 Task: Find connections with filter location Petrolina with filter topic #Productivitywith filter profile language English with filter current company Directi with filter school Jitesh Vlog  with filter industry Retail Musical Instruments with filter service category Wealth Management with filter keywords title Front Desk Manager
Action: Mouse moved to (717, 118)
Screenshot: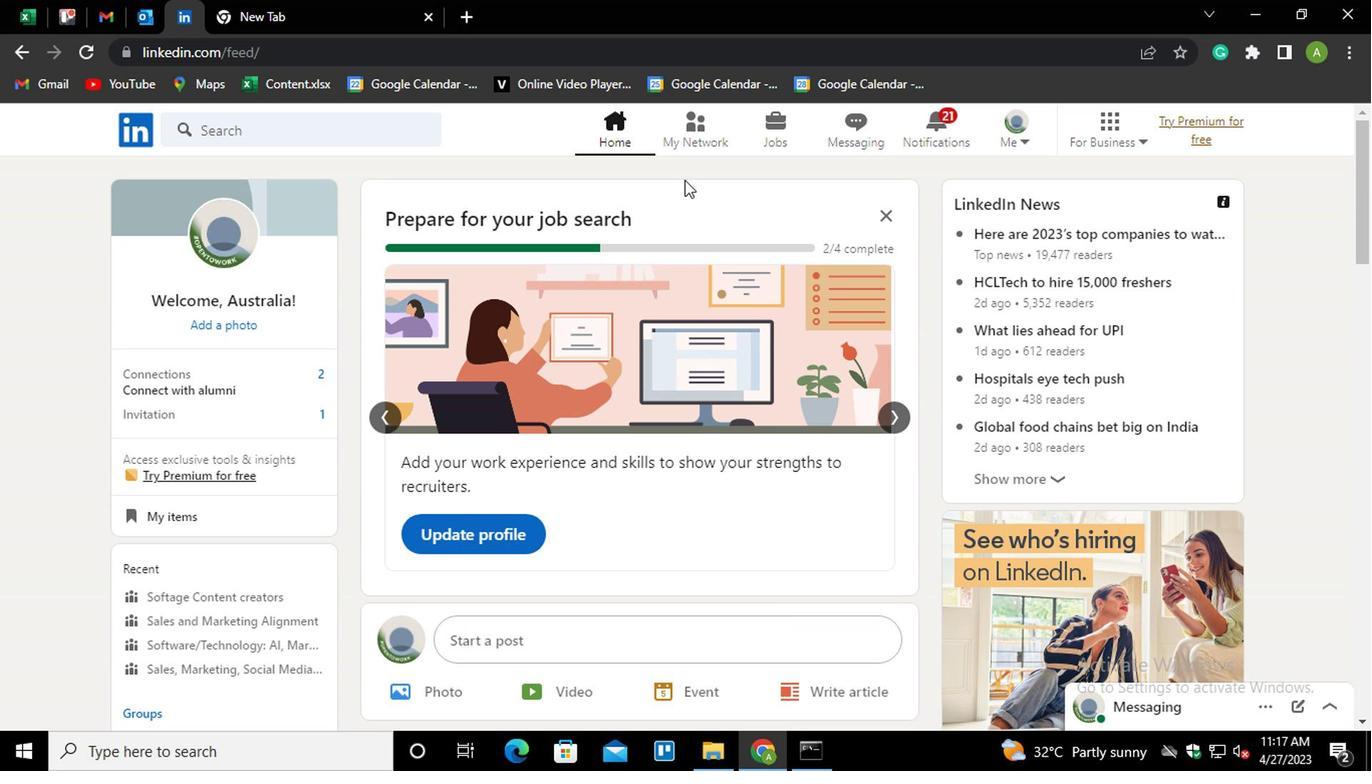 
Action: Mouse pressed left at (717, 118)
Screenshot: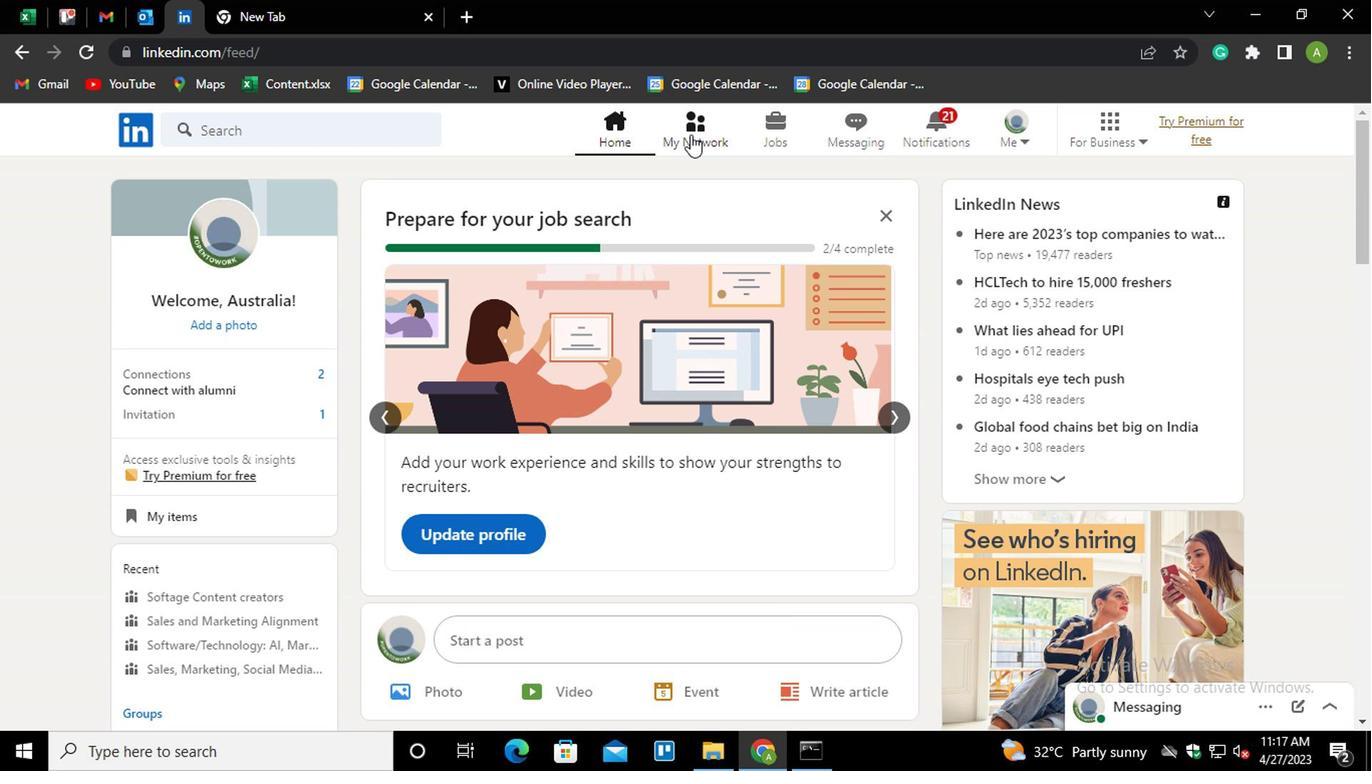 
Action: Mouse moved to (309, 233)
Screenshot: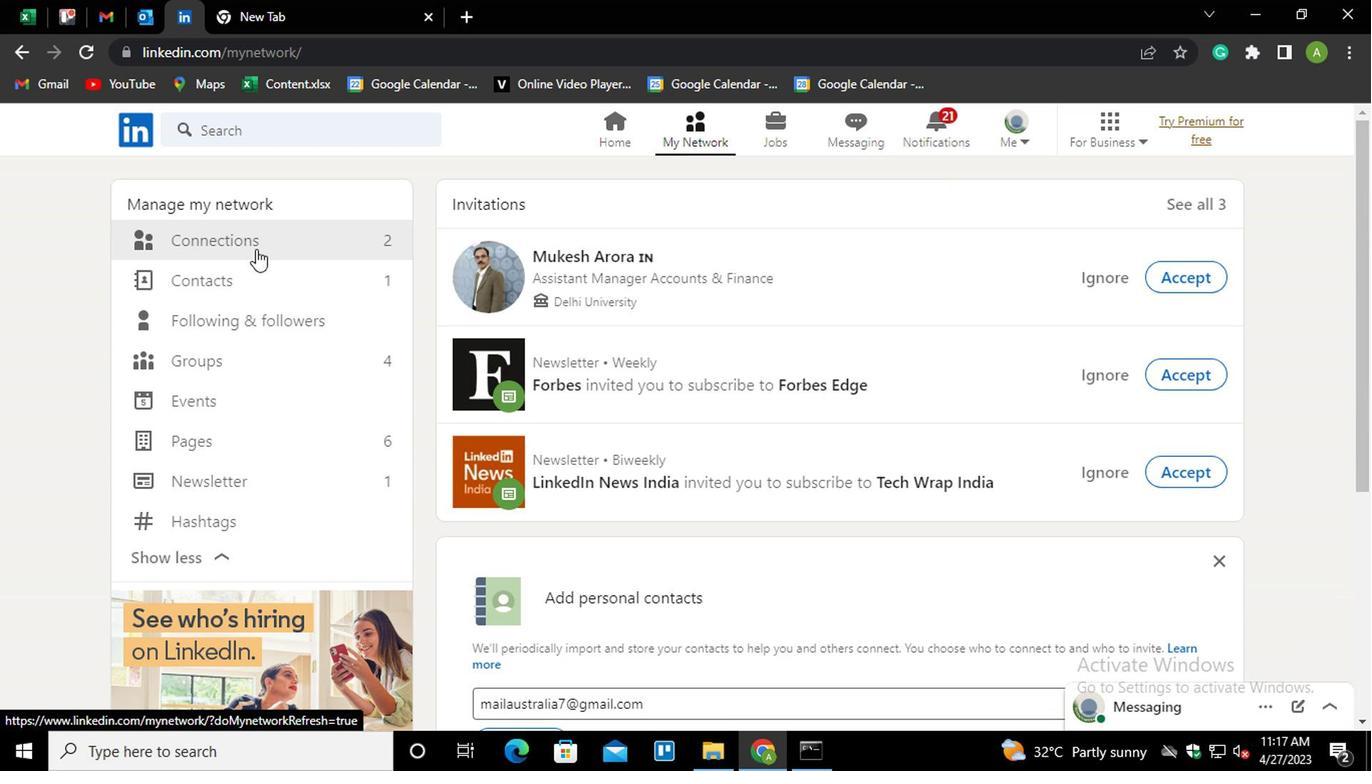 
Action: Mouse pressed left at (309, 233)
Screenshot: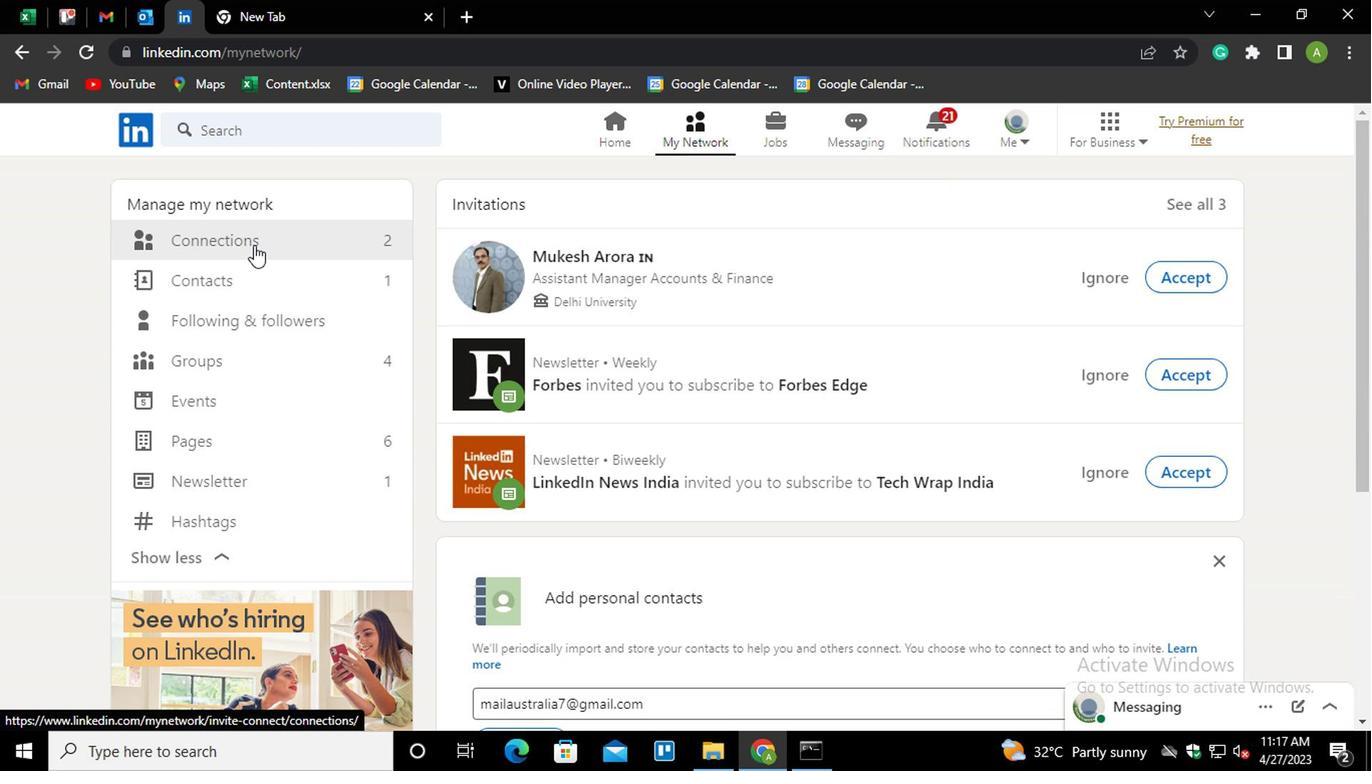 
Action: Mouse moved to (825, 224)
Screenshot: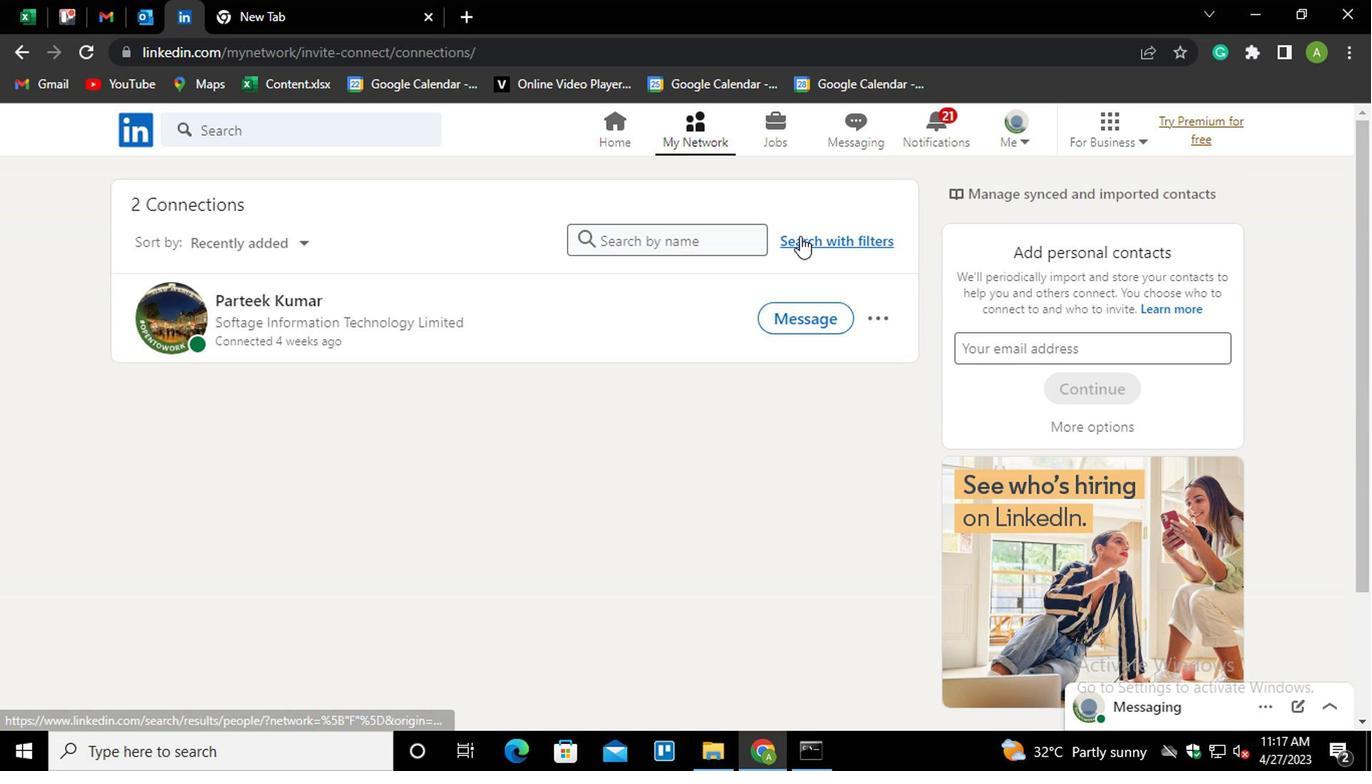 
Action: Mouse pressed left at (825, 224)
Screenshot: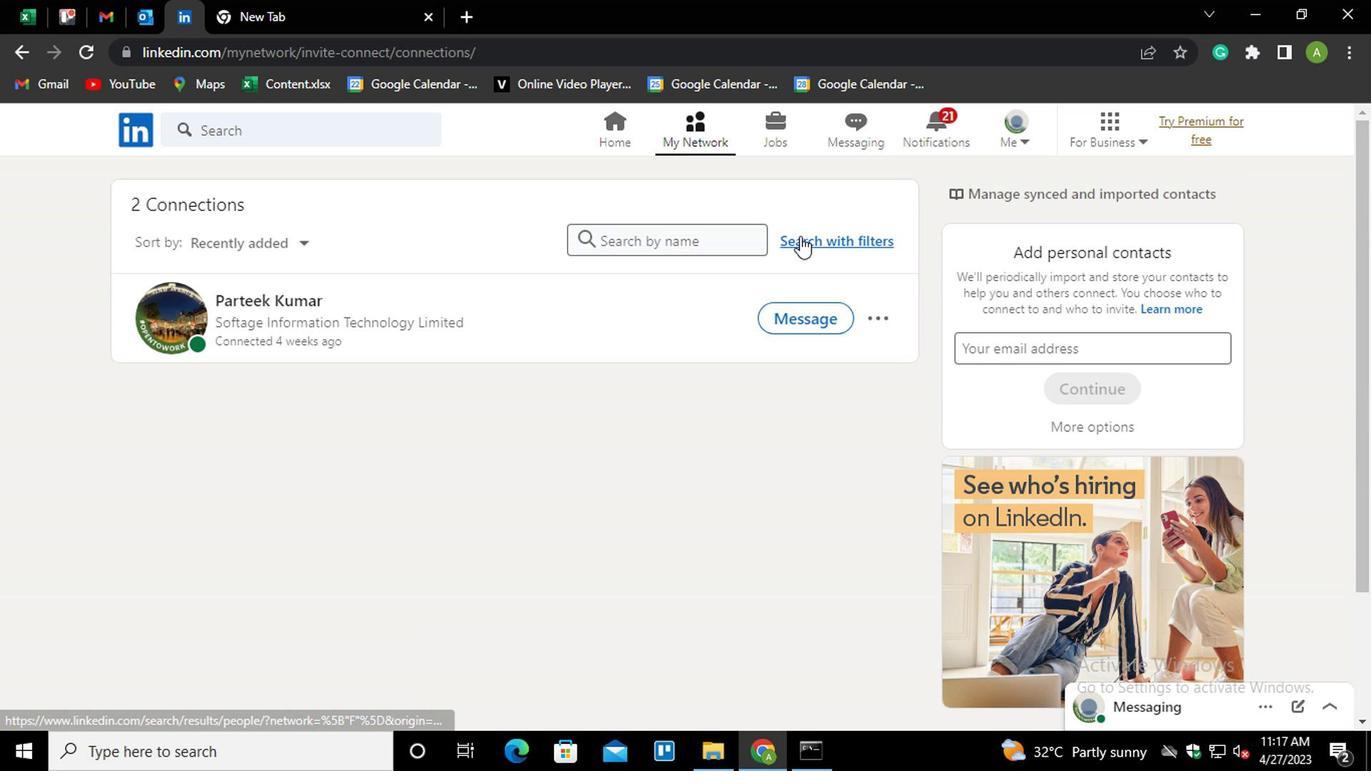 
Action: Mouse moved to (787, 178)
Screenshot: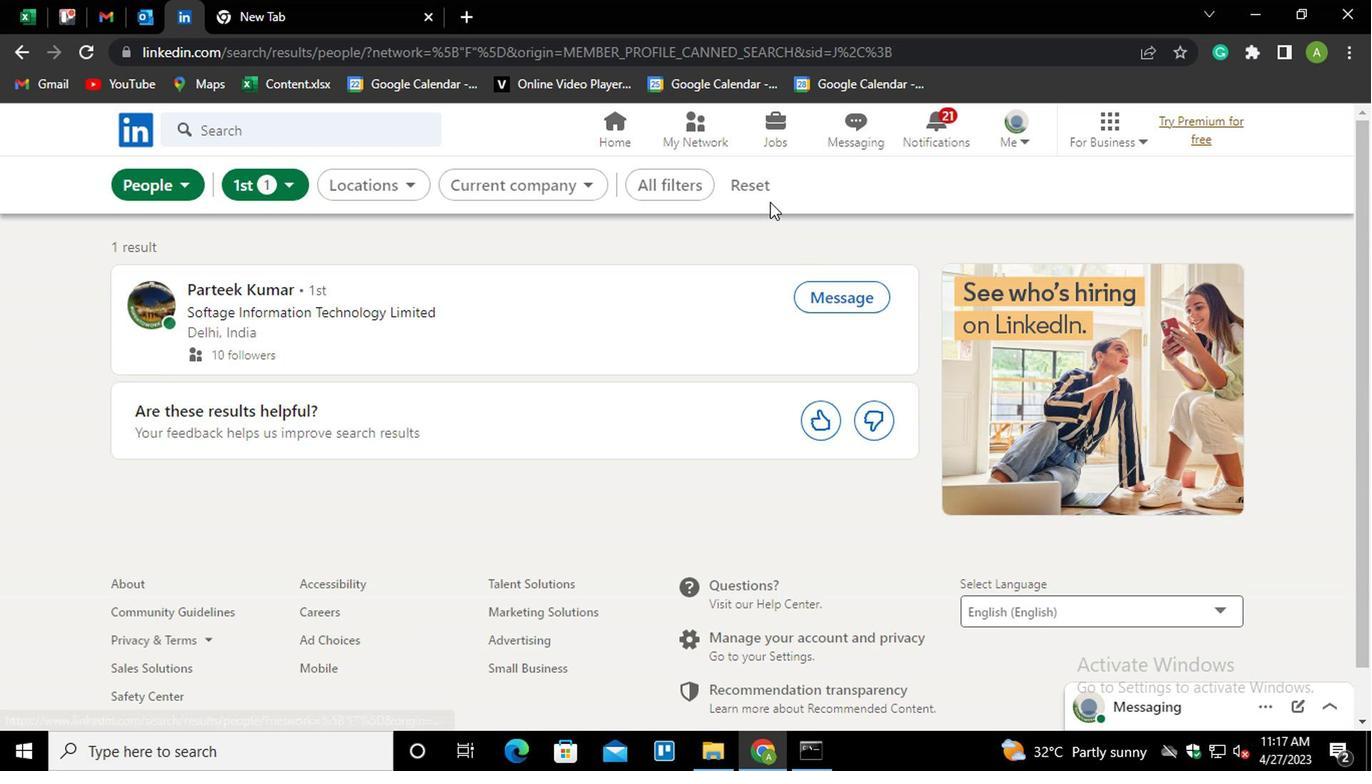 
Action: Mouse pressed left at (787, 178)
Screenshot: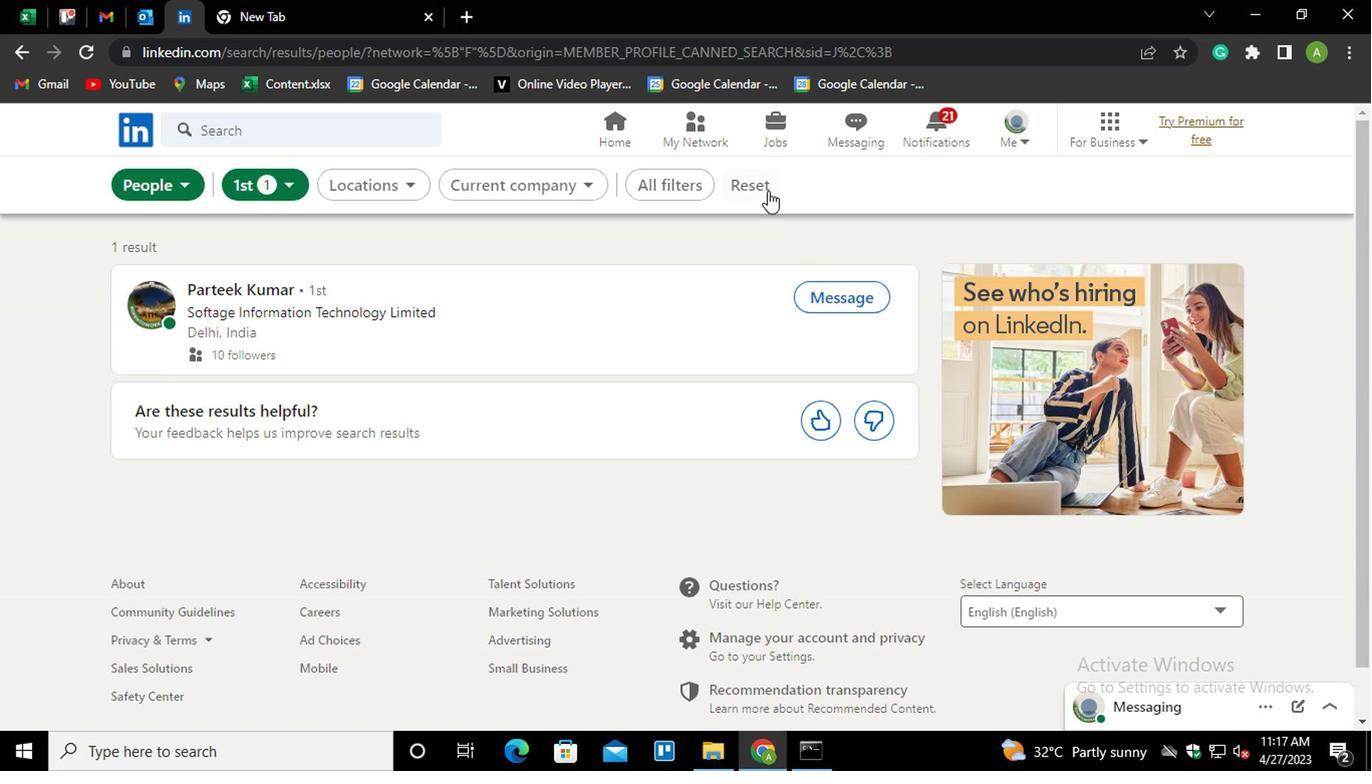 
Action: Mouse moved to (766, 178)
Screenshot: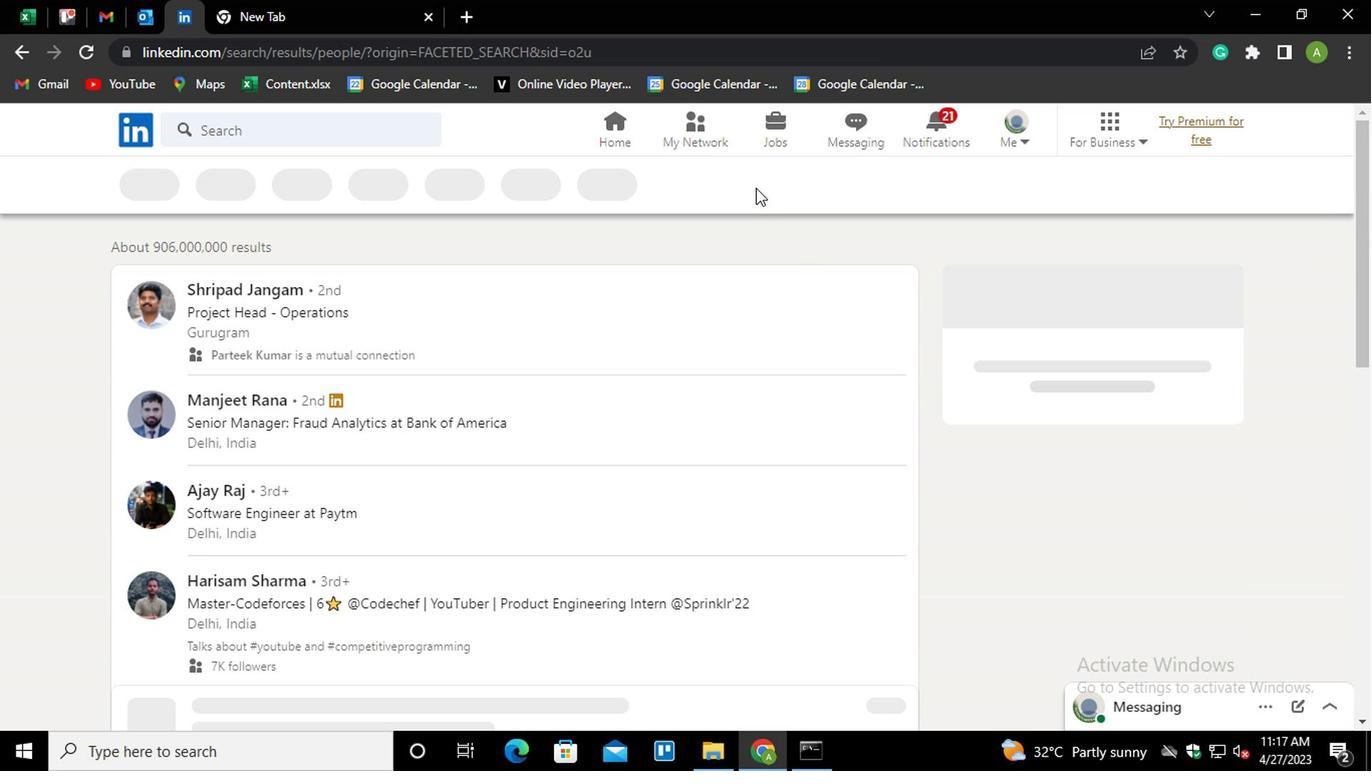 
Action: Mouse pressed left at (766, 178)
Screenshot: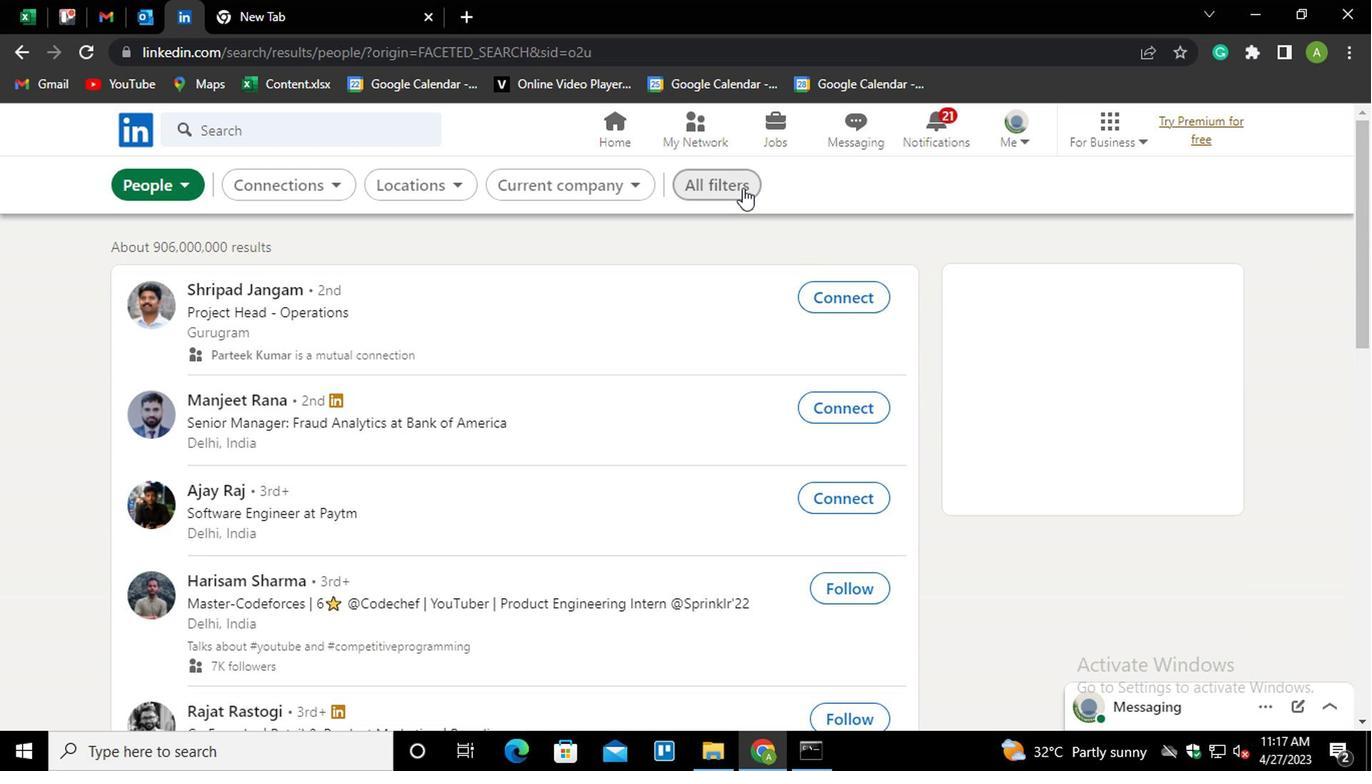 
Action: Mouse moved to (1013, 367)
Screenshot: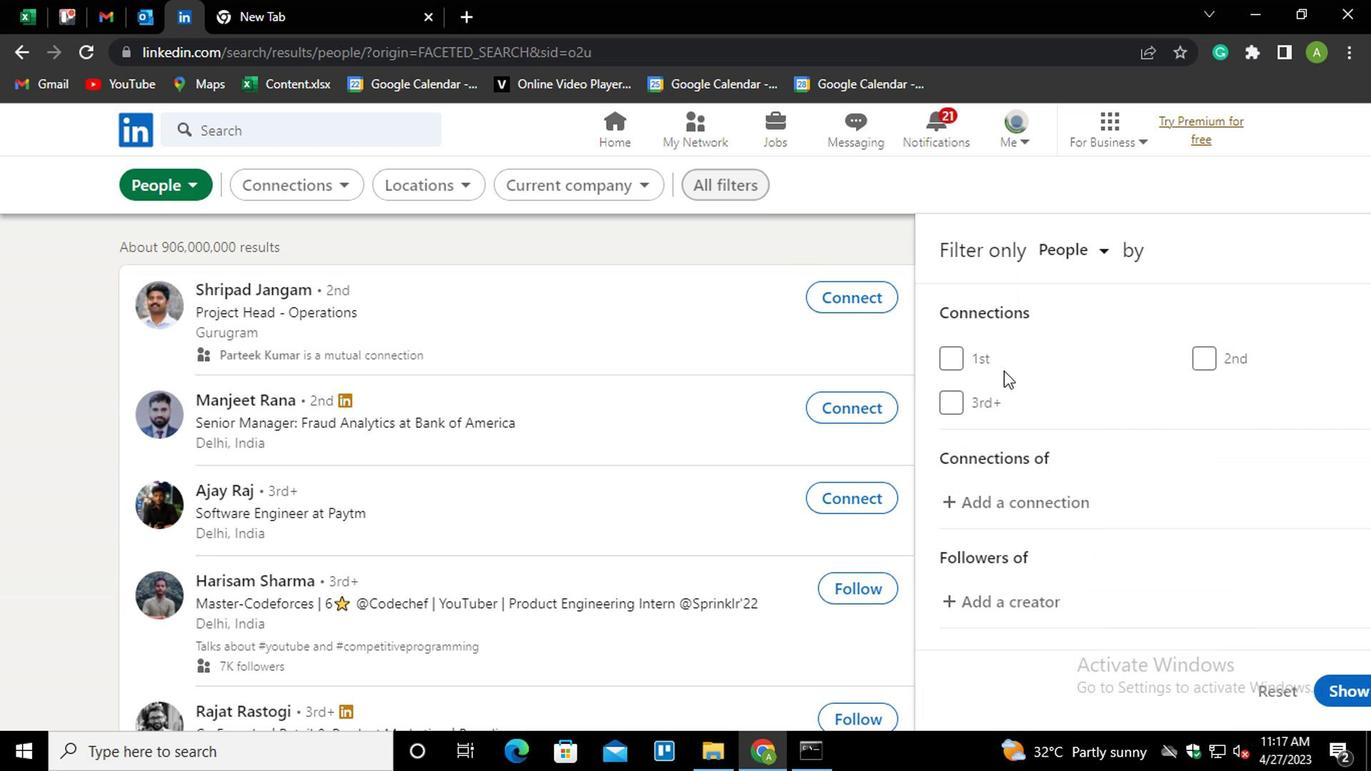 
Action: Mouse scrolled (1013, 365) with delta (0, -1)
Screenshot: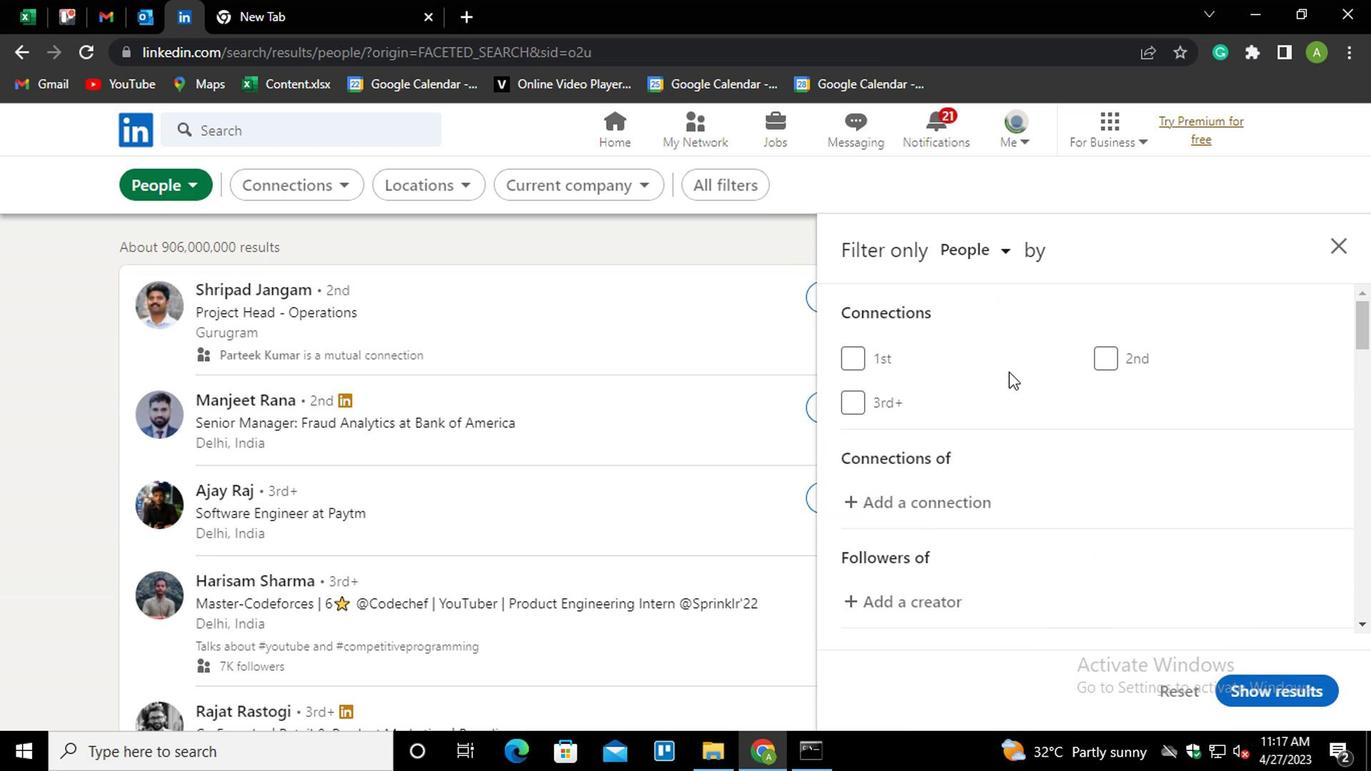 
Action: Mouse scrolled (1013, 365) with delta (0, -1)
Screenshot: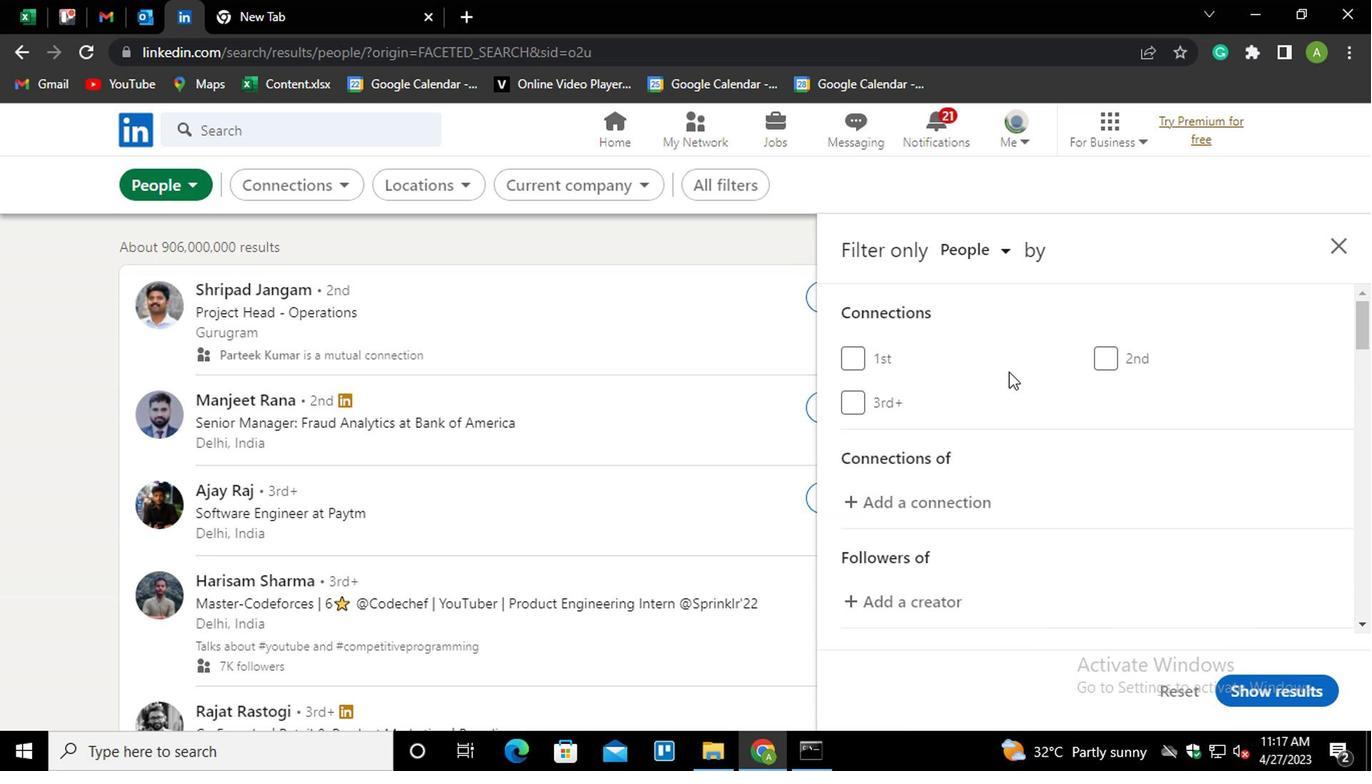 
Action: Mouse moved to (992, 401)
Screenshot: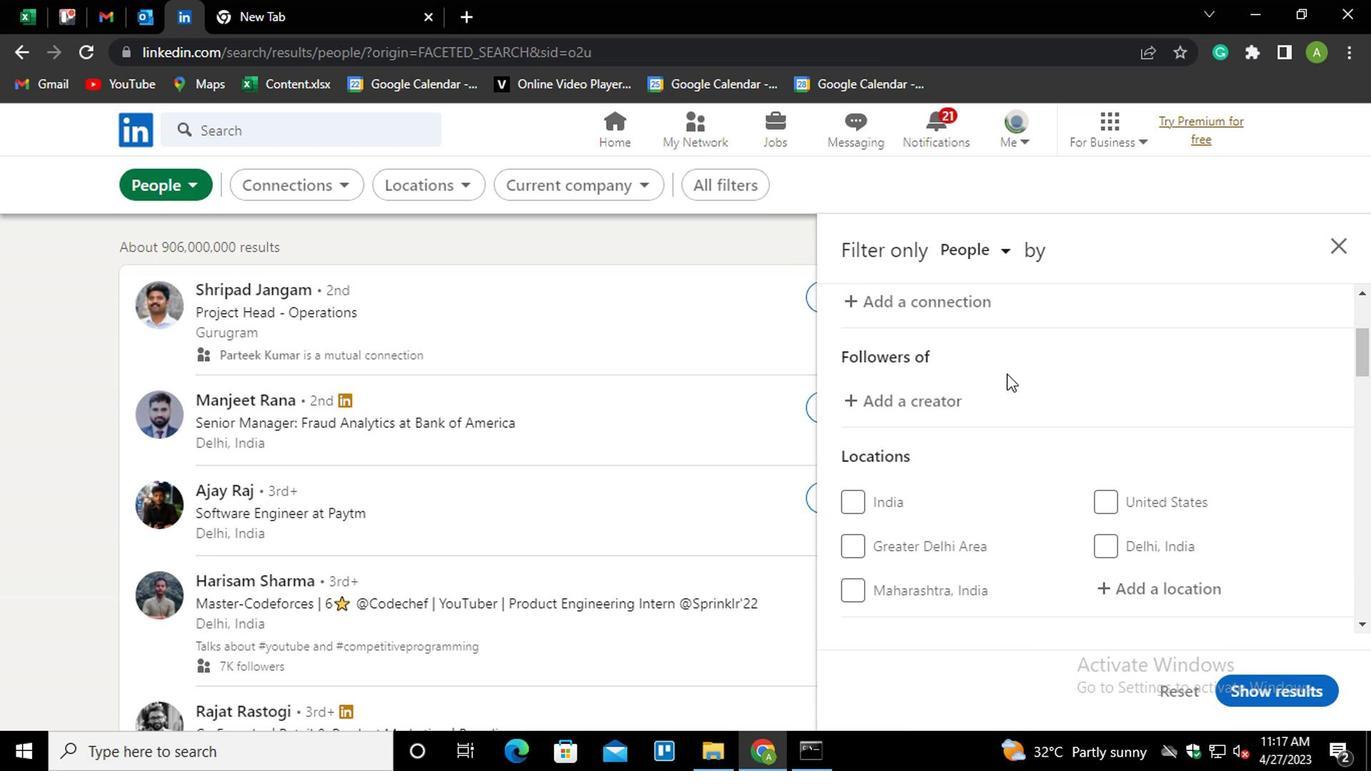 
Action: Mouse scrolled (992, 400) with delta (0, 0)
Screenshot: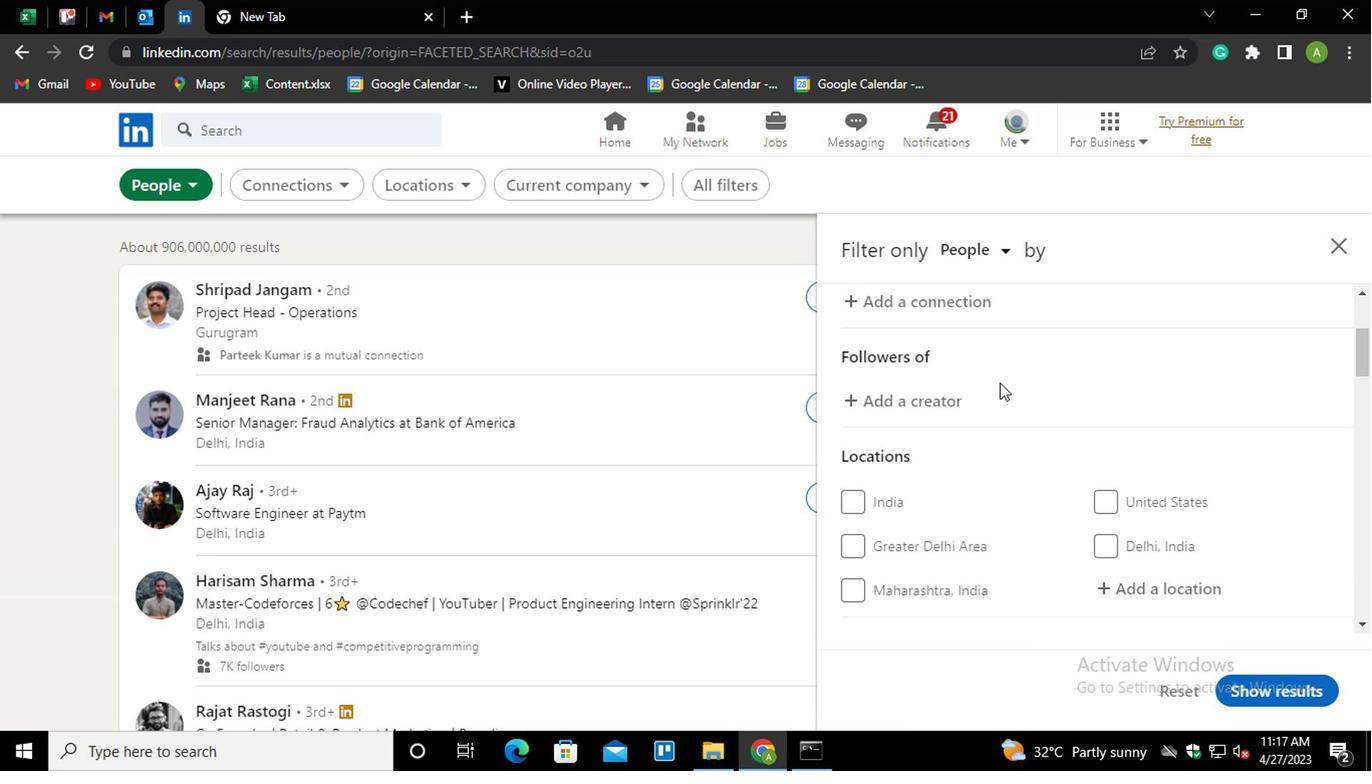
Action: Mouse scrolled (992, 400) with delta (0, 0)
Screenshot: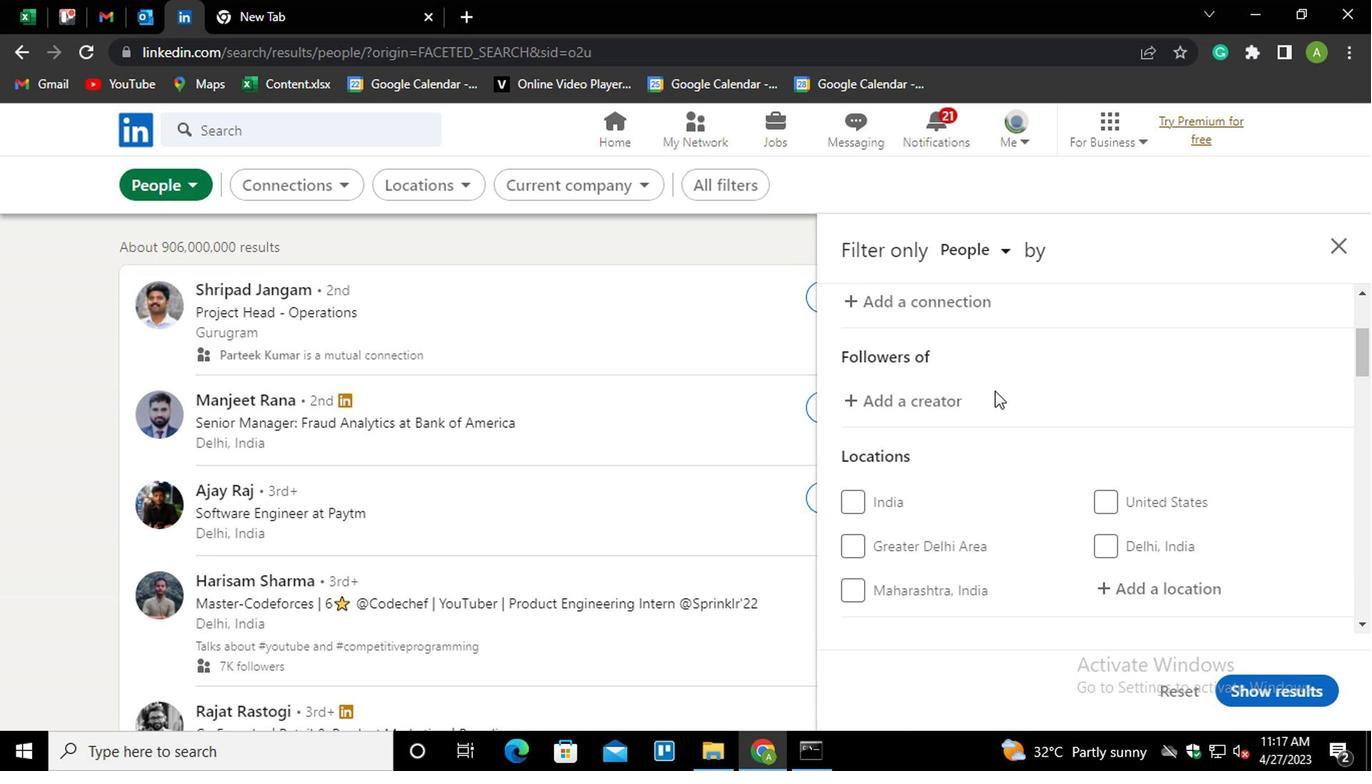 
Action: Mouse moved to (1138, 404)
Screenshot: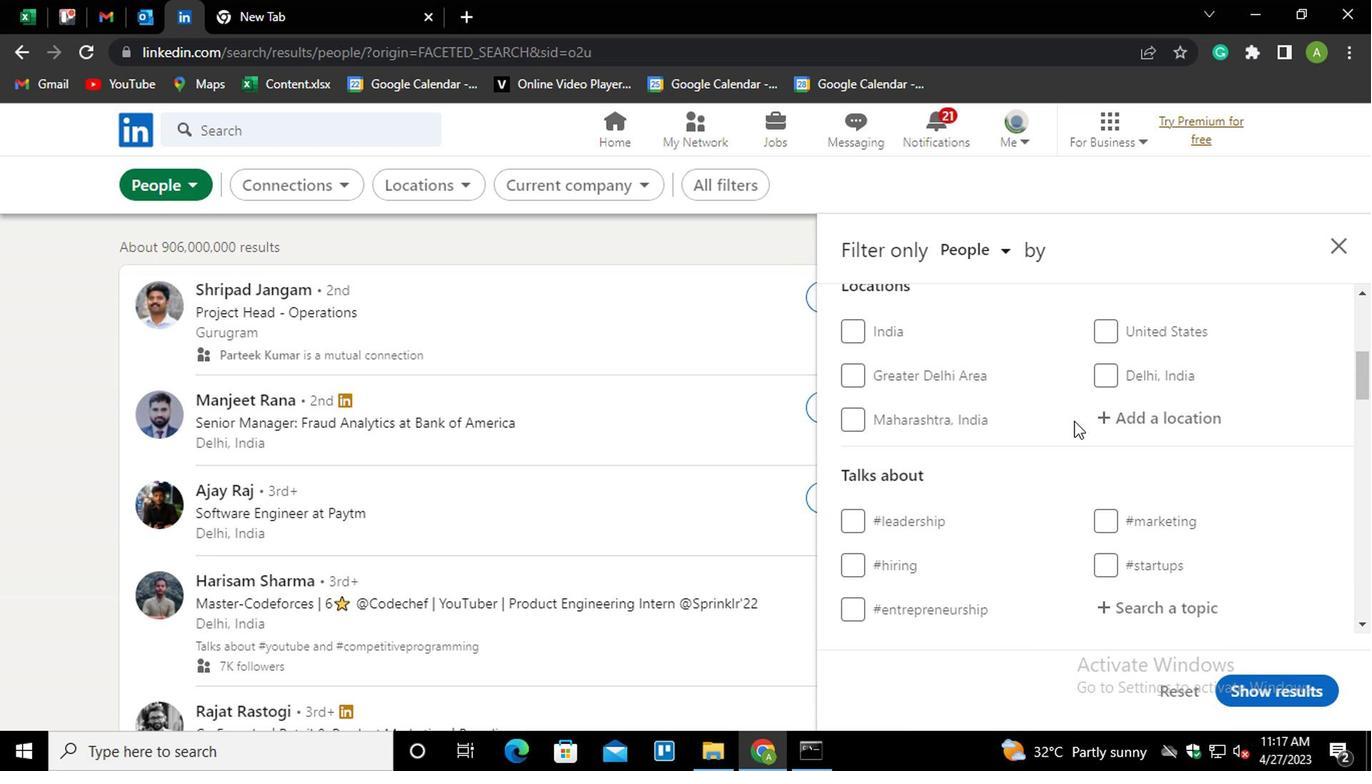 
Action: Mouse pressed left at (1138, 404)
Screenshot: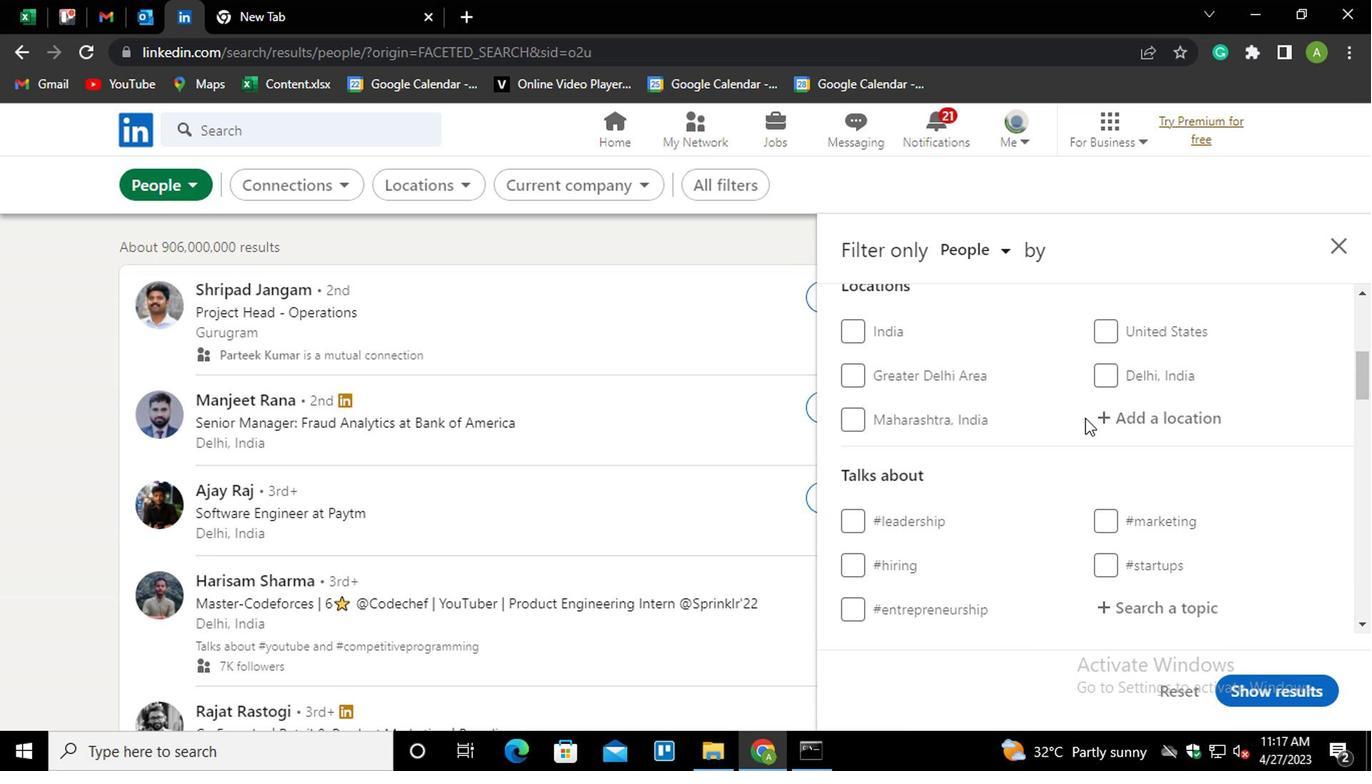 
Action: Mouse moved to (1129, 379)
Screenshot: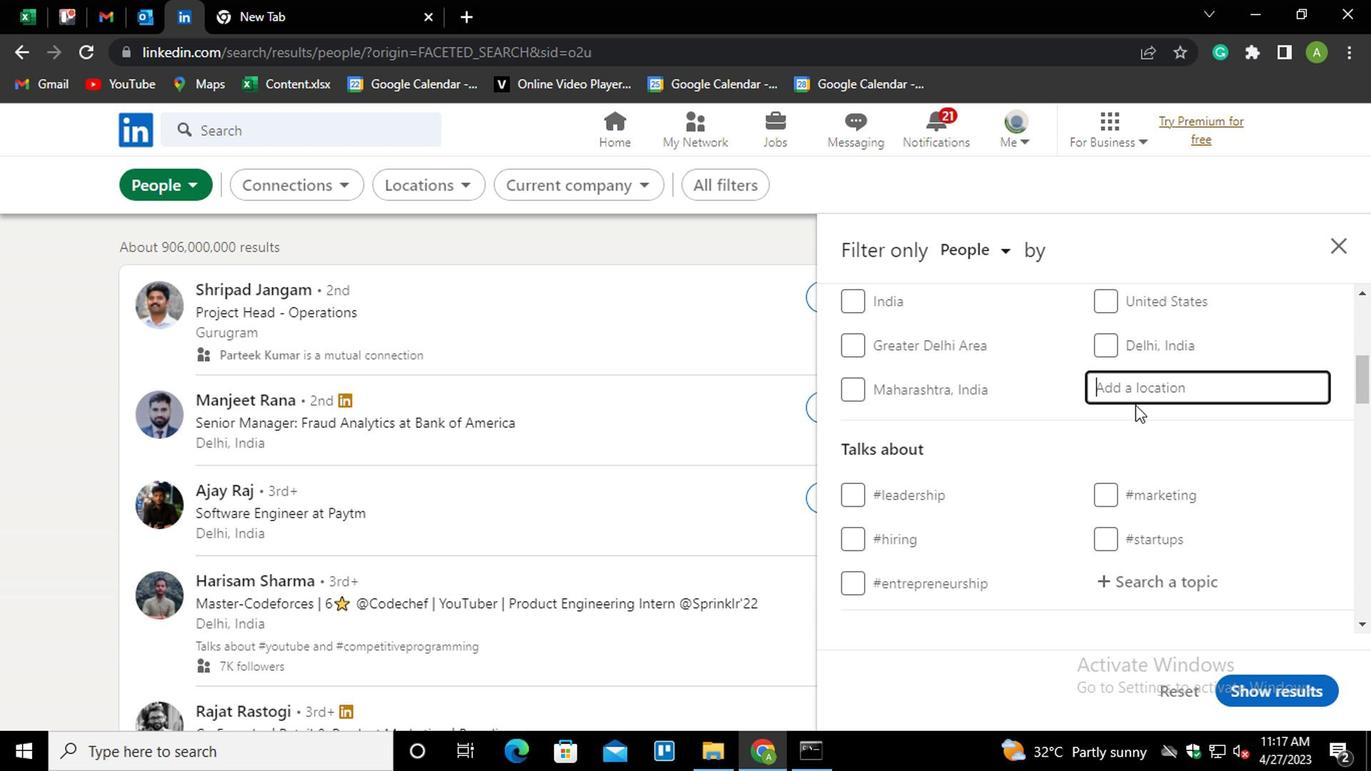 
Action: Mouse pressed left at (1129, 379)
Screenshot: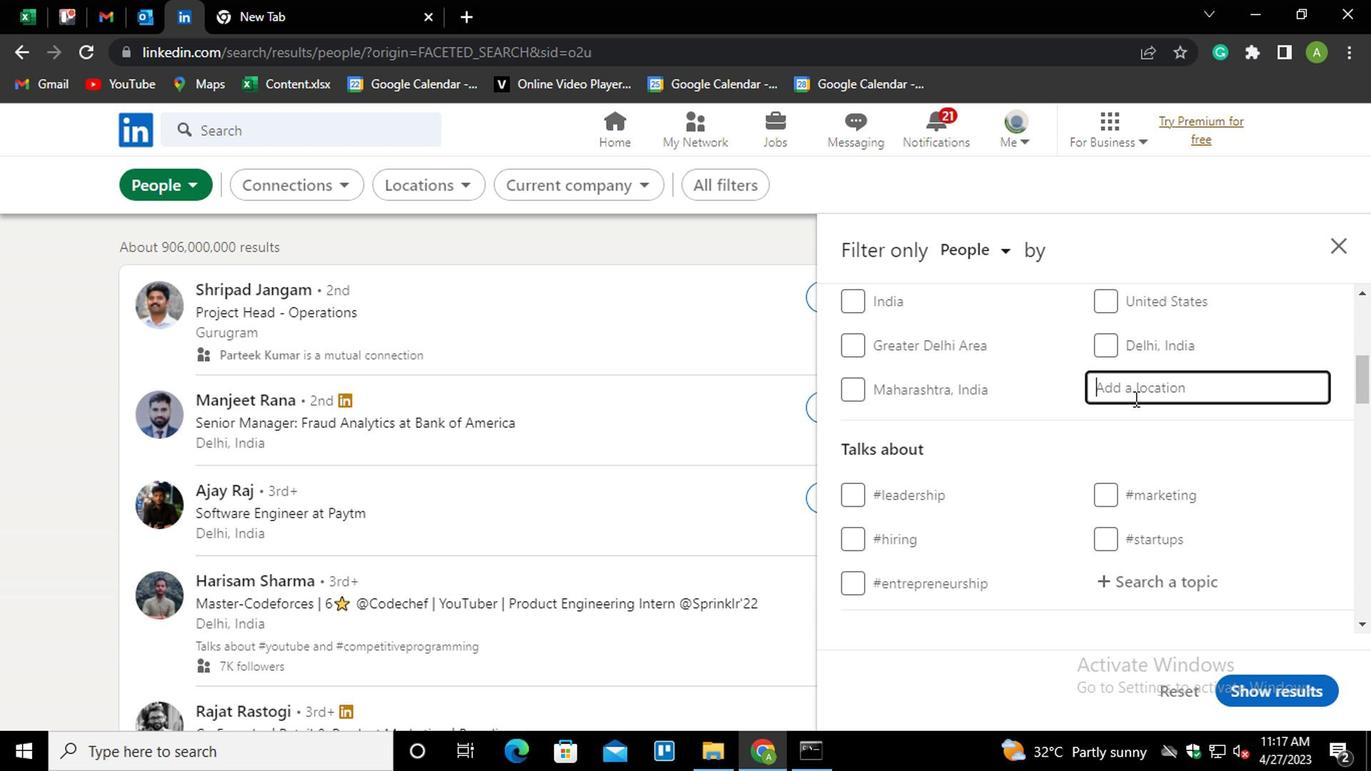 
Action: Mouse moved to (1051, 387)
Screenshot: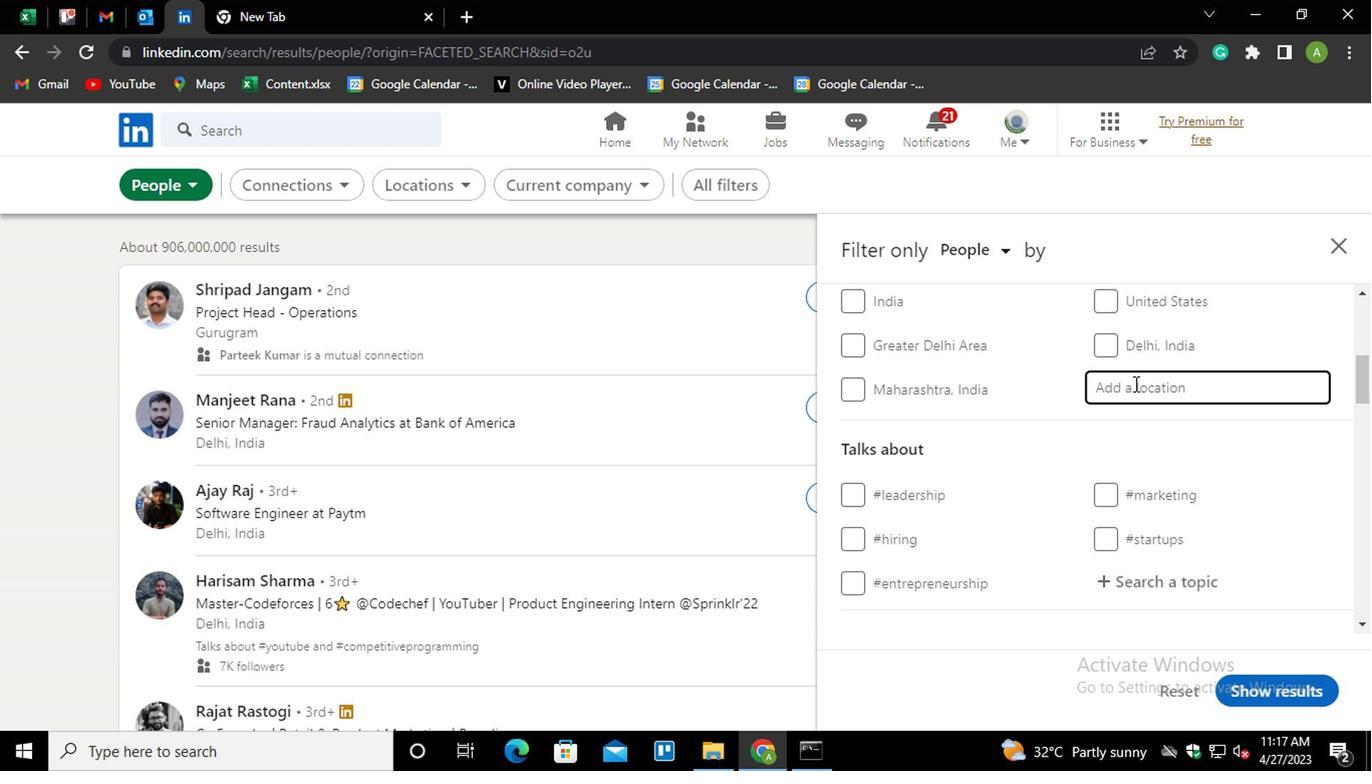 
Action: Key pressed <Key.shift_r>Petrolina<Key.down><Key.enter>
Screenshot: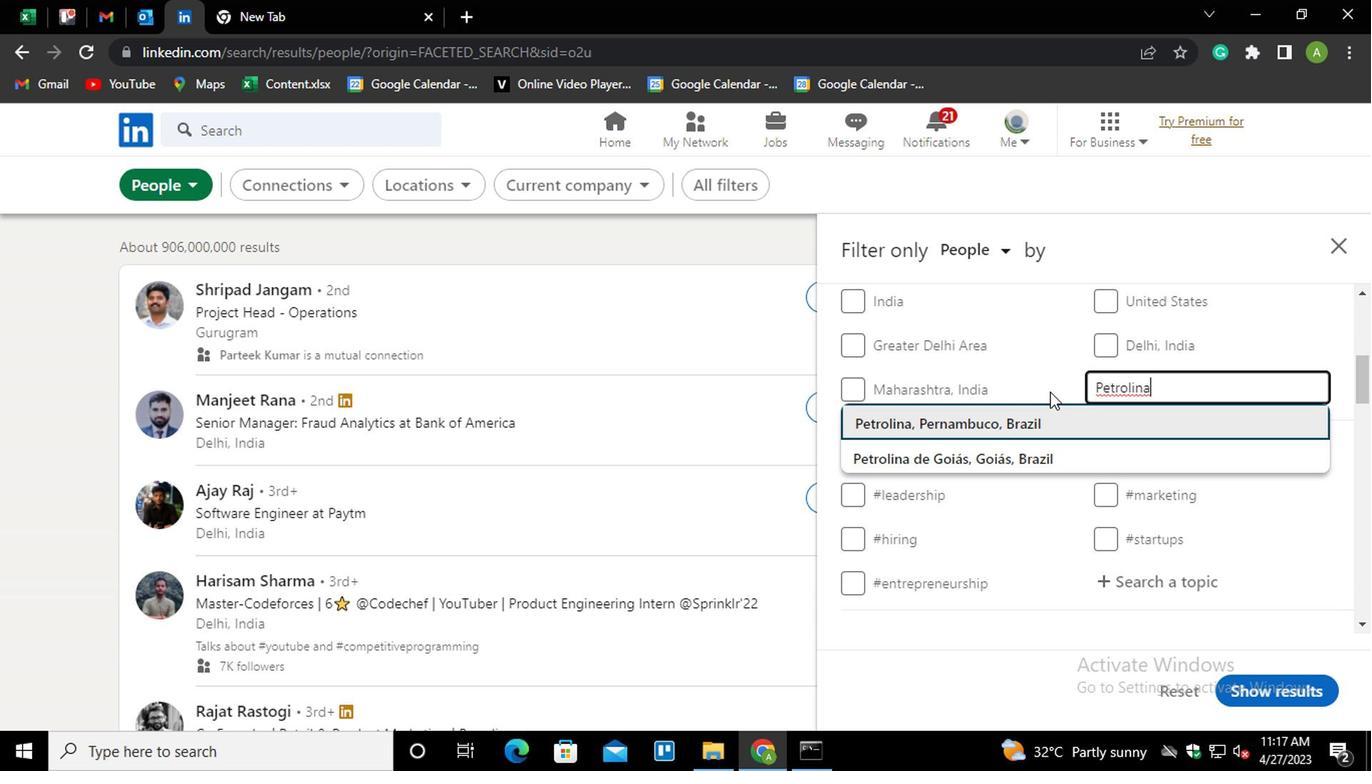 
Action: Mouse moved to (1137, 348)
Screenshot: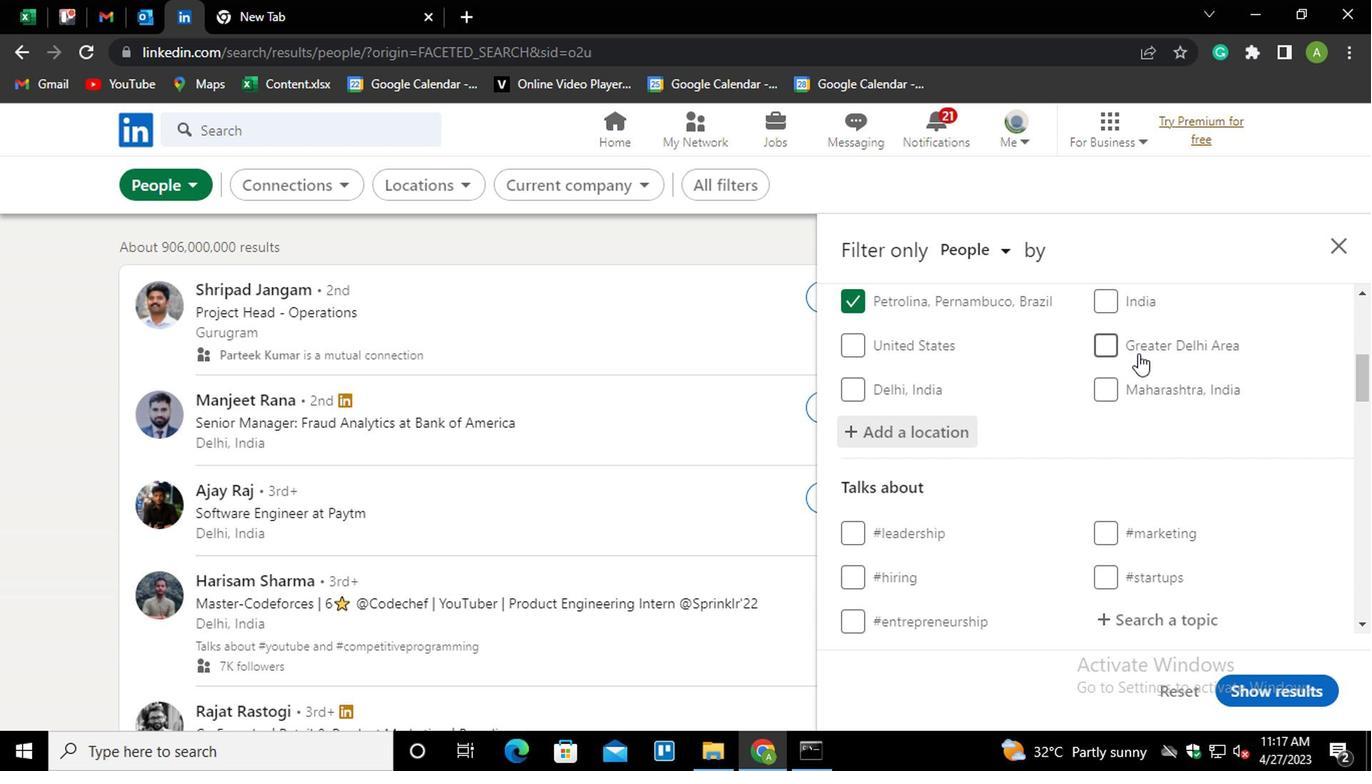 
Action: Mouse scrolled (1137, 347) with delta (0, -1)
Screenshot: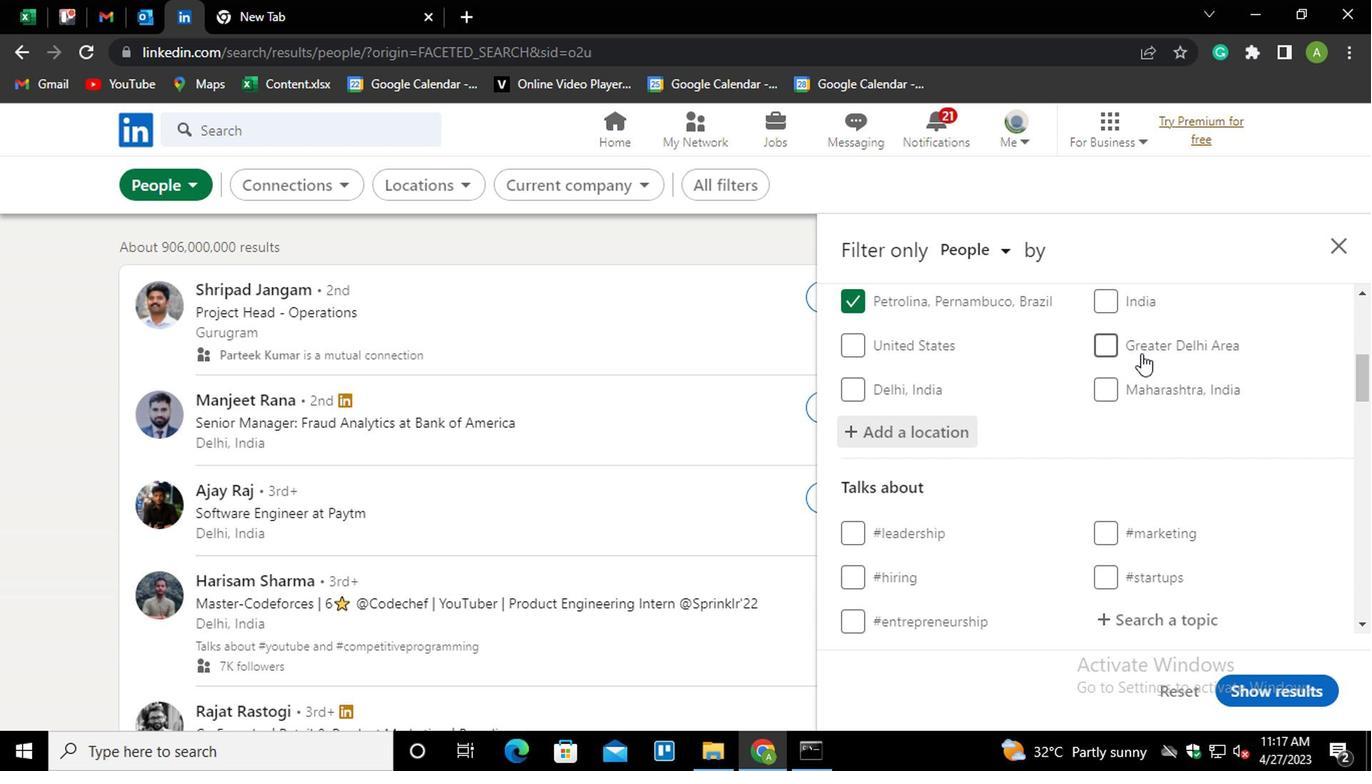
Action: Mouse moved to (1140, 348)
Screenshot: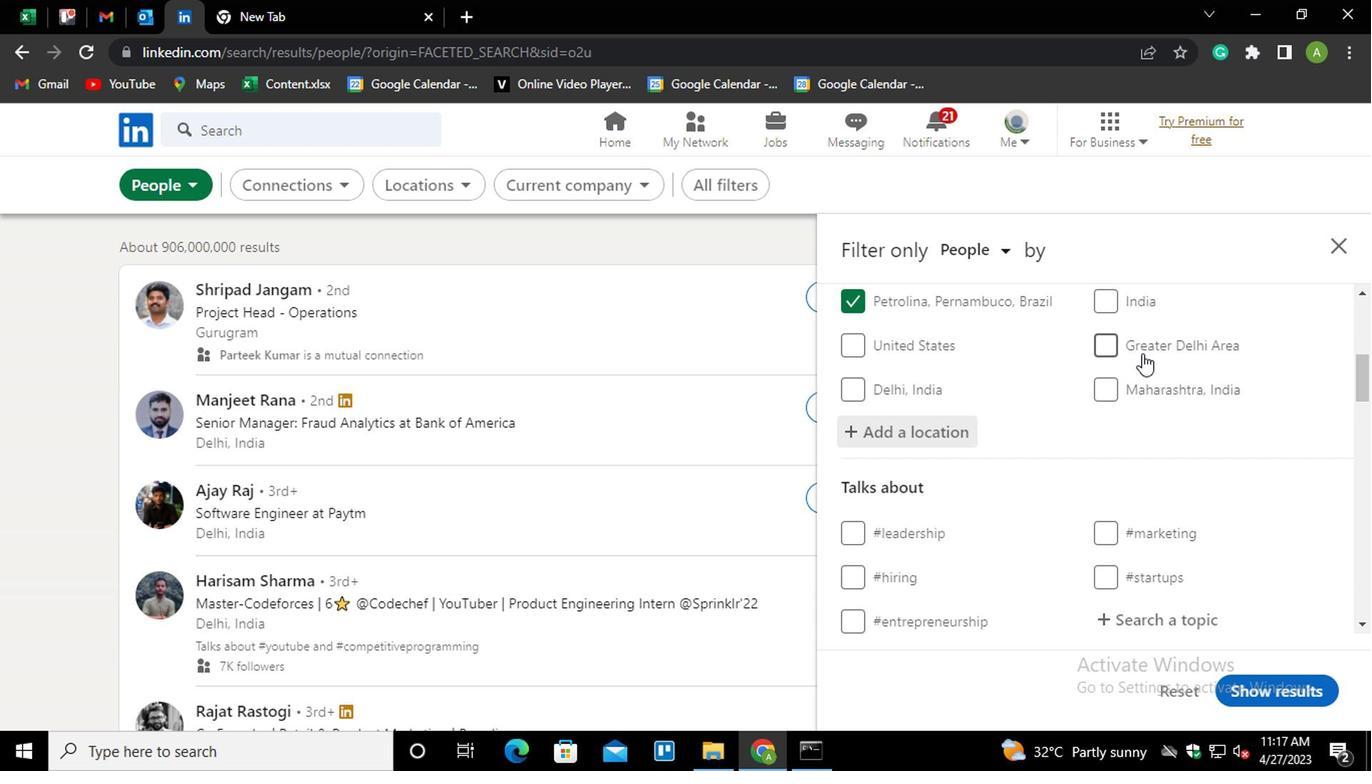 
Action: Mouse scrolled (1140, 347) with delta (0, -1)
Screenshot: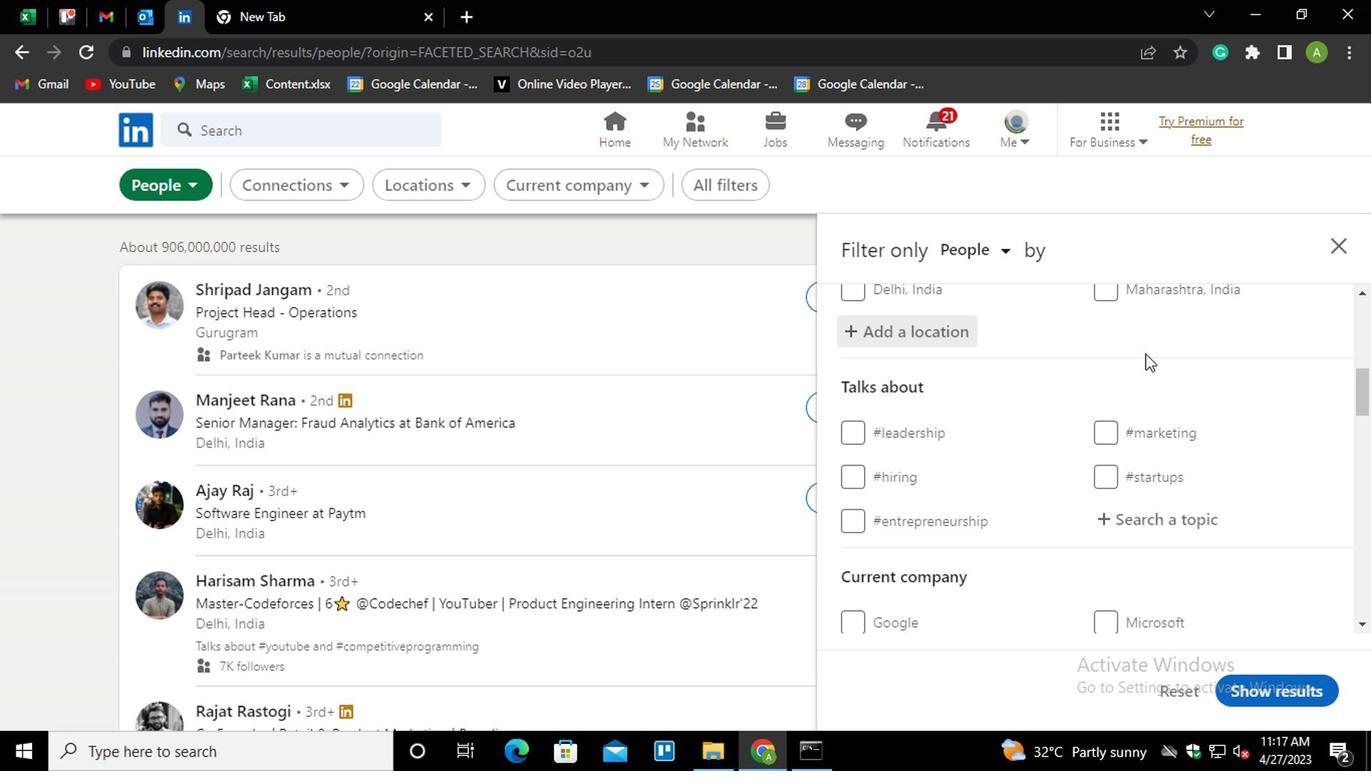 
Action: Mouse moved to (1135, 414)
Screenshot: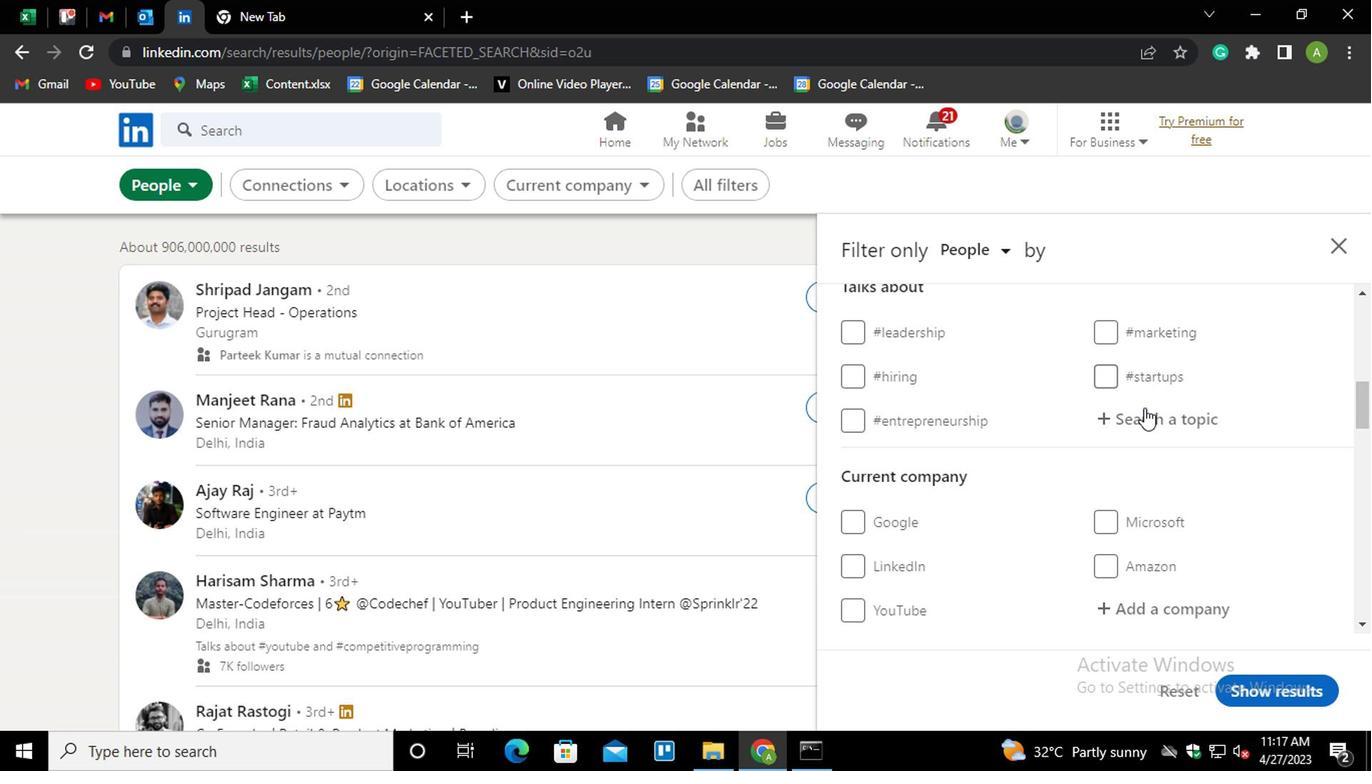 
Action: Mouse pressed left at (1135, 414)
Screenshot: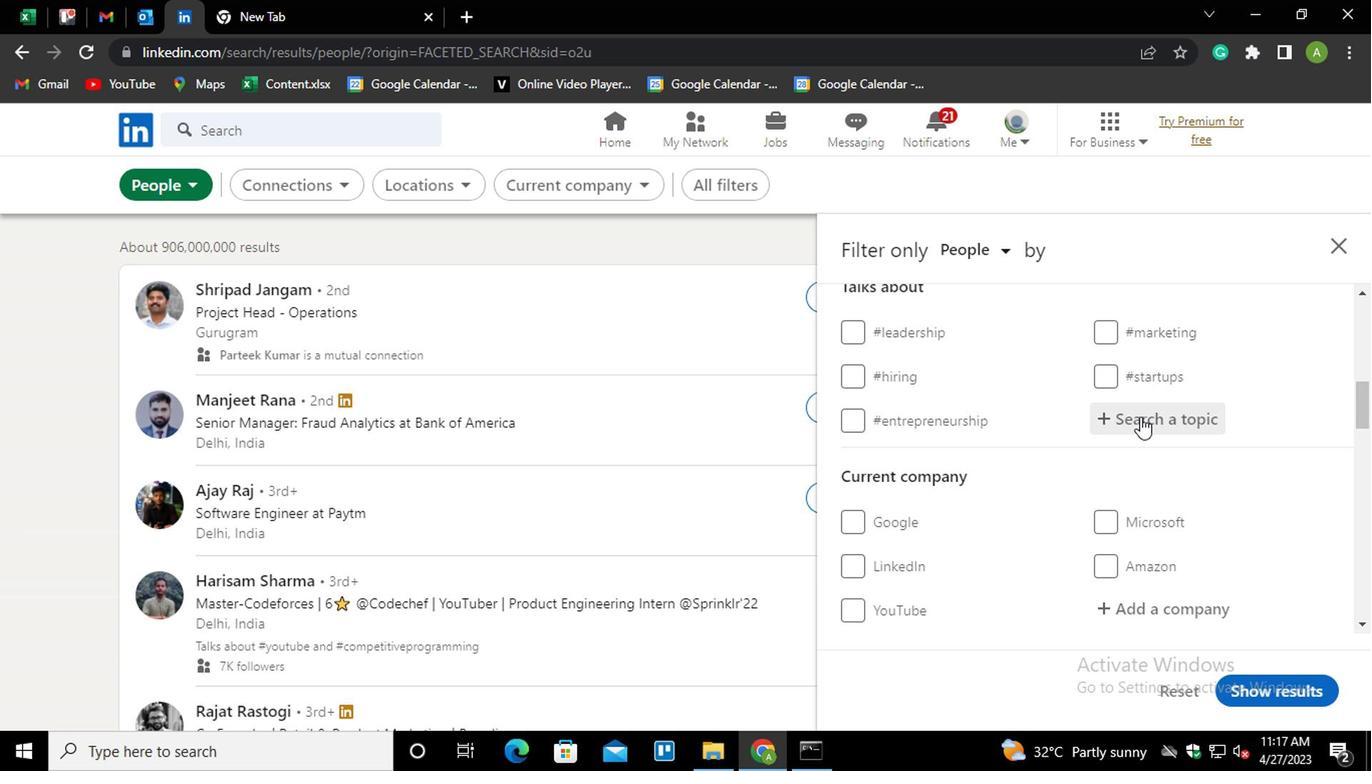 
Action: Mouse moved to (1147, 417)
Screenshot: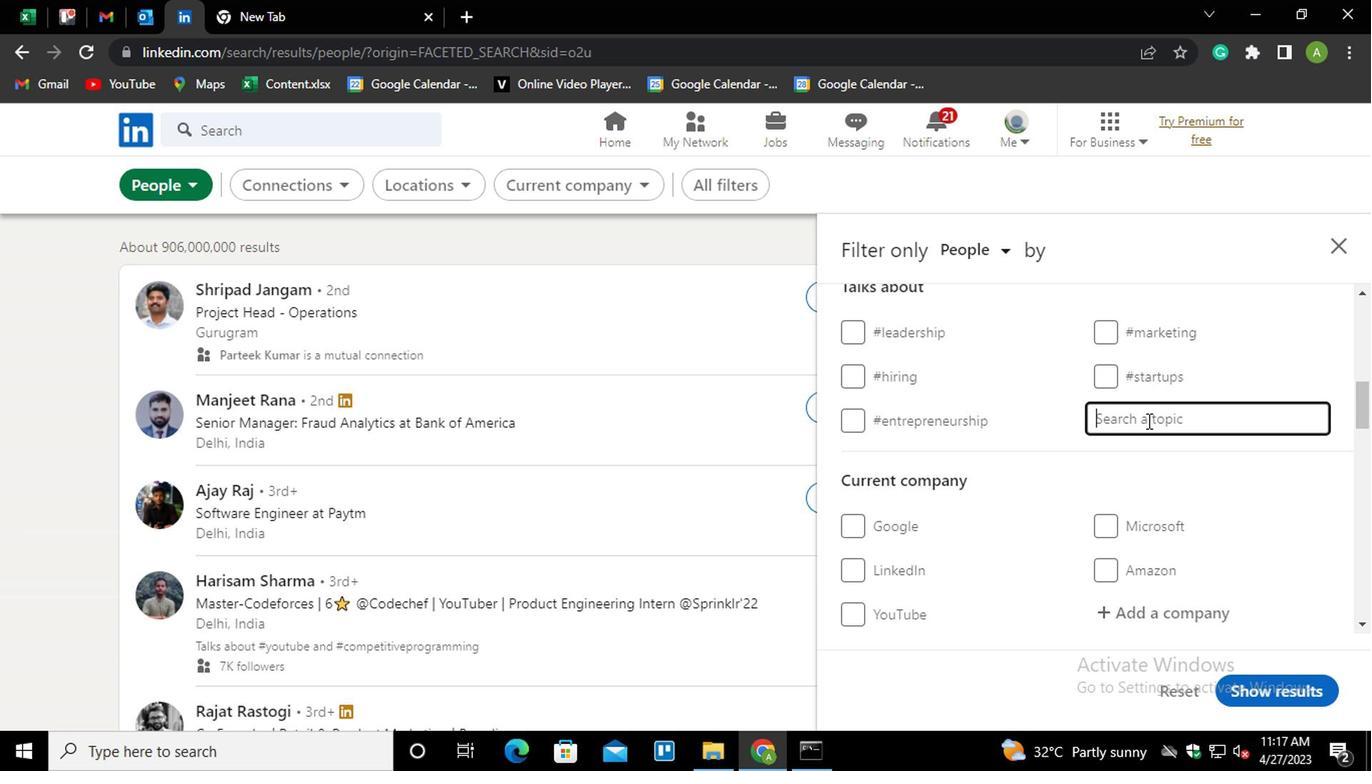 
Action: Mouse pressed left at (1147, 417)
Screenshot: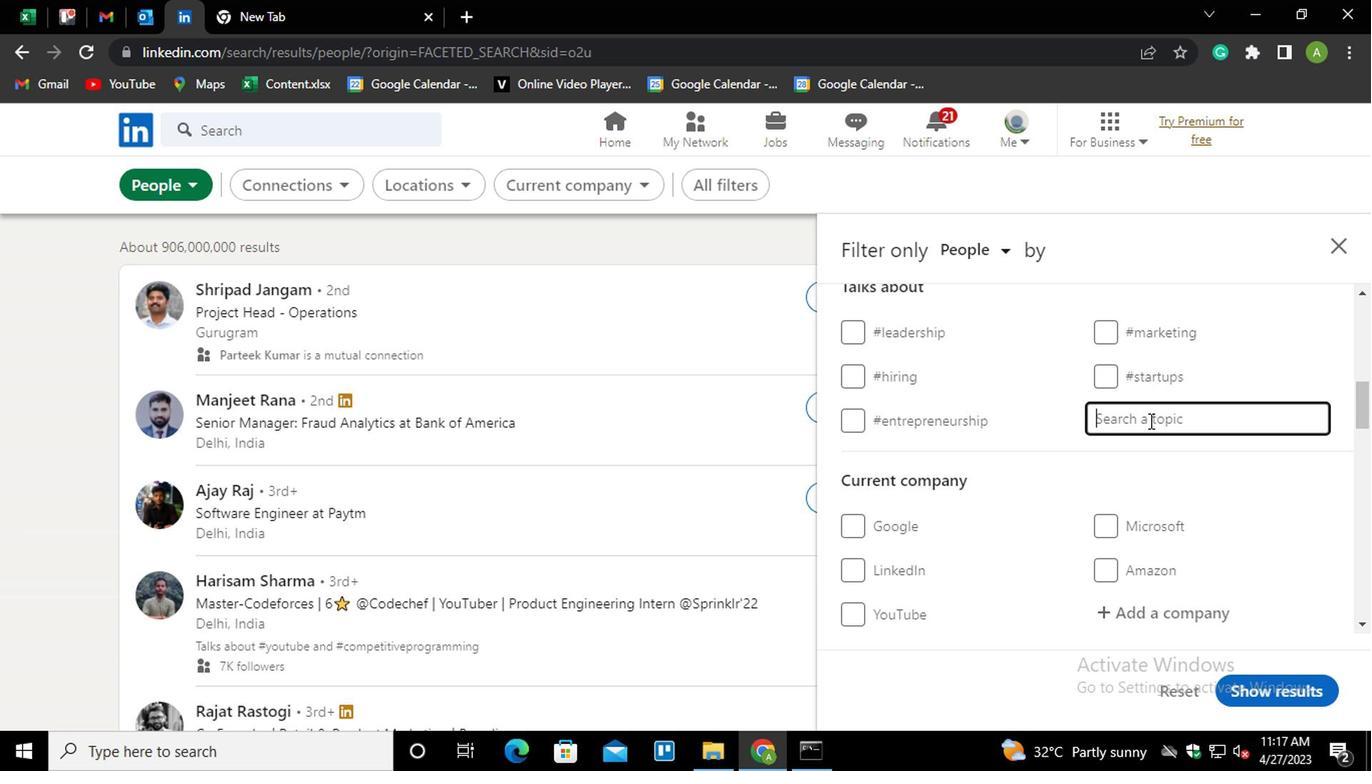 
Action: Key pressed <Key.shift>#<Key.shift_r>PRODUCTIVITY
Screenshot: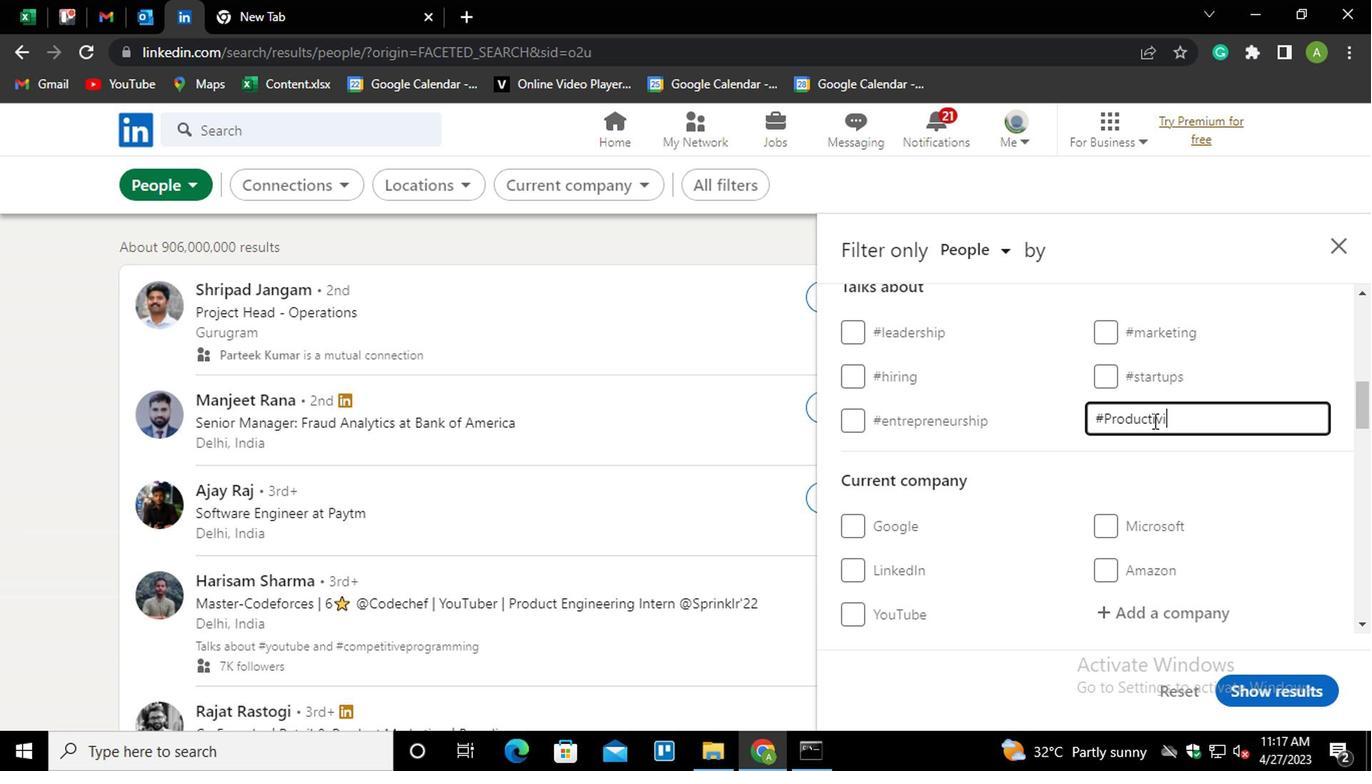 
Action: Mouse moved to (1250, 356)
Screenshot: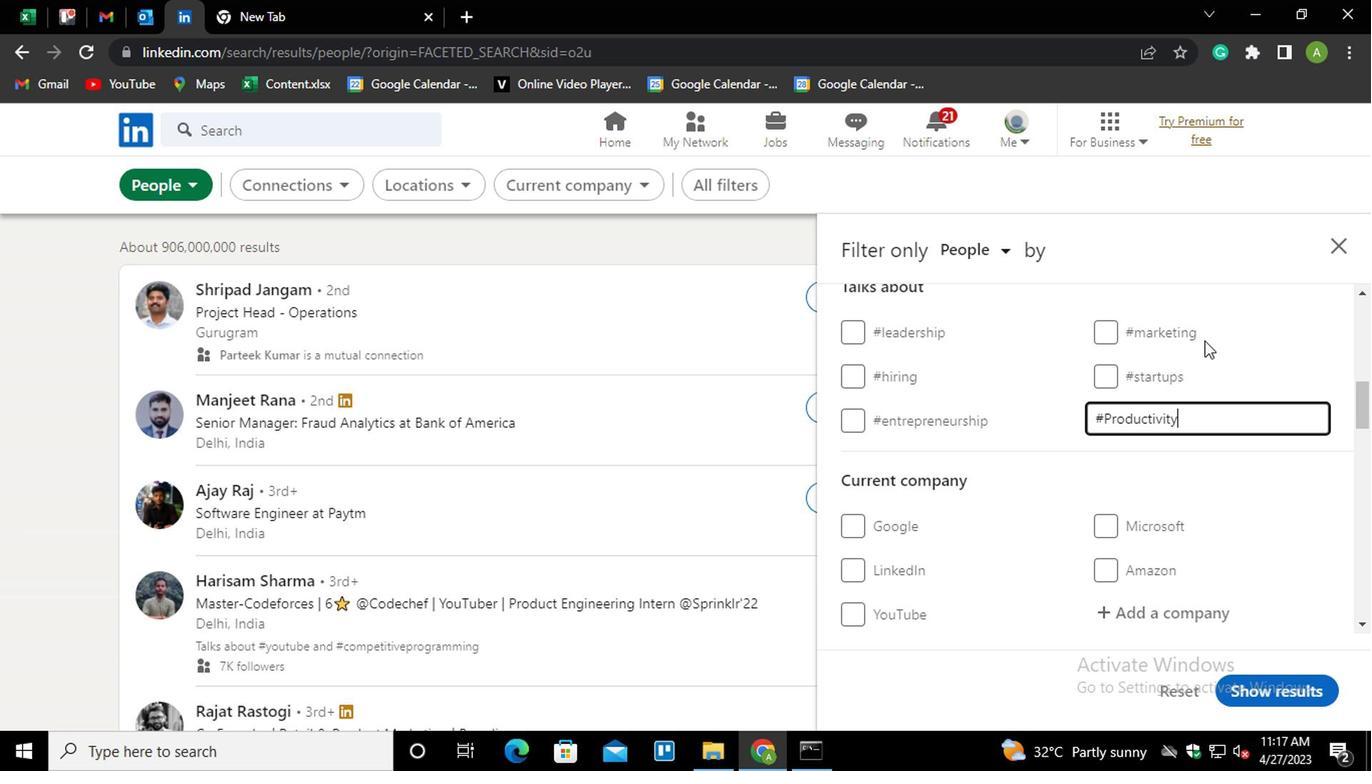 
Action: Mouse pressed left at (1250, 356)
Screenshot: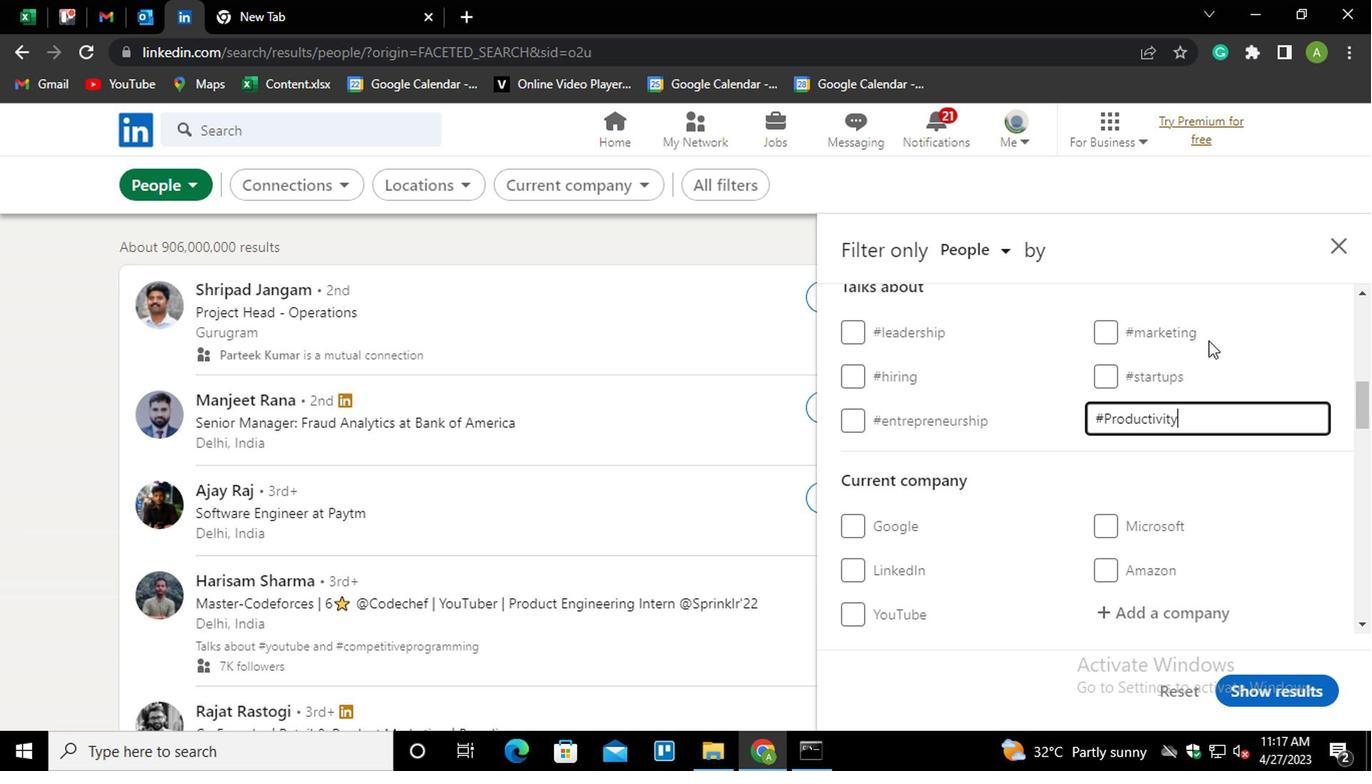 
Action: Mouse moved to (1273, 401)
Screenshot: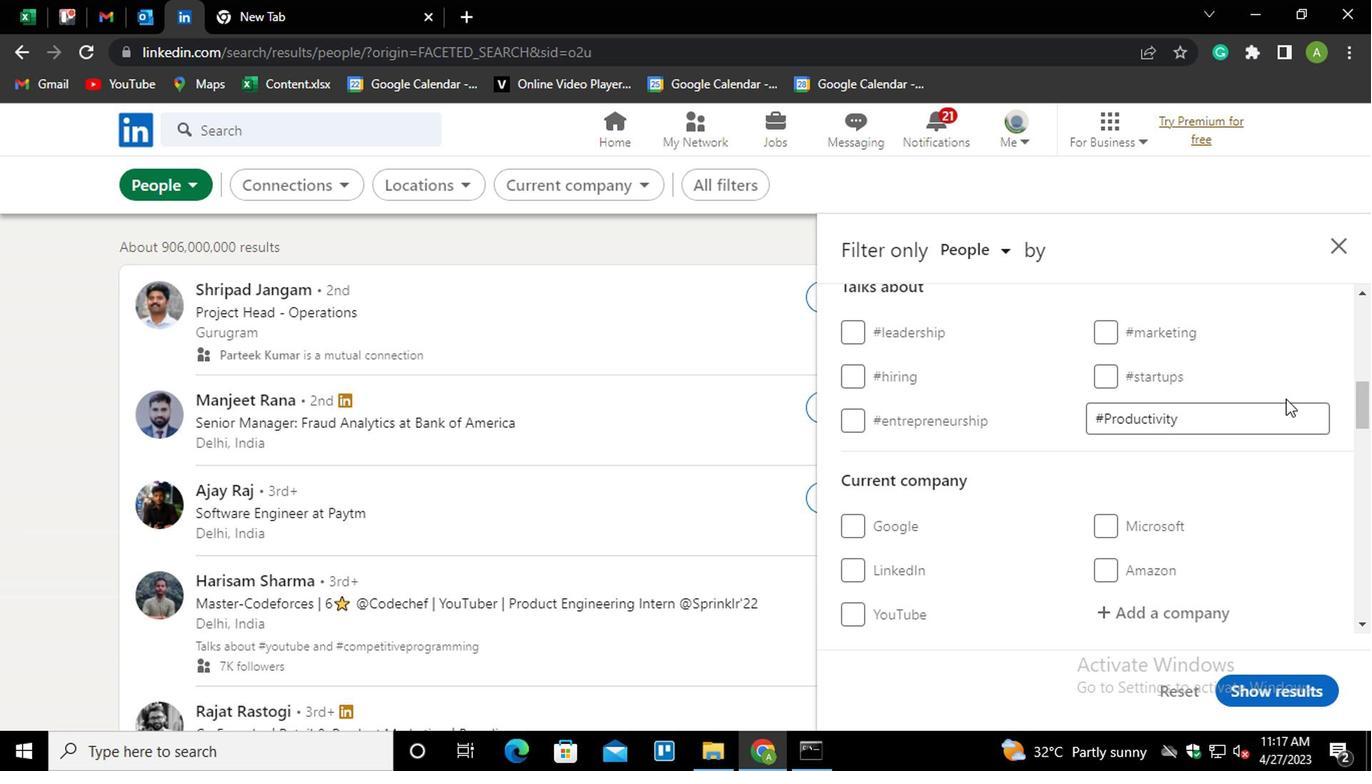 
Action: Mouse scrolled (1273, 400) with delta (0, 0)
Screenshot: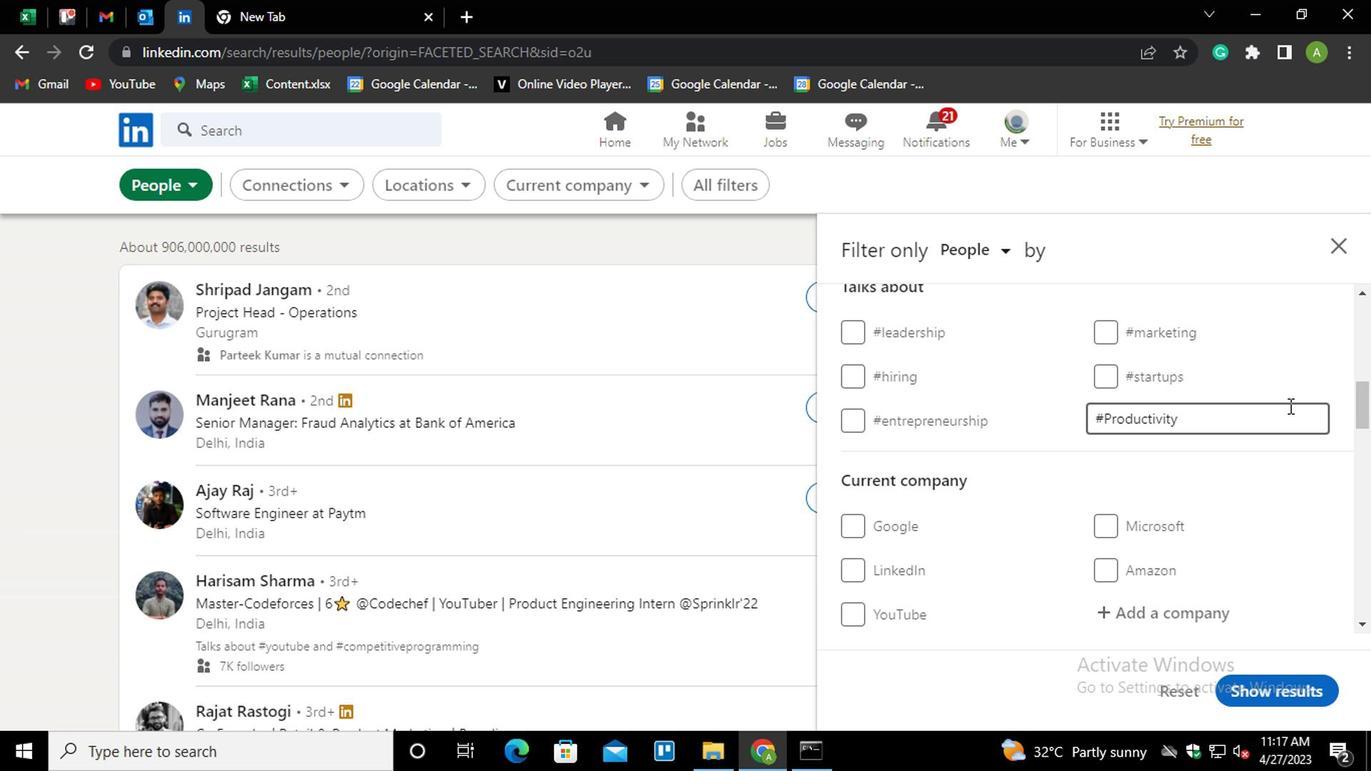 
Action: Mouse moved to (1262, 405)
Screenshot: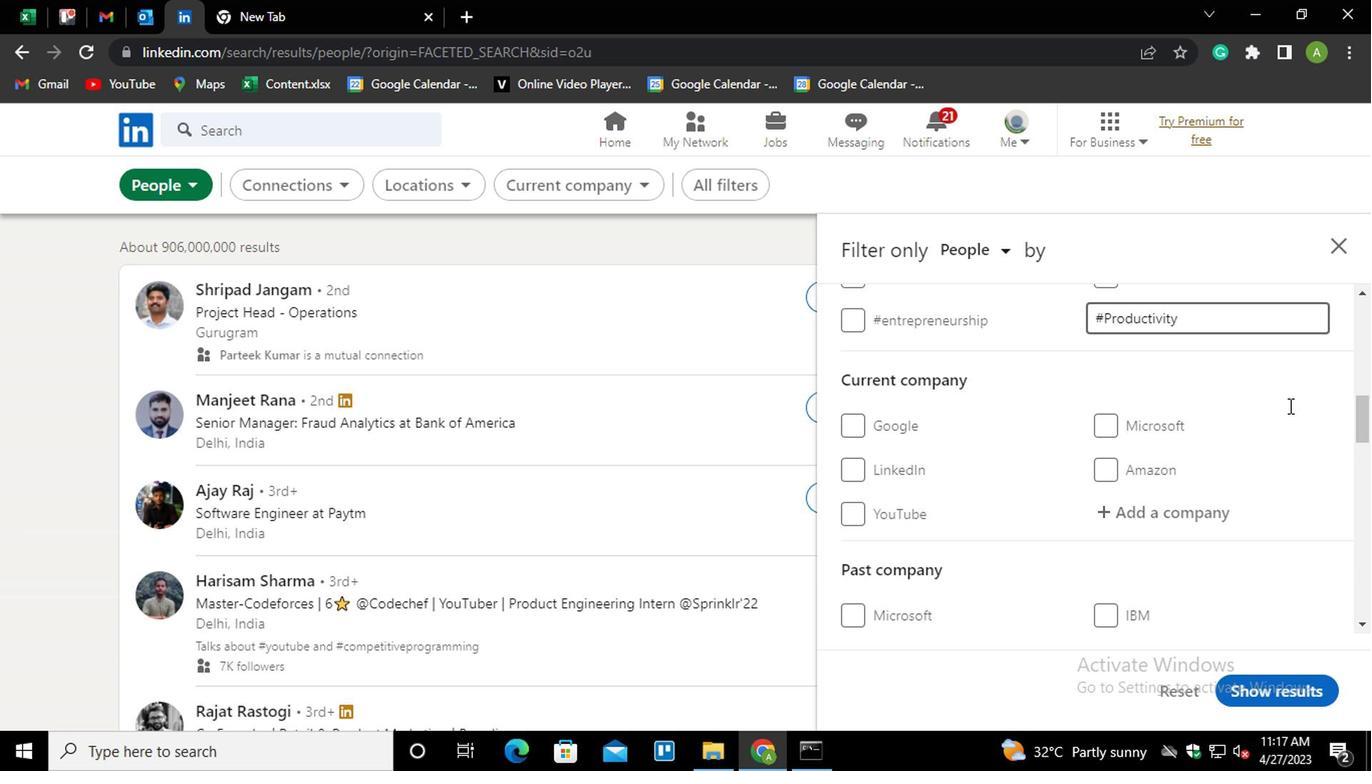 
Action: Mouse scrolled (1262, 404) with delta (0, 0)
Screenshot: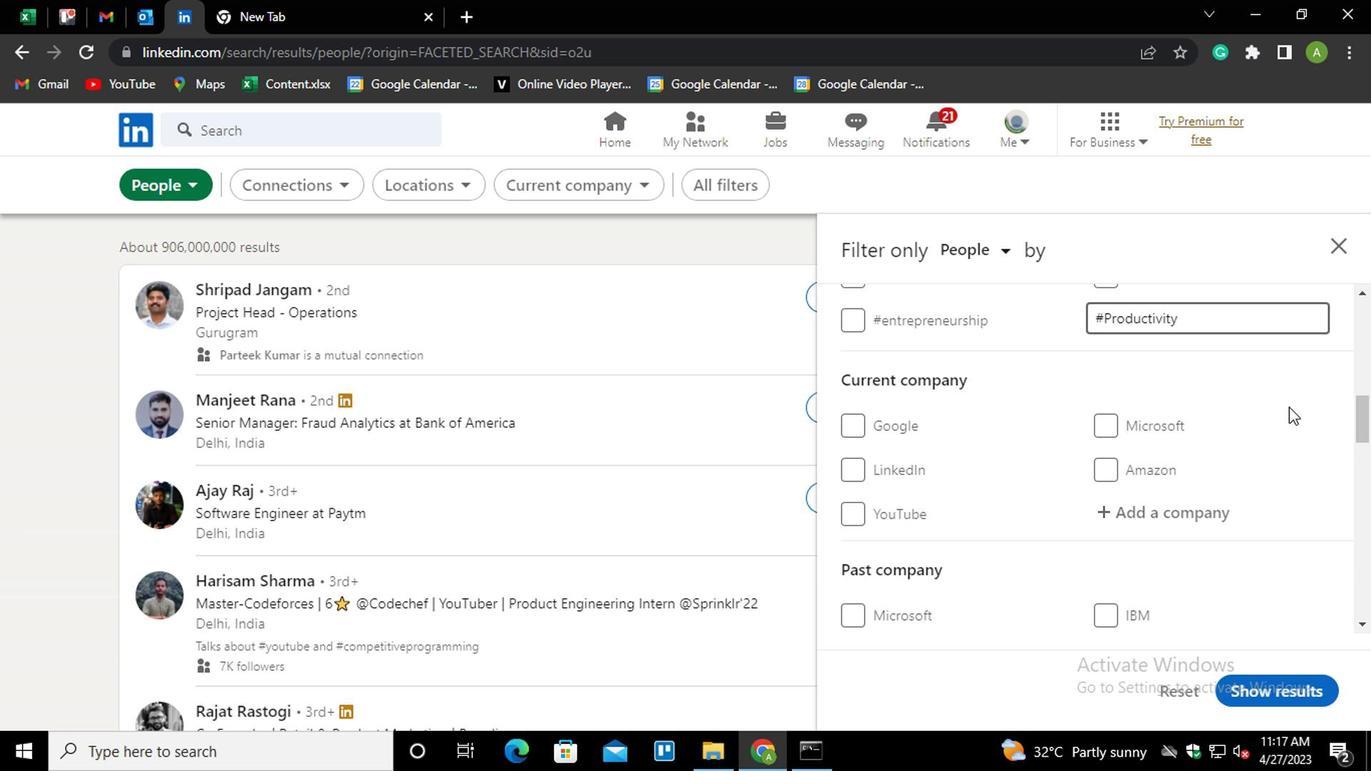 
Action: Mouse moved to (1125, 410)
Screenshot: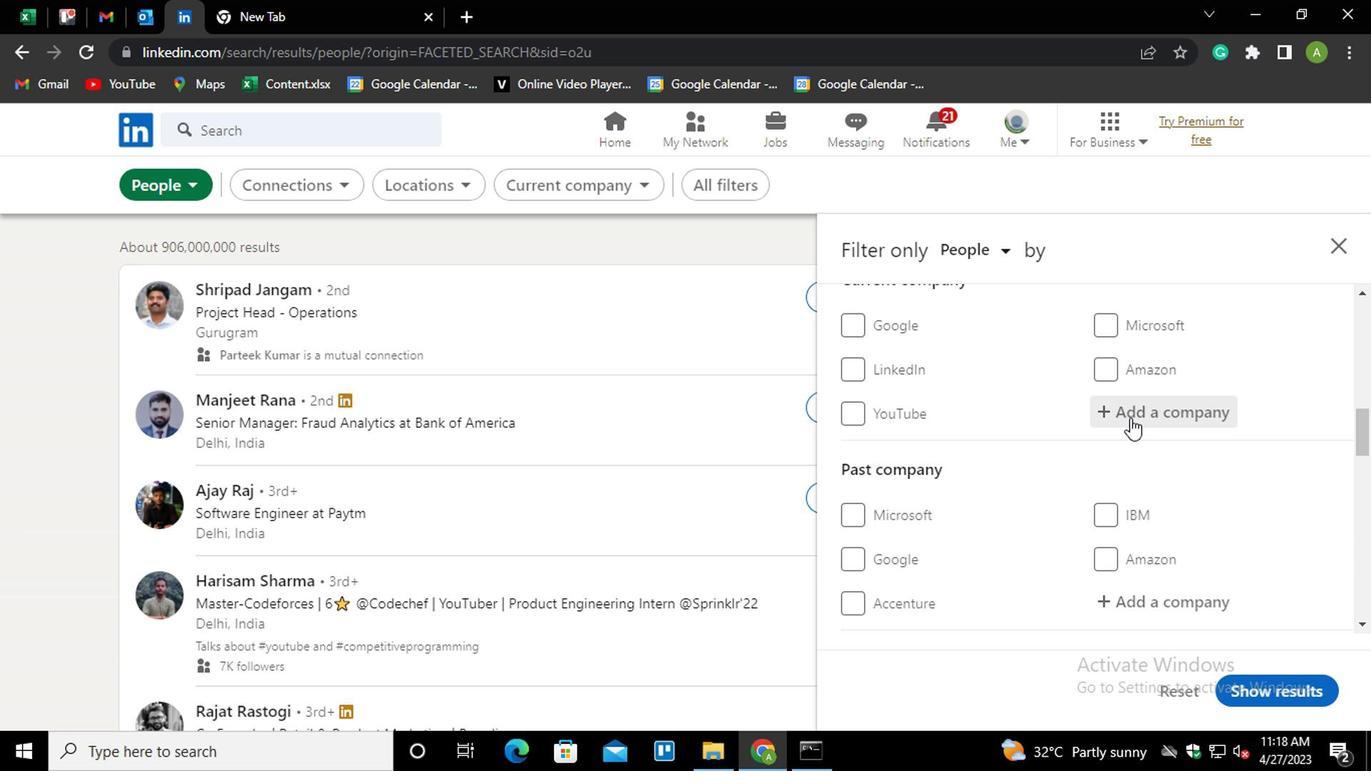 
Action: Mouse pressed left at (1125, 410)
Screenshot: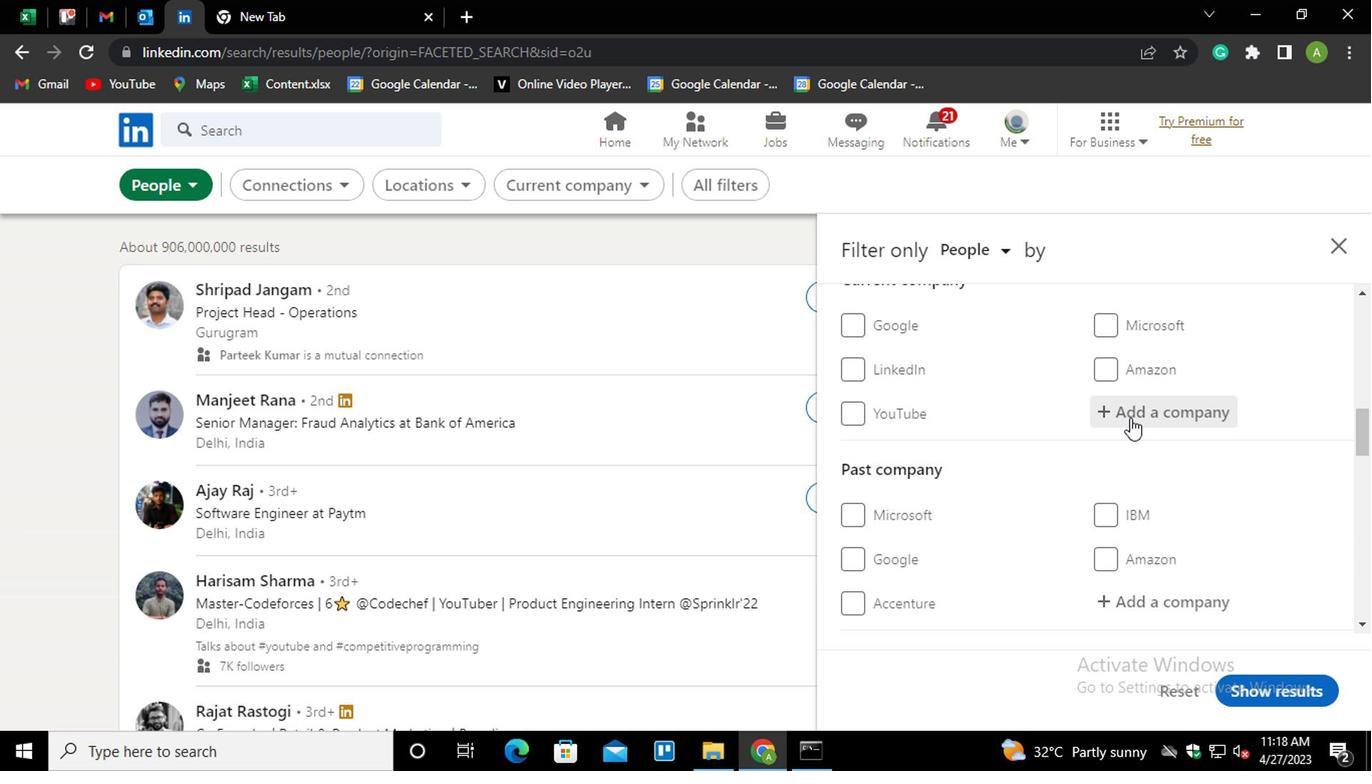 
Action: Mouse moved to (1139, 409)
Screenshot: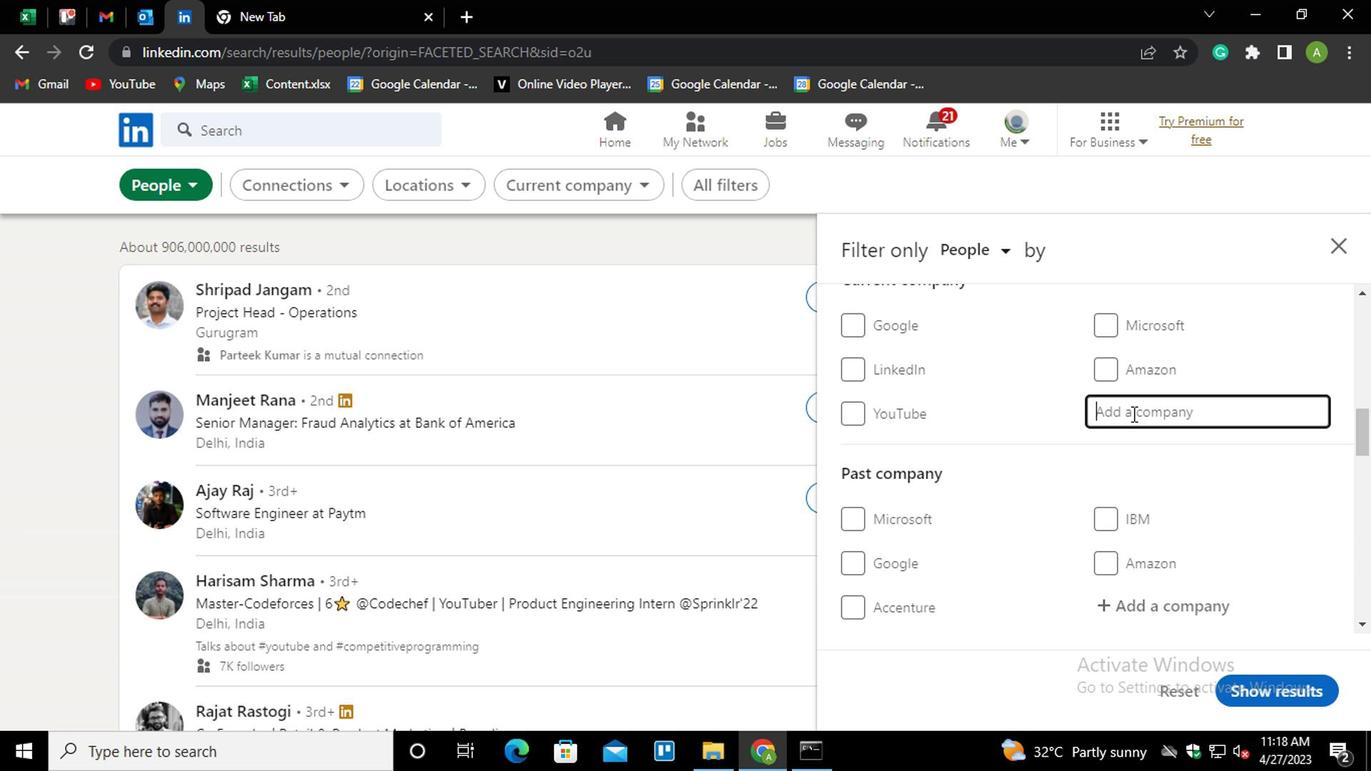 
Action: Mouse pressed left at (1139, 409)
Screenshot: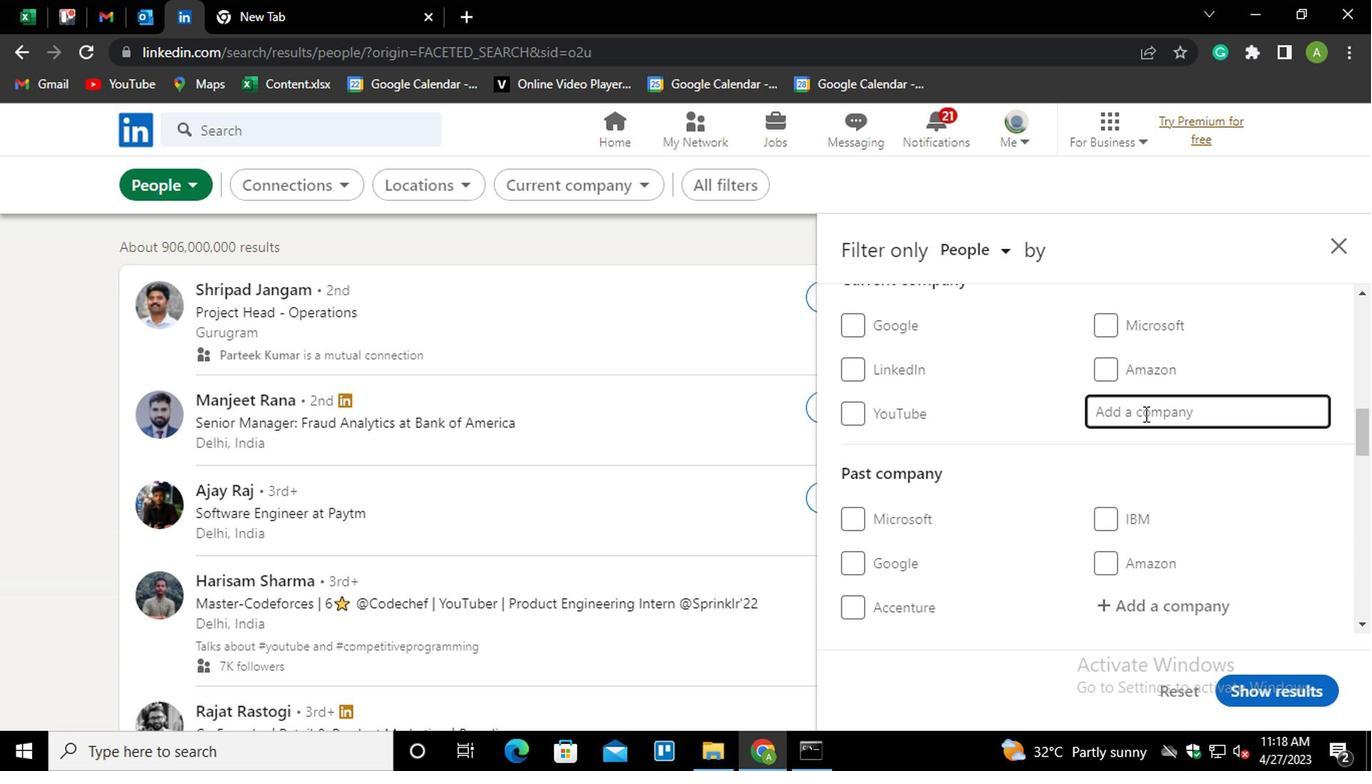 
Action: Key pressed <Key.shift>DIRECTI<Key.down><Key.down><Key.enter>
Screenshot: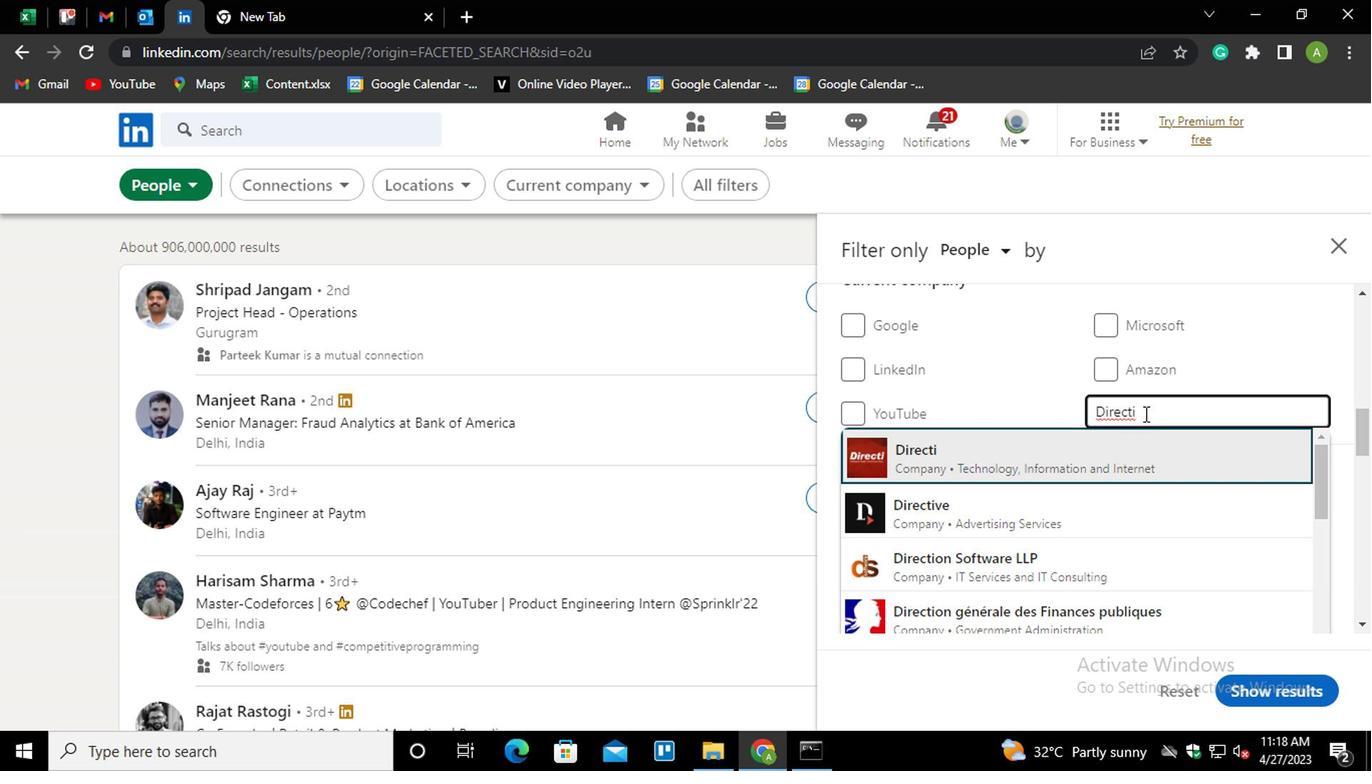 
Action: Mouse moved to (1151, 409)
Screenshot: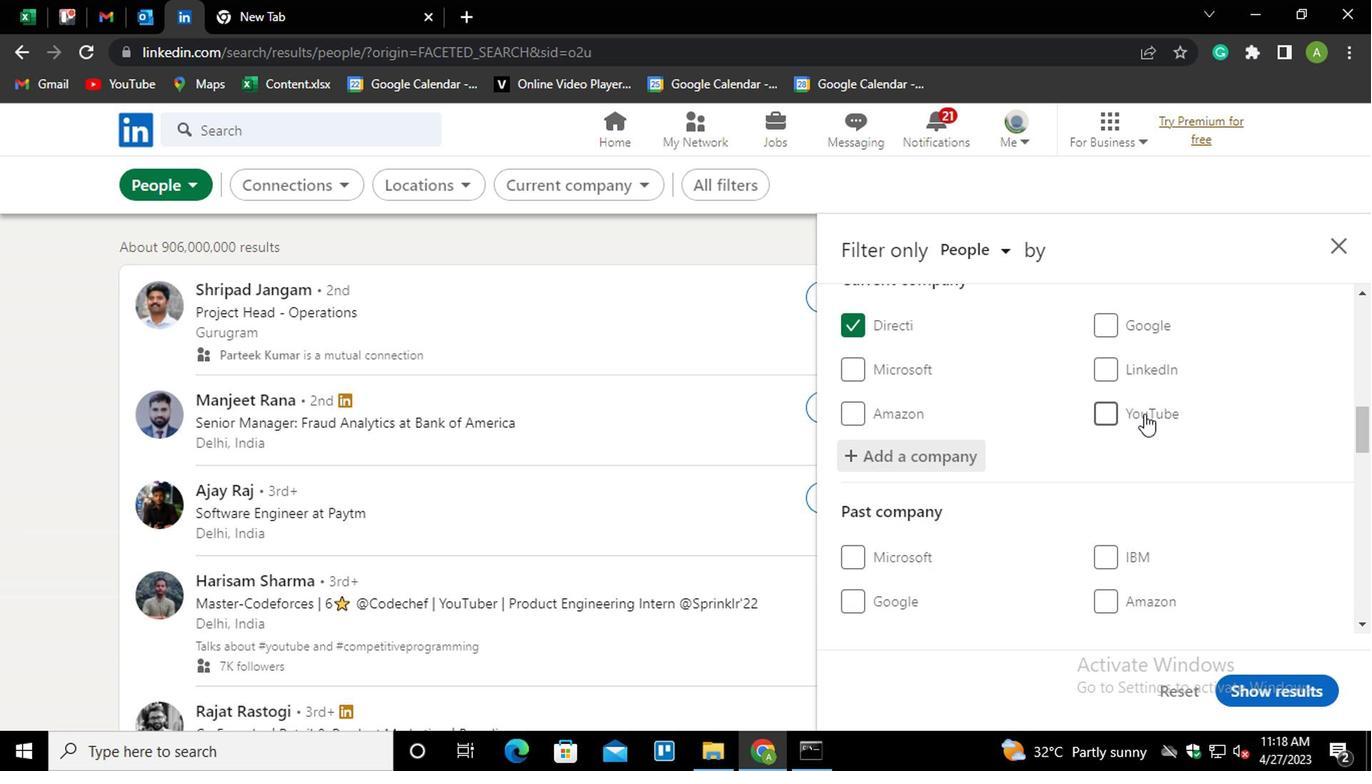 
Action: Mouse scrolled (1151, 409) with delta (0, 0)
Screenshot: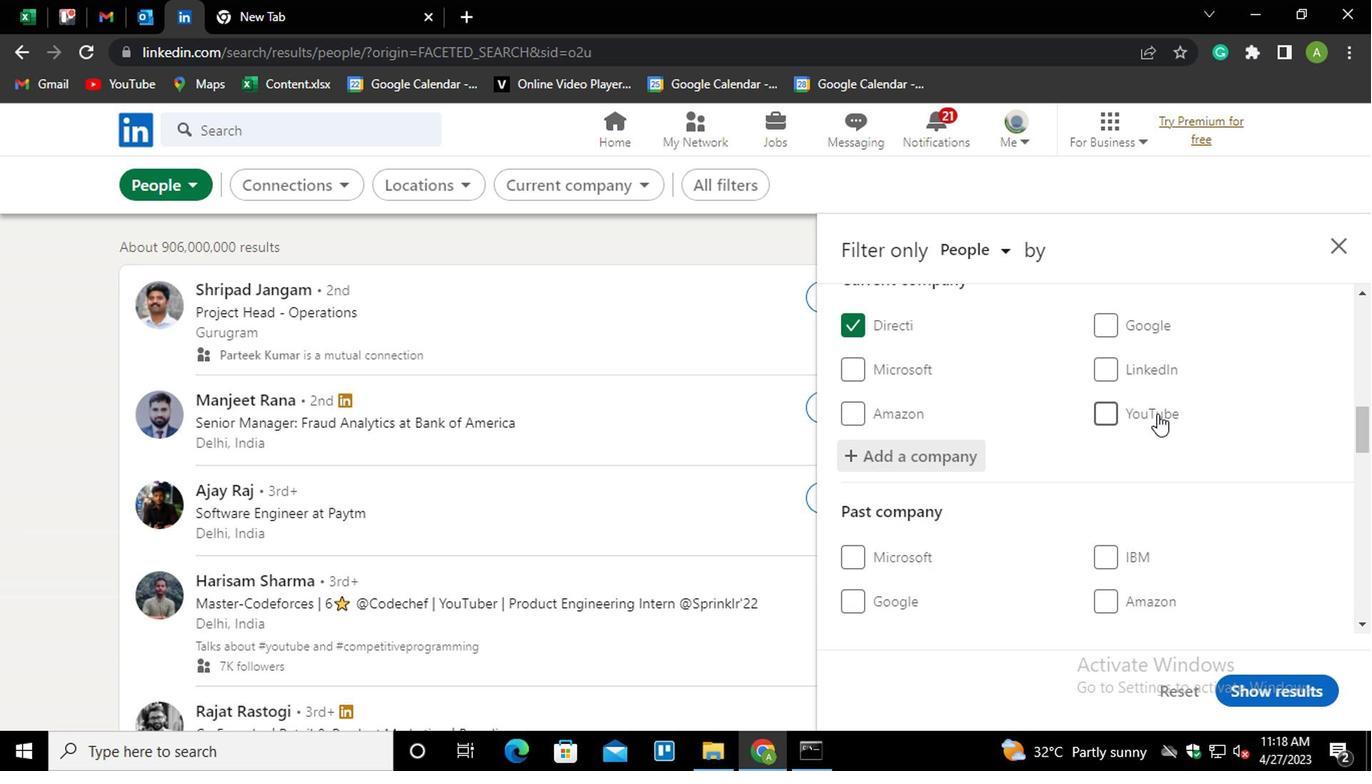 
Action: Mouse scrolled (1151, 409) with delta (0, 0)
Screenshot: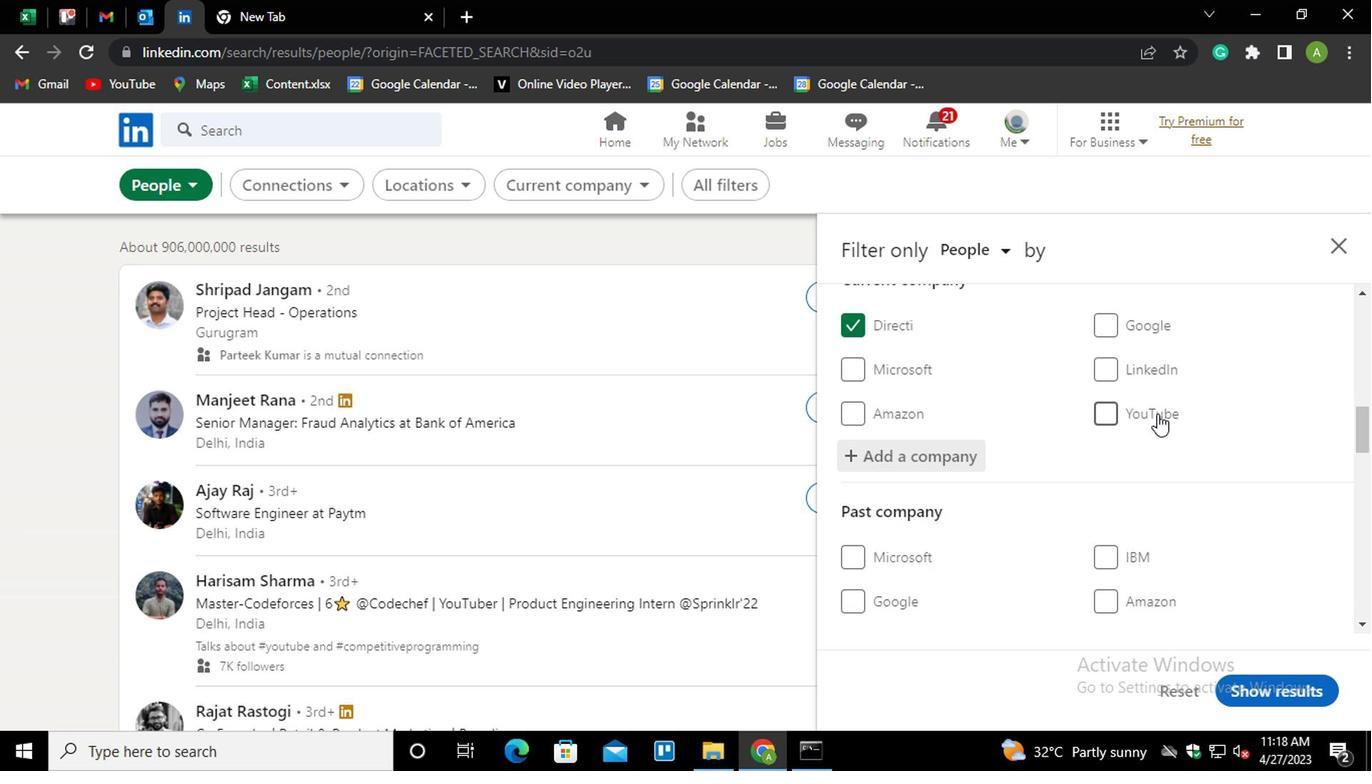 
Action: Mouse moved to (1152, 409)
Screenshot: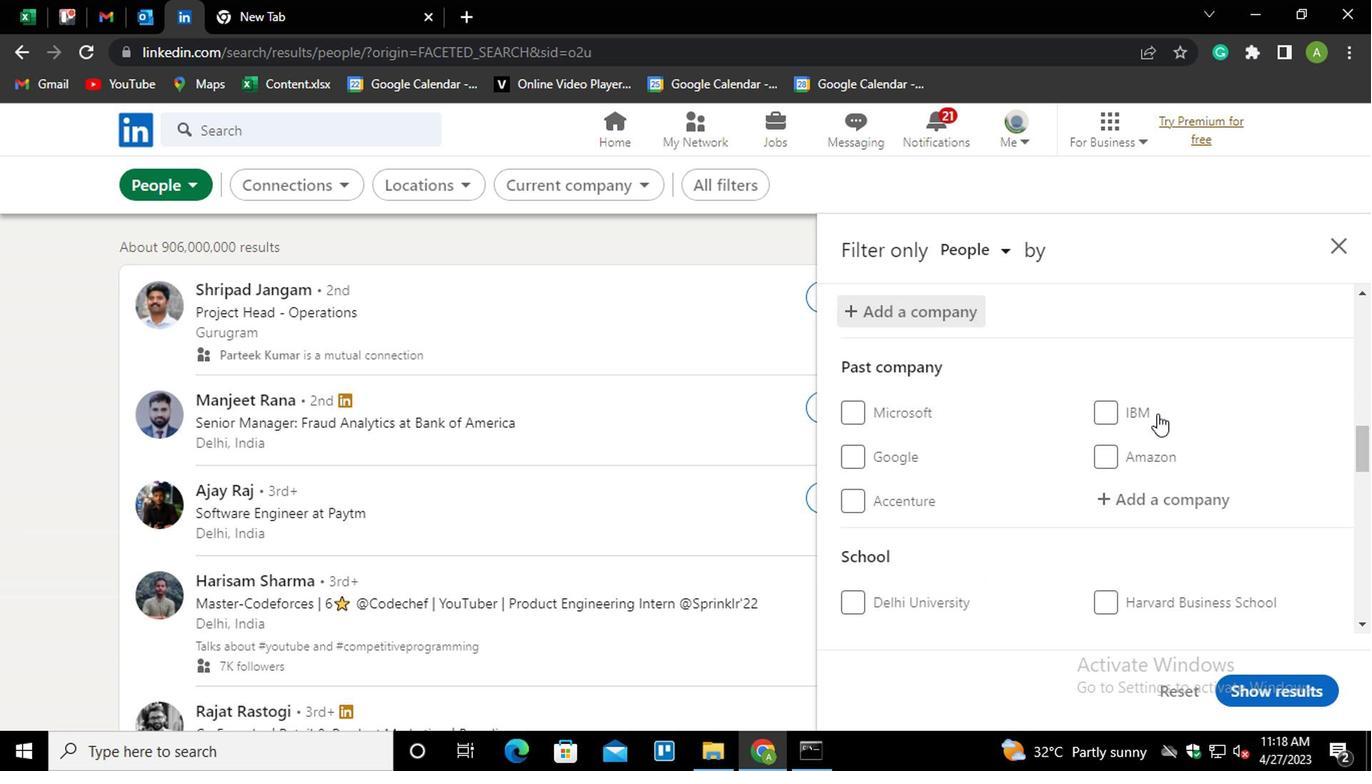 
Action: Mouse scrolled (1152, 409) with delta (0, 0)
Screenshot: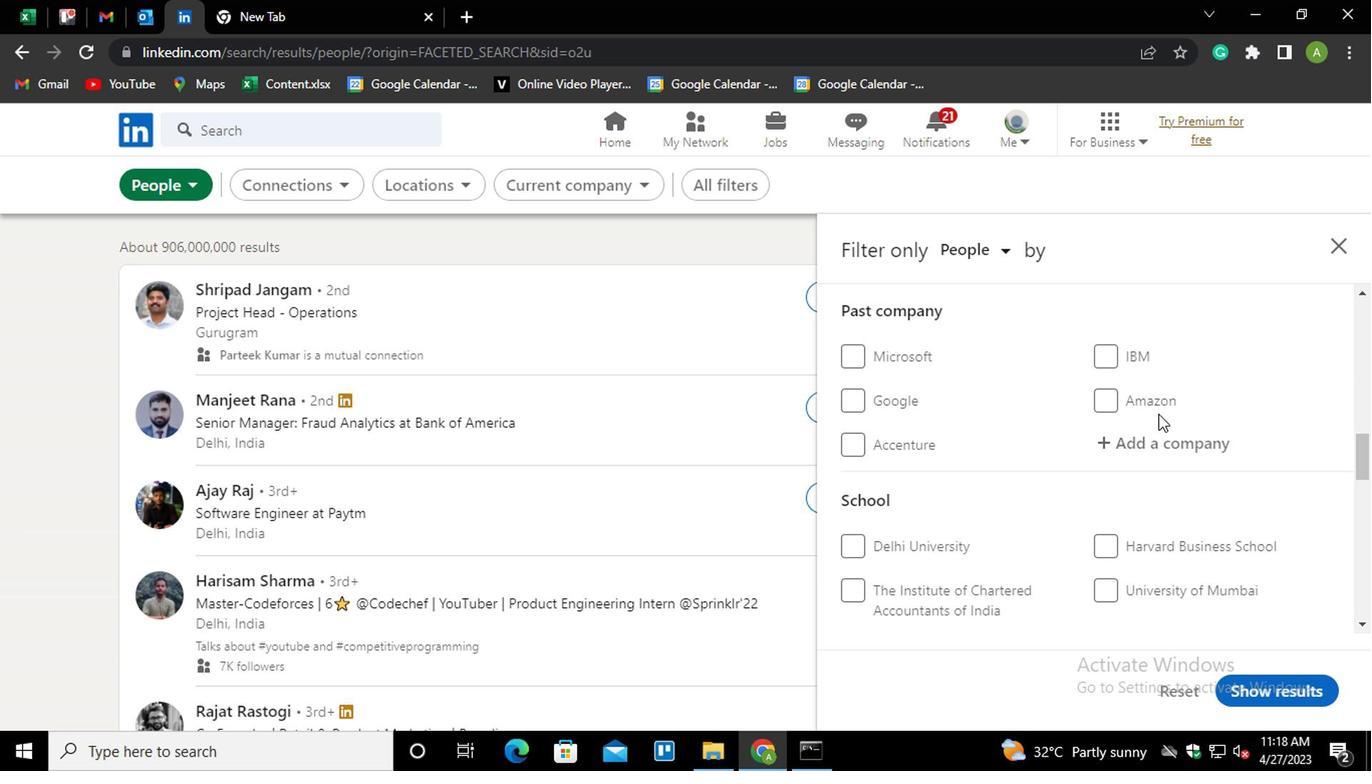 
Action: Mouse scrolled (1152, 409) with delta (0, 0)
Screenshot: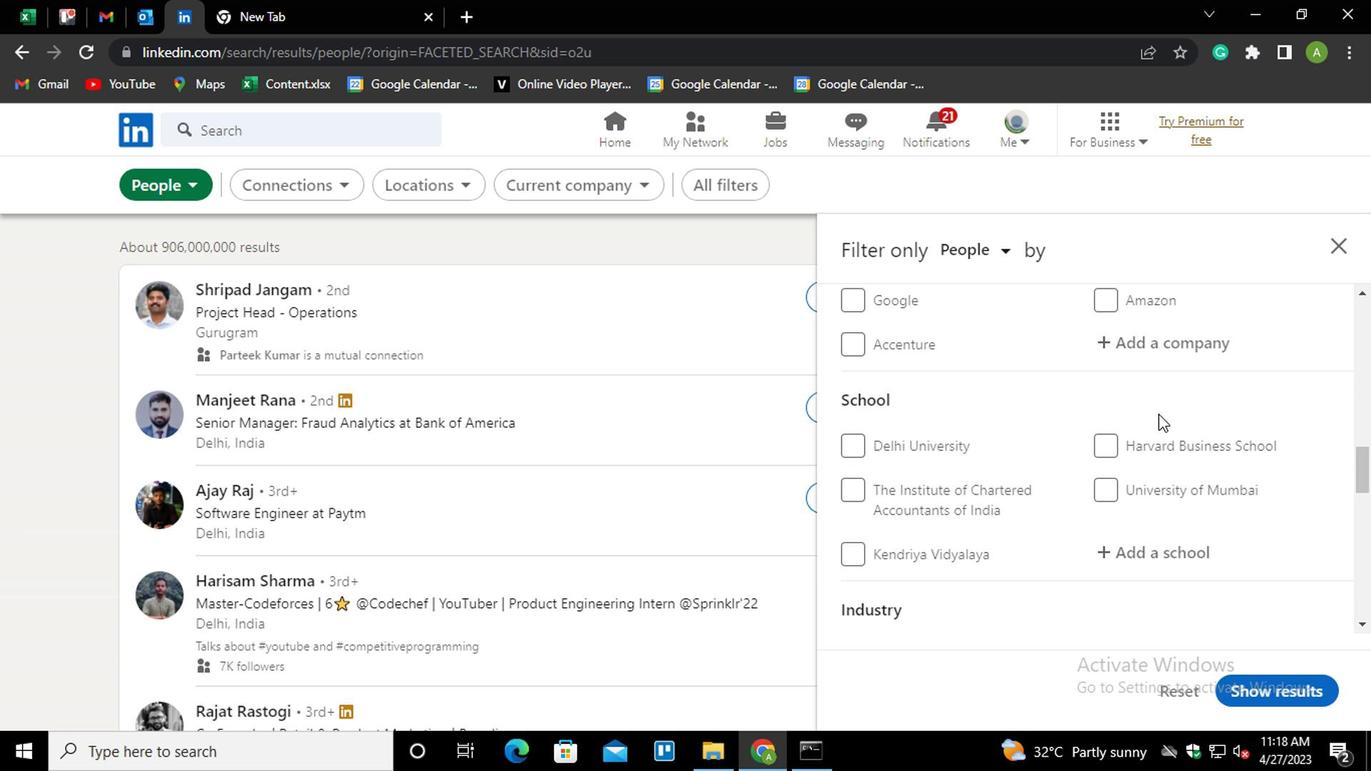 
Action: Mouse moved to (1151, 447)
Screenshot: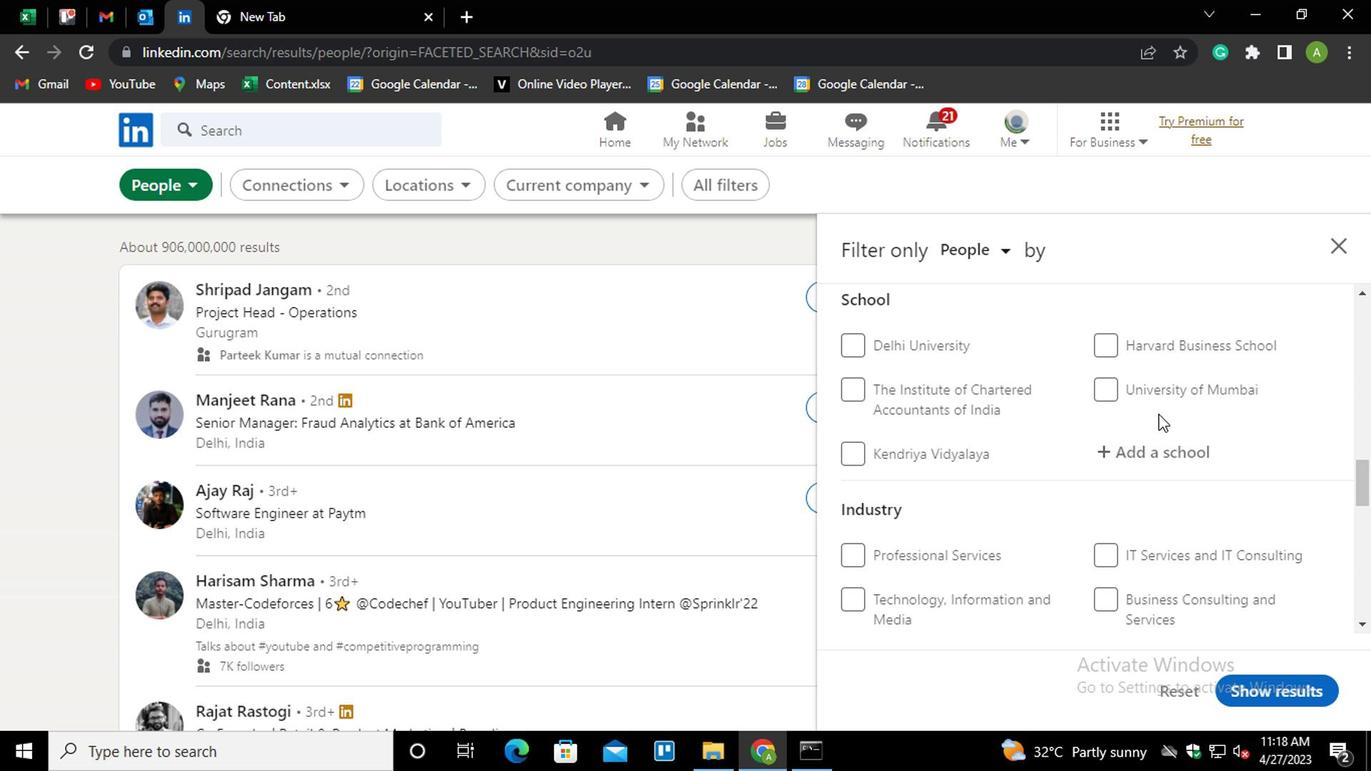 
Action: Mouse pressed left at (1151, 447)
Screenshot: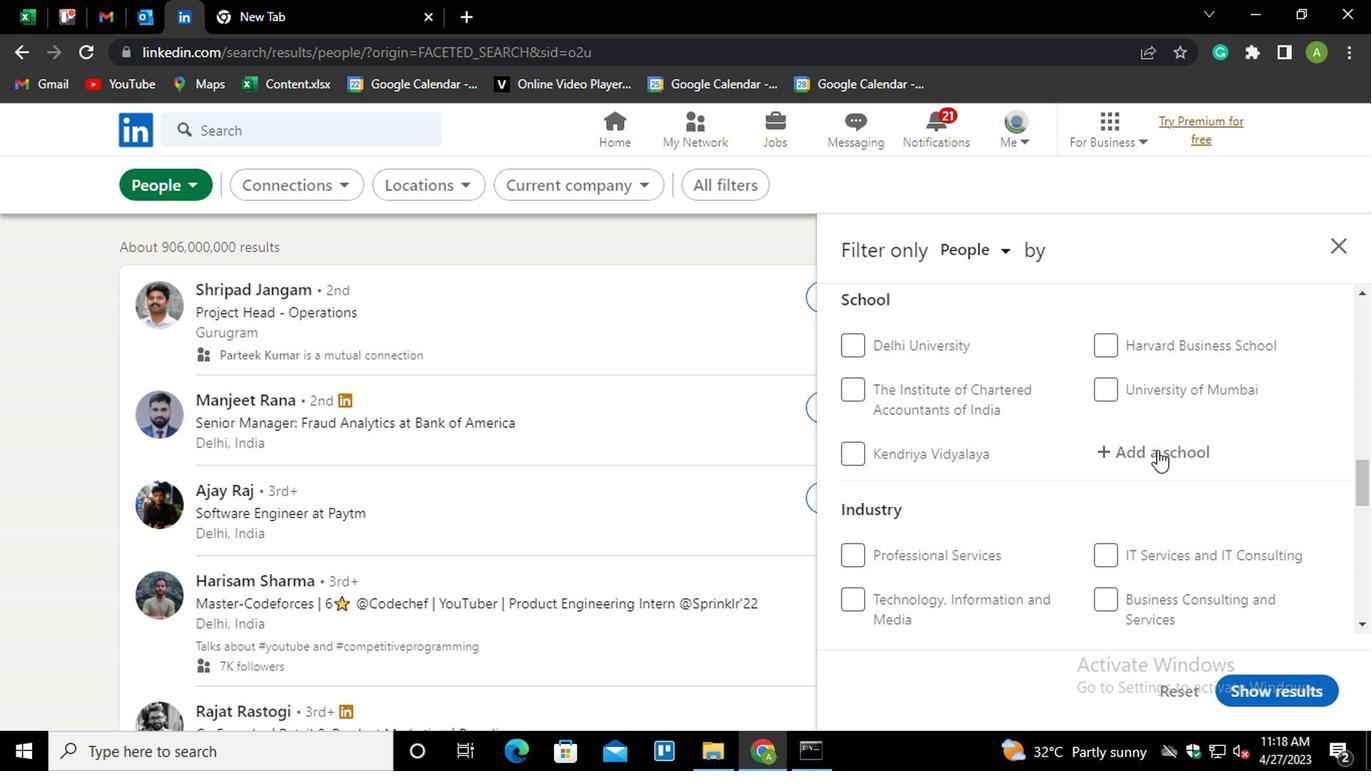 
Action: Mouse moved to (1152, 447)
Screenshot: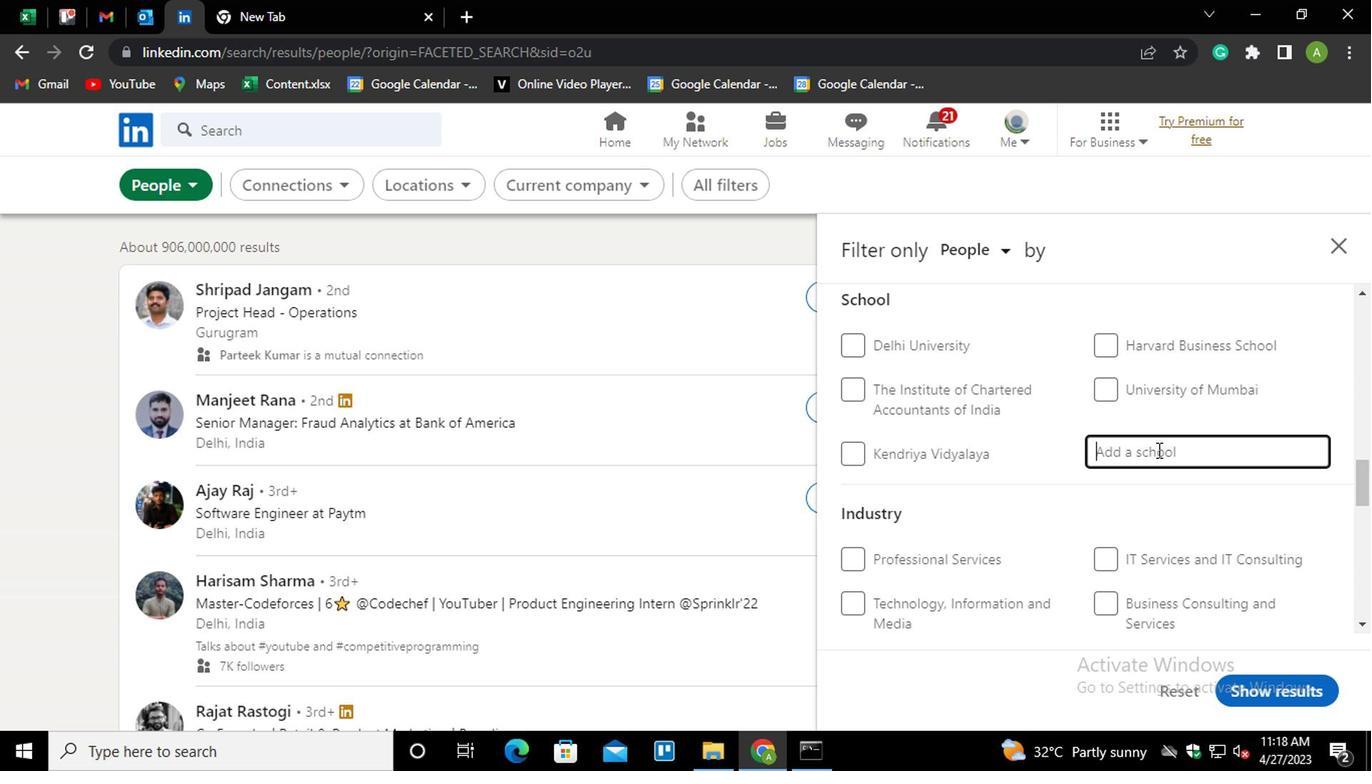 
Action: Mouse pressed left at (1152, 447)
Screenshot: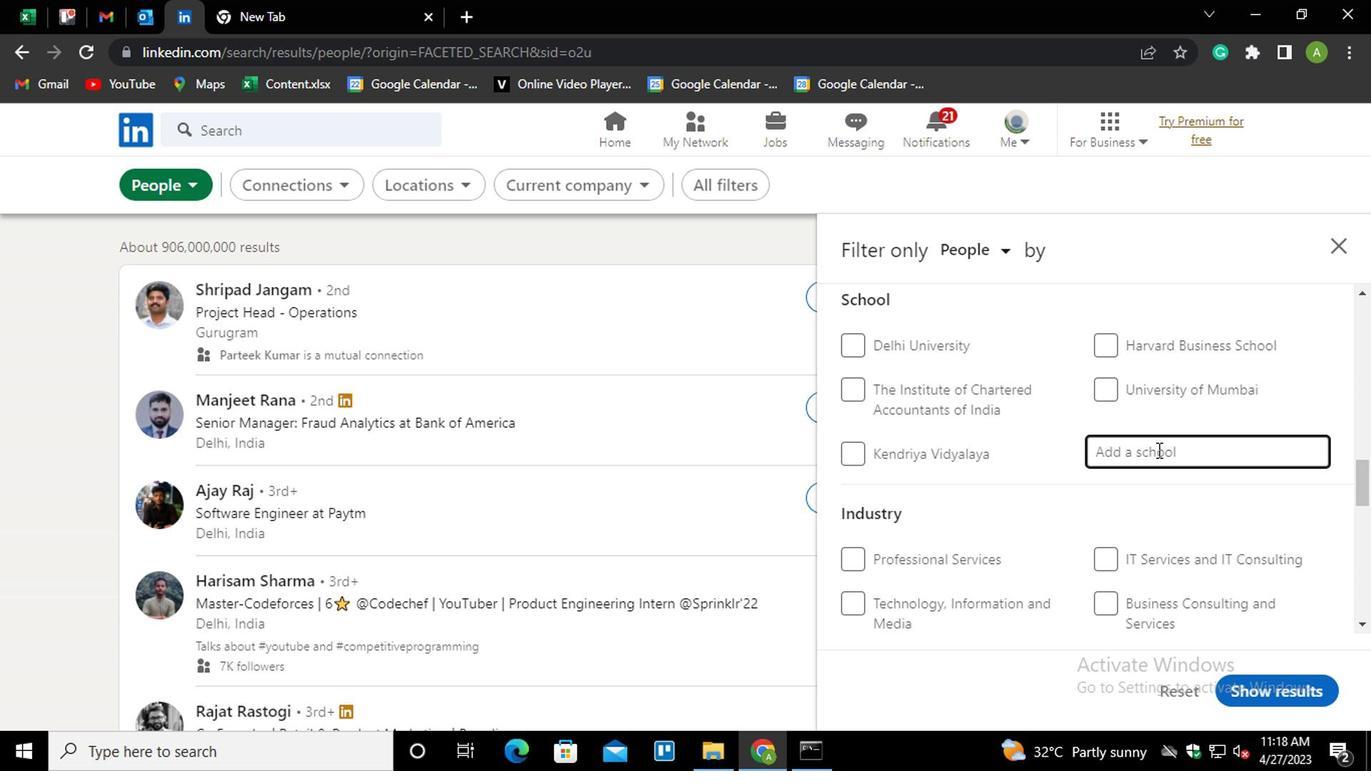 
Action: Key pressed <Key.shift_r>JITES<Key.down><Key.enter>
Screenshot: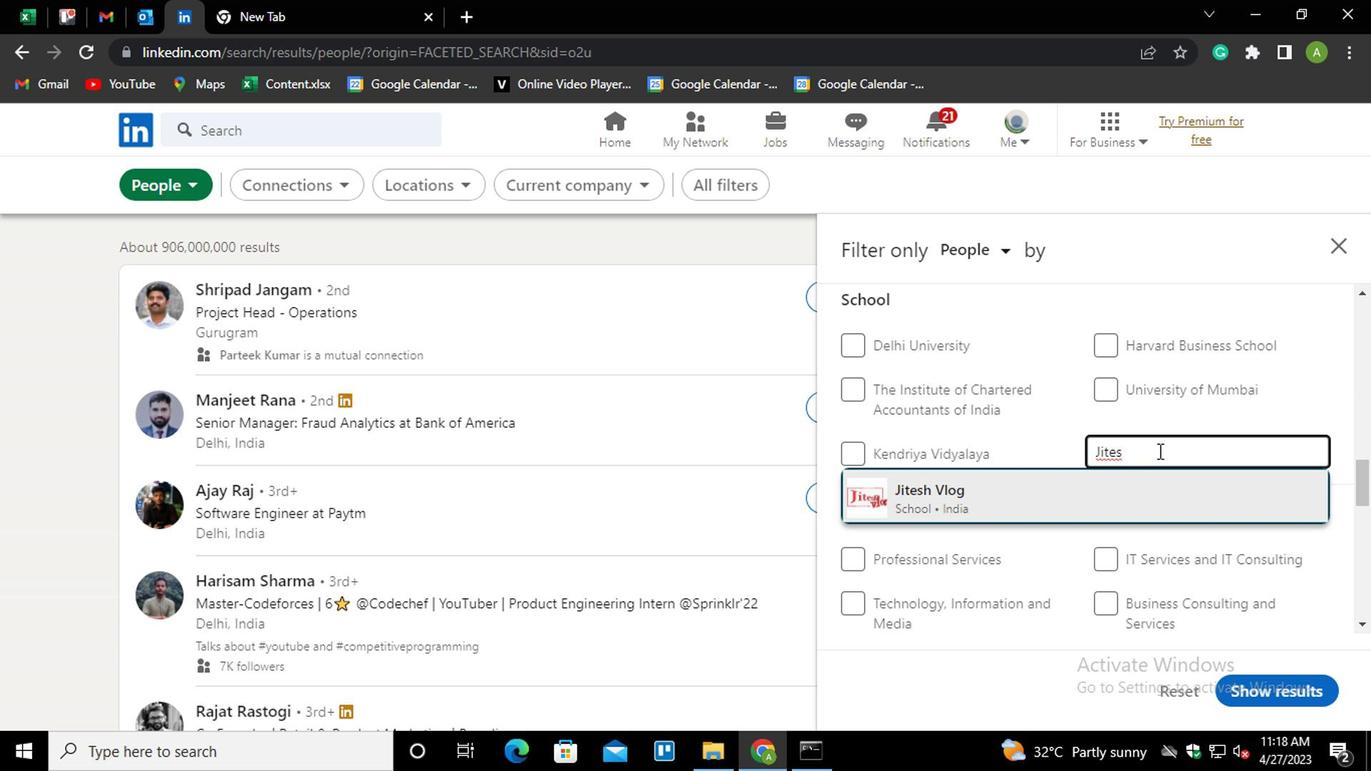 
Action: Mouse scrolled (1152, 447) with delta (0, 0)
Screenshot: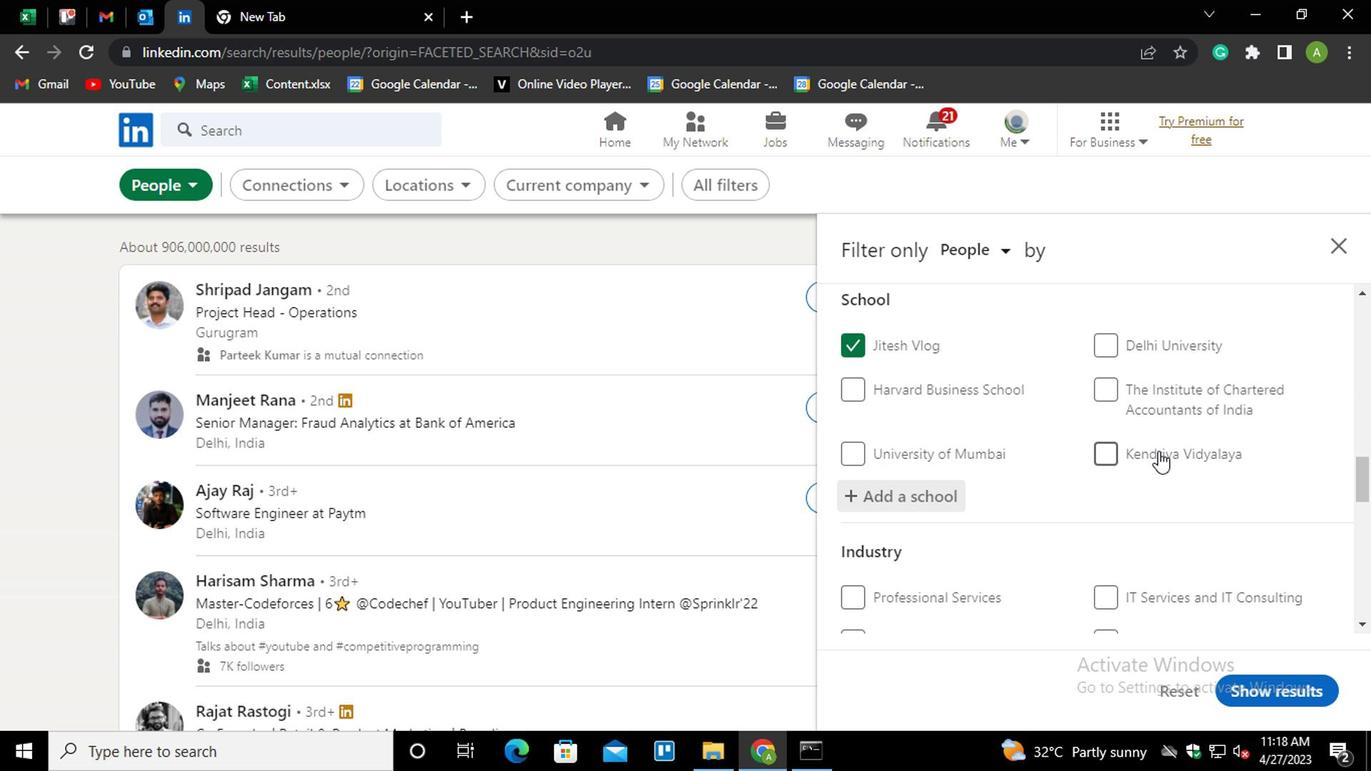 
Action: Mouse scrolled (1152, 447) with delta (0, 0)
Screenshot: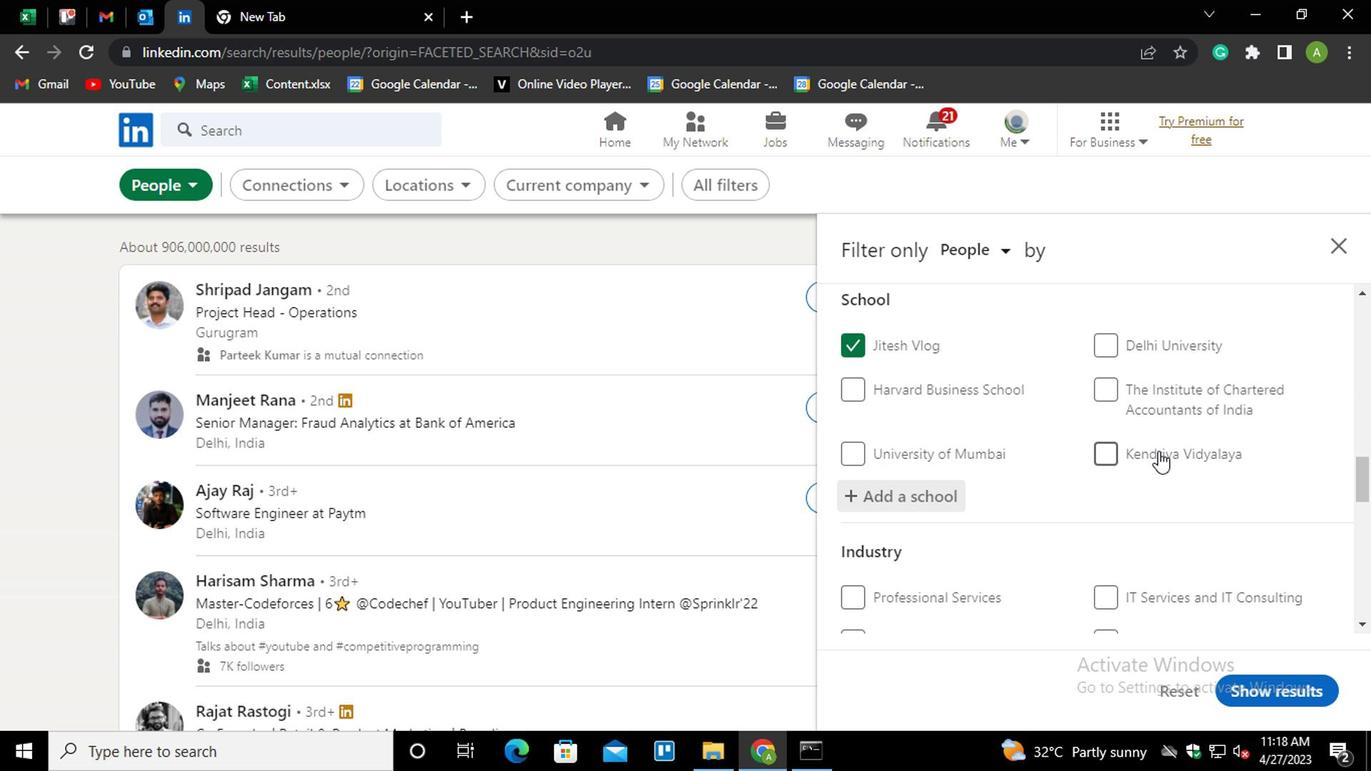 
Action: Mouse scrolled (1152, 447) with delta (0, 0)
Screenshot: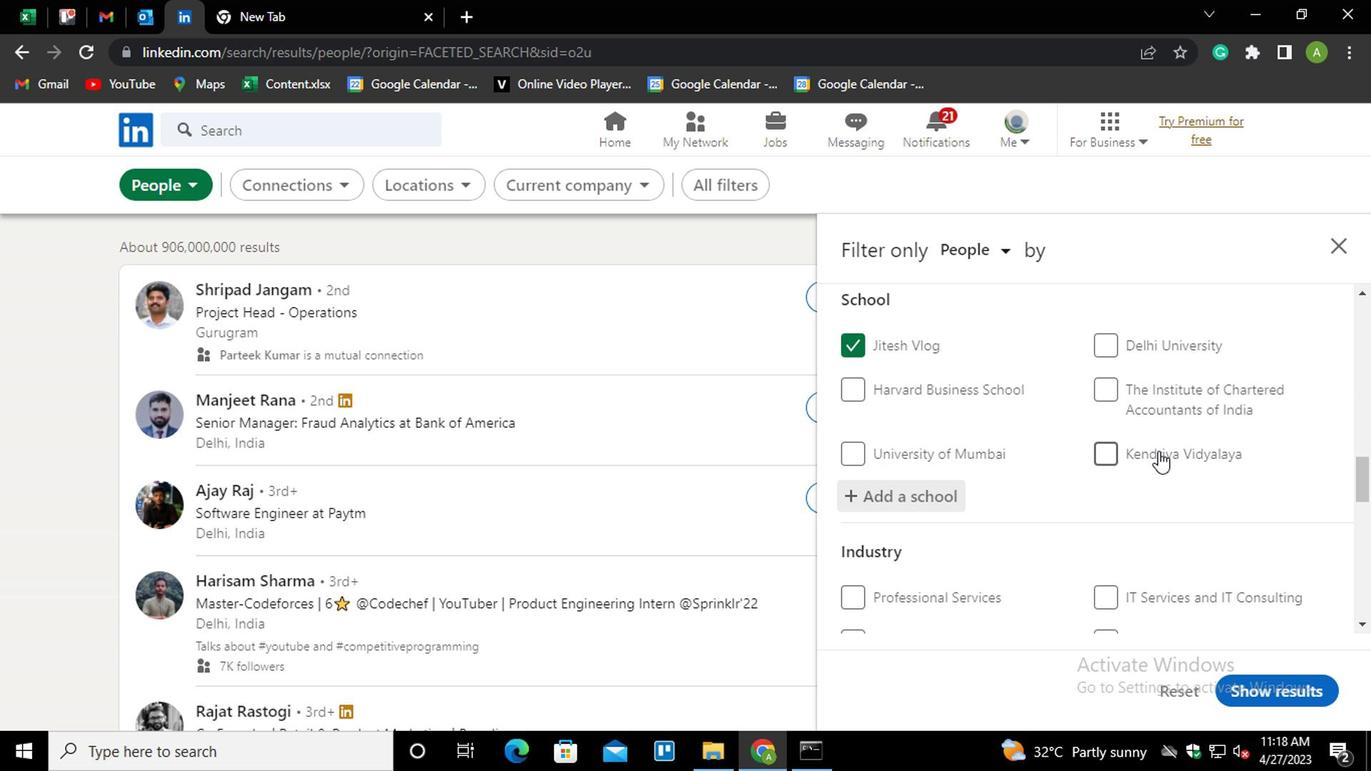 
Action: Mouse moved to (1139, 397)
Screenshot: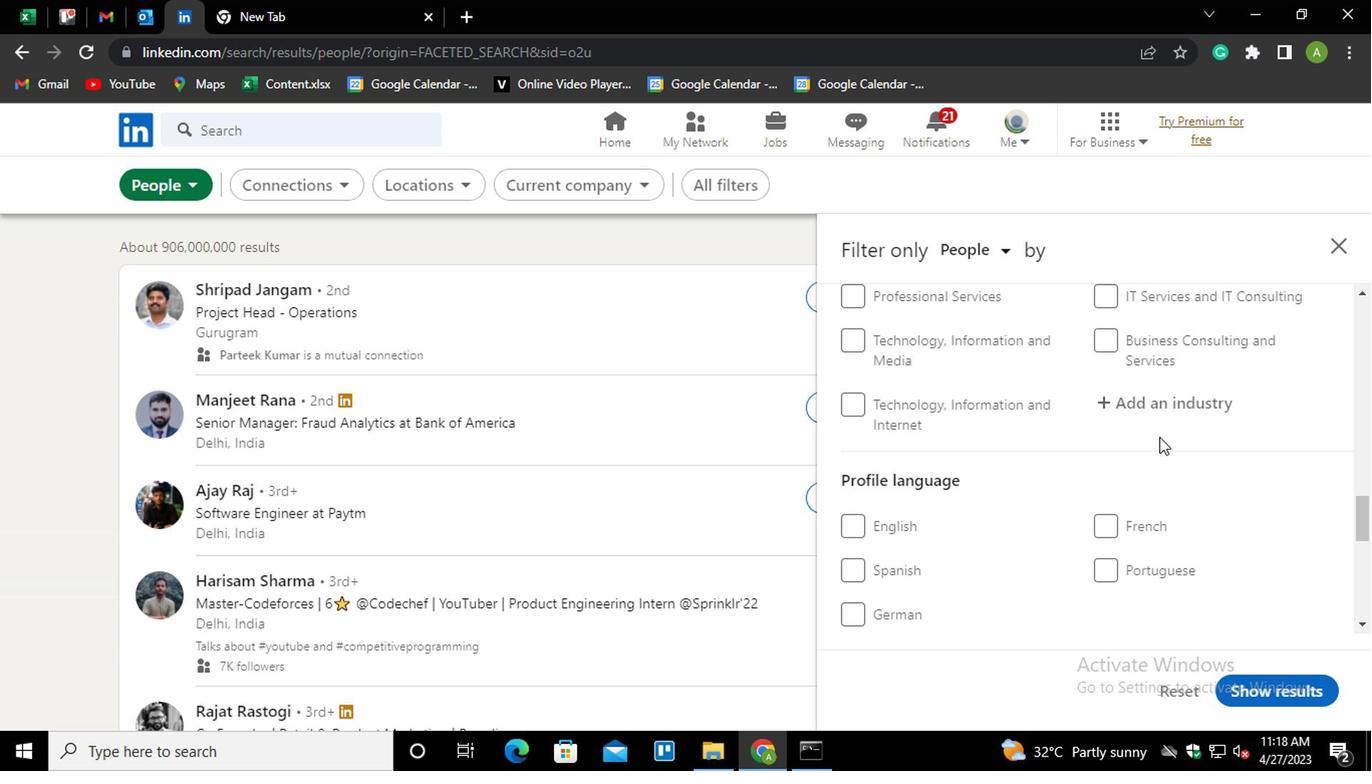 
Action: Mouse pressed left at (1139, 397)
Screenshot: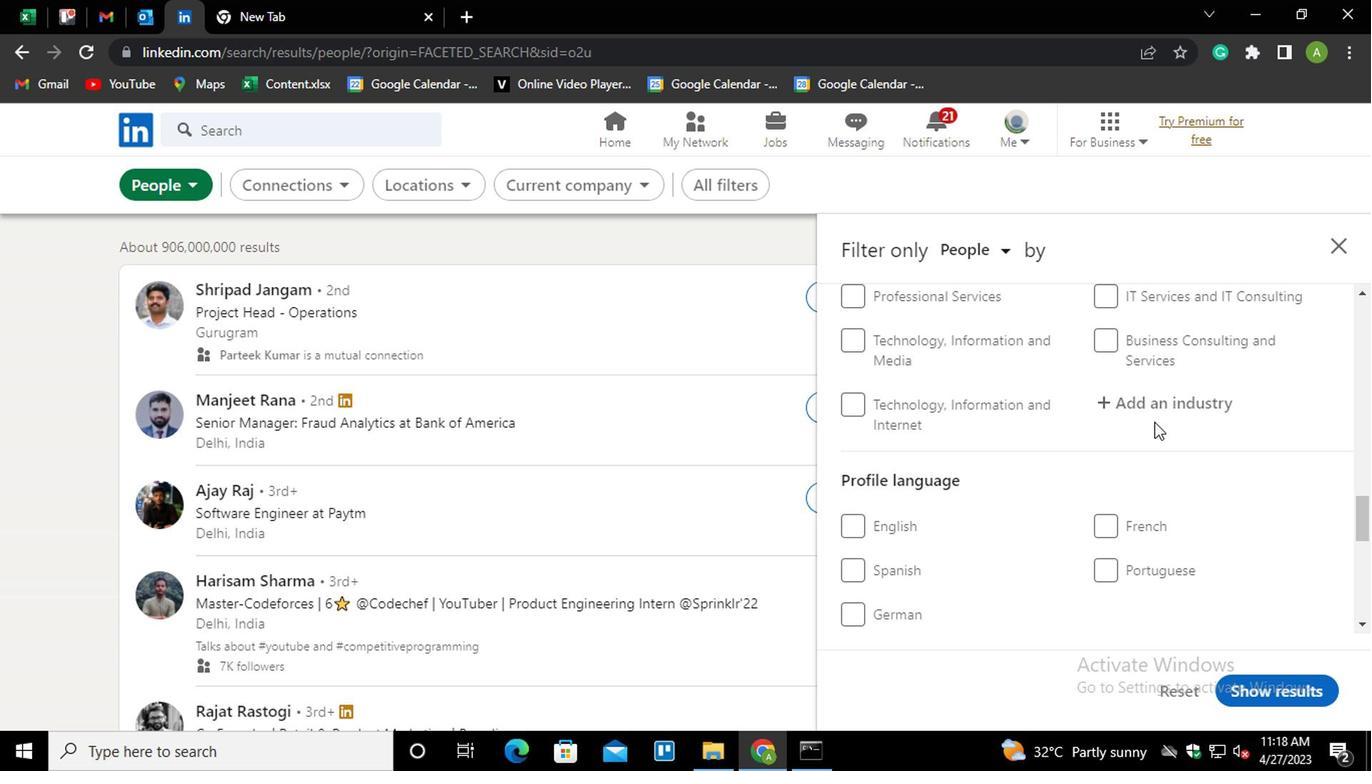 
Action: Mouse moved to (1146, 399)
Screenshot: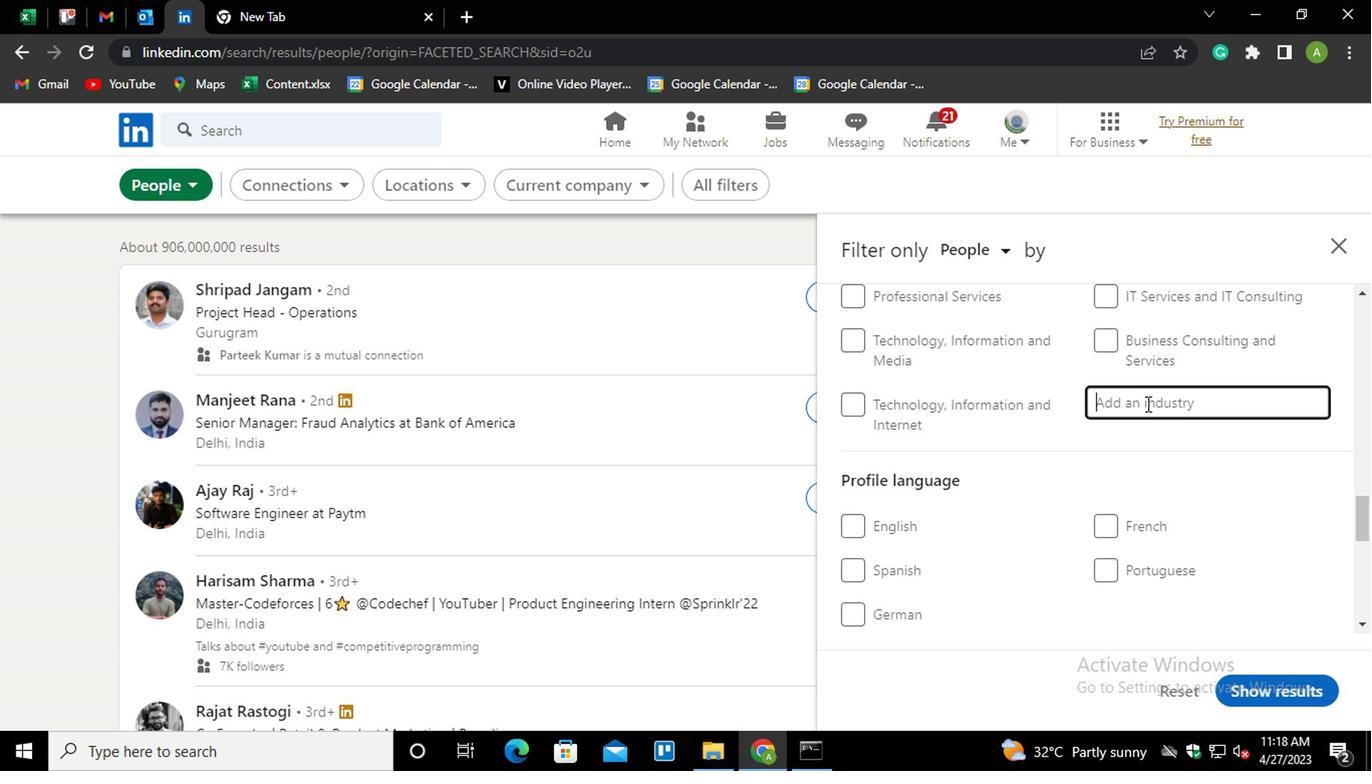 
Action: Mouse pressed left at (1146, 399)
Screenshot: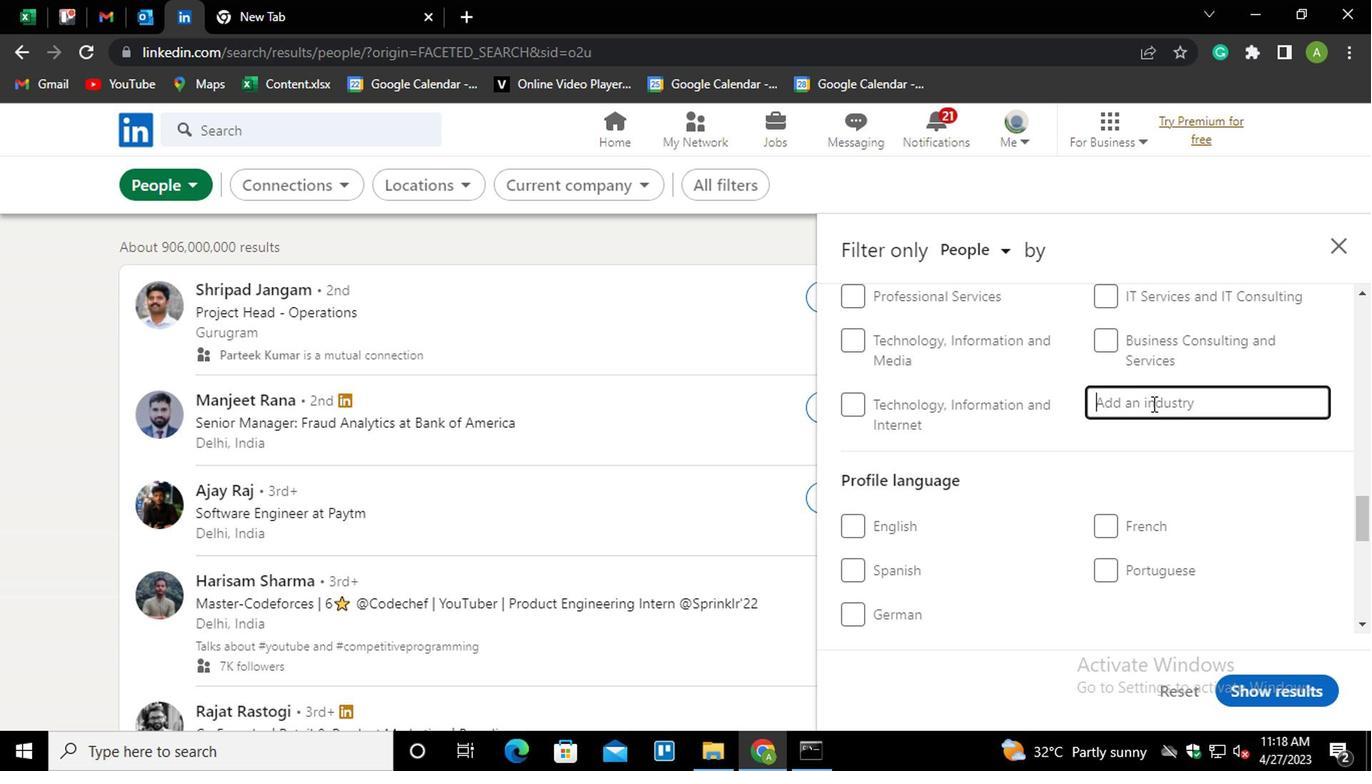 
Action: Mouse moved to (1108, 421)
Screenshot: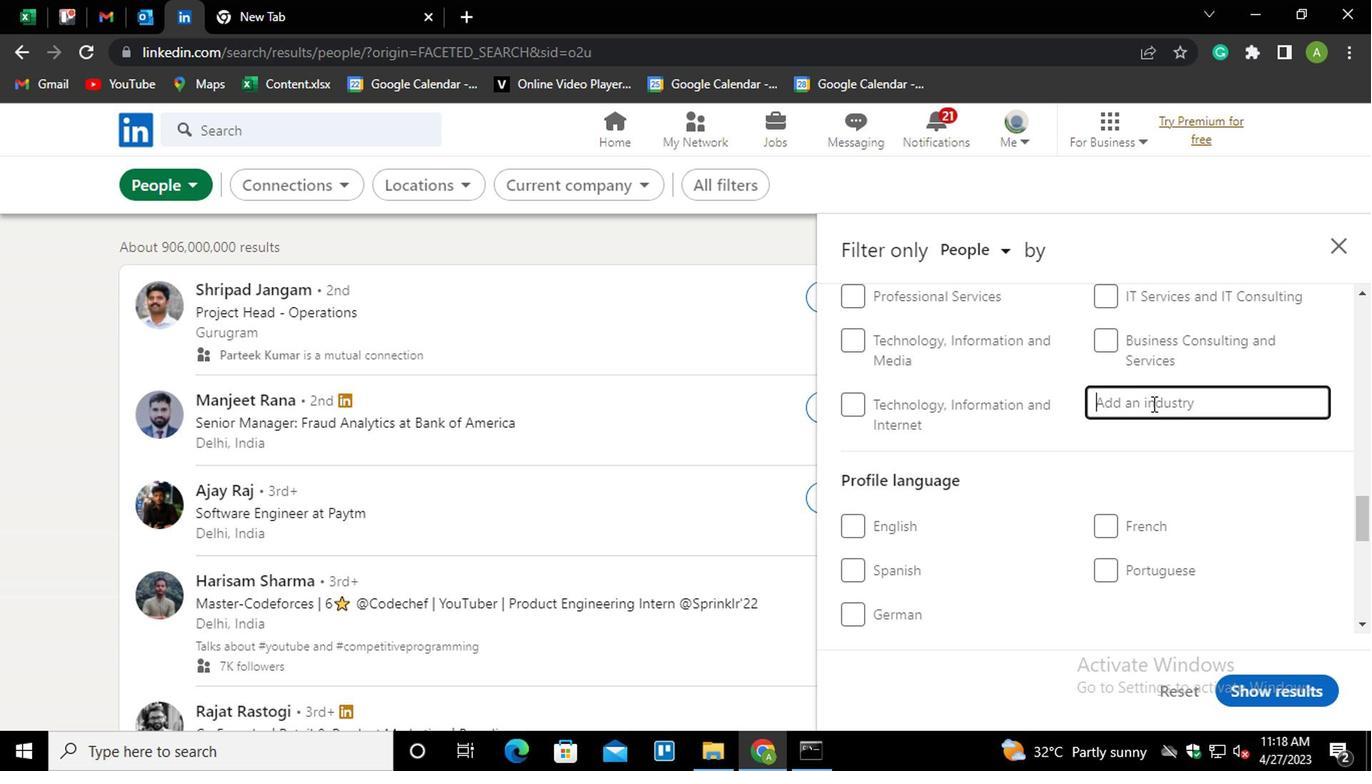 
Action: Key pressed <Key.shift>RETAIL<Key.space><Key.shift_r>MU<Key.down><Key.enter>
Screenshot: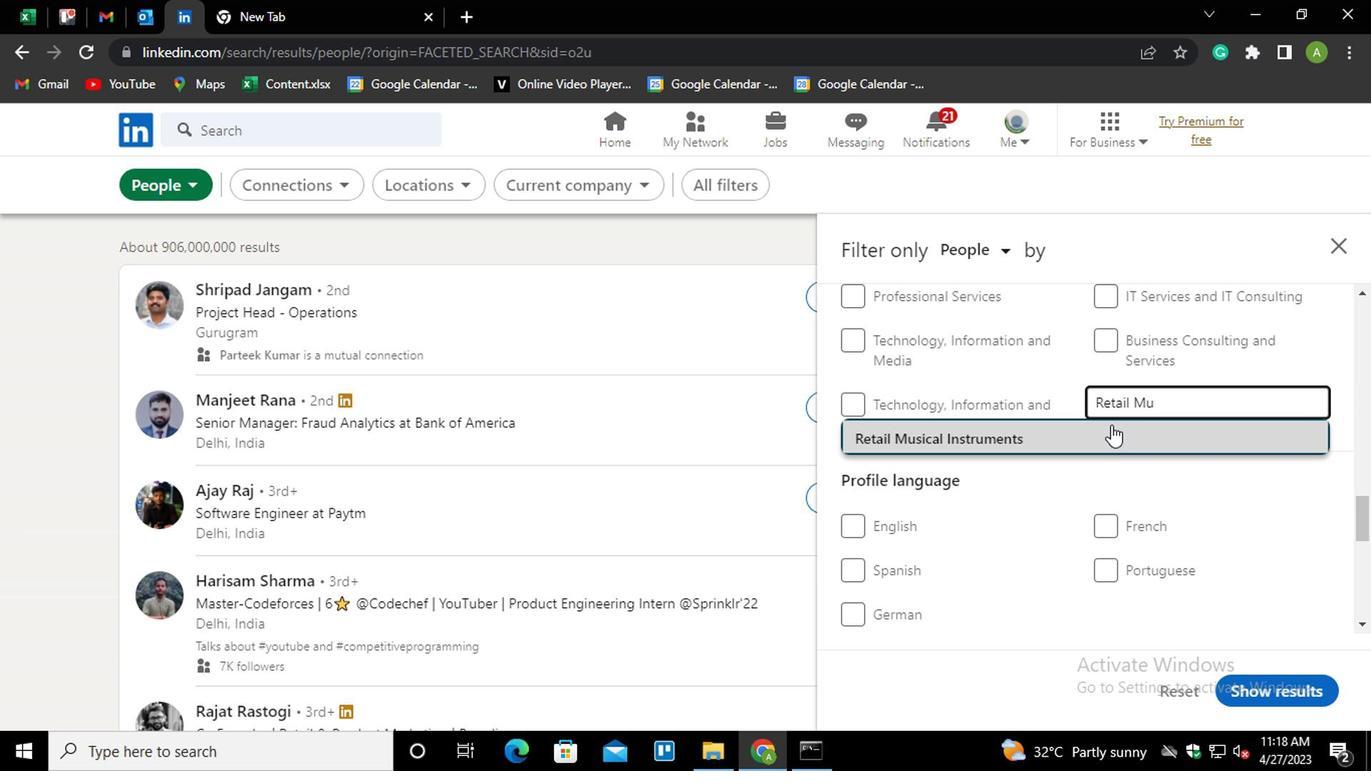 
Action: Mouse scrolled (1108, 419) with delta (0, -1)
Screenshot: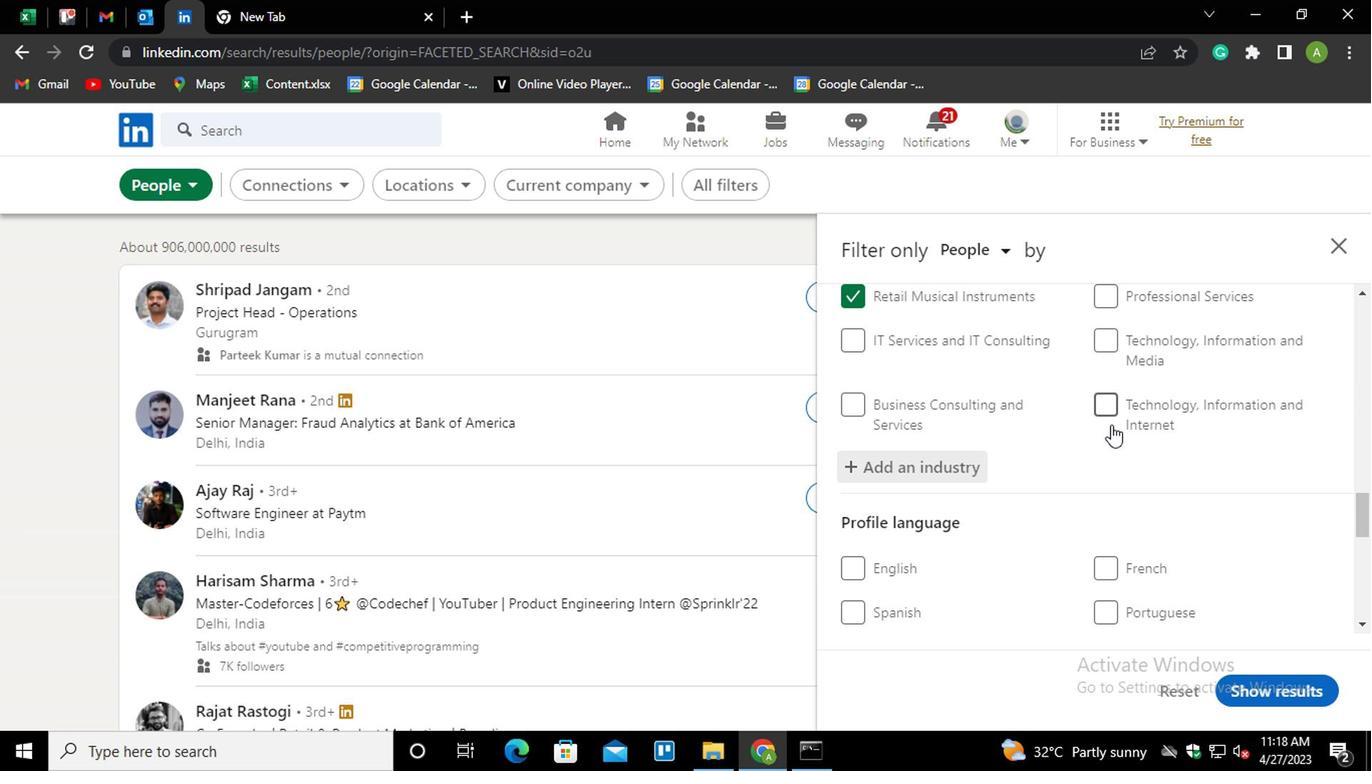 
Action: Mouse moved to (870, 457)
Screenshot: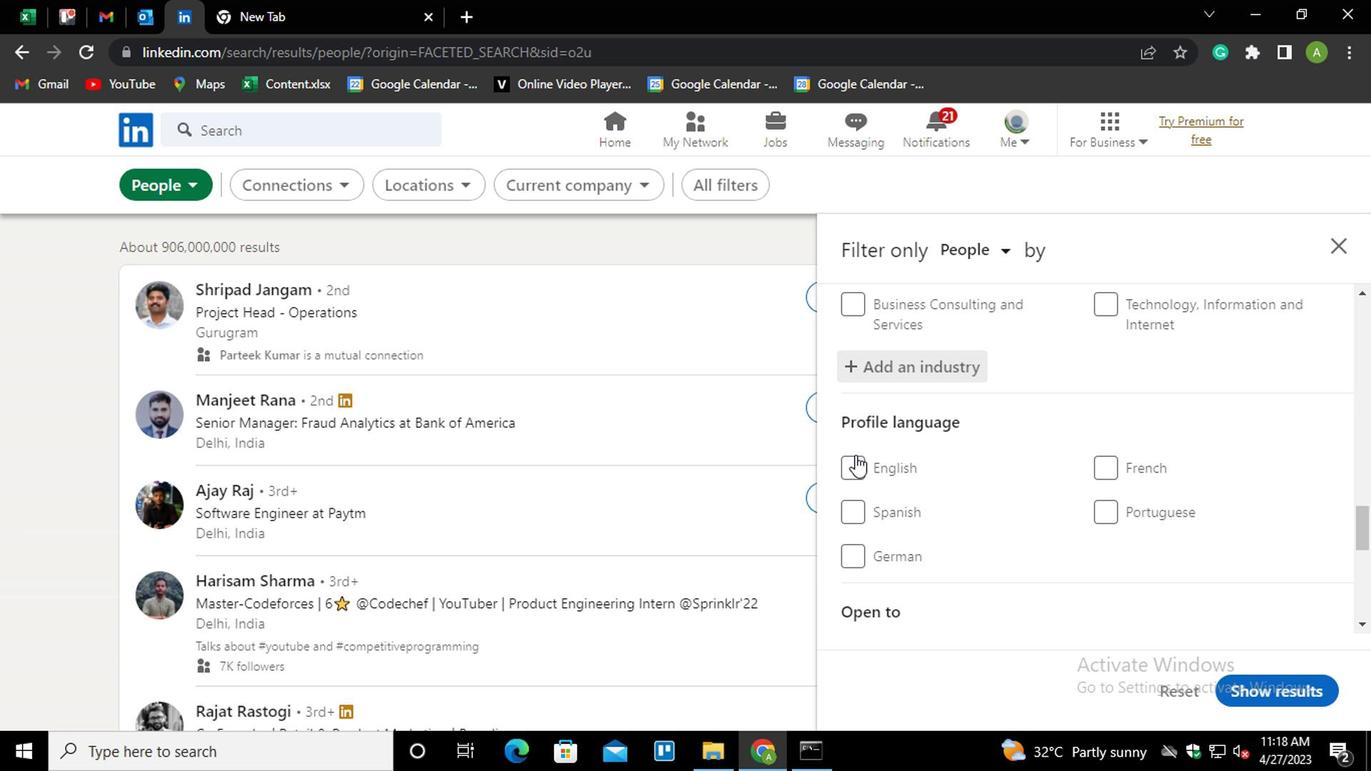 
Action: Mouse pressed left at (870, 457)
Screenshot: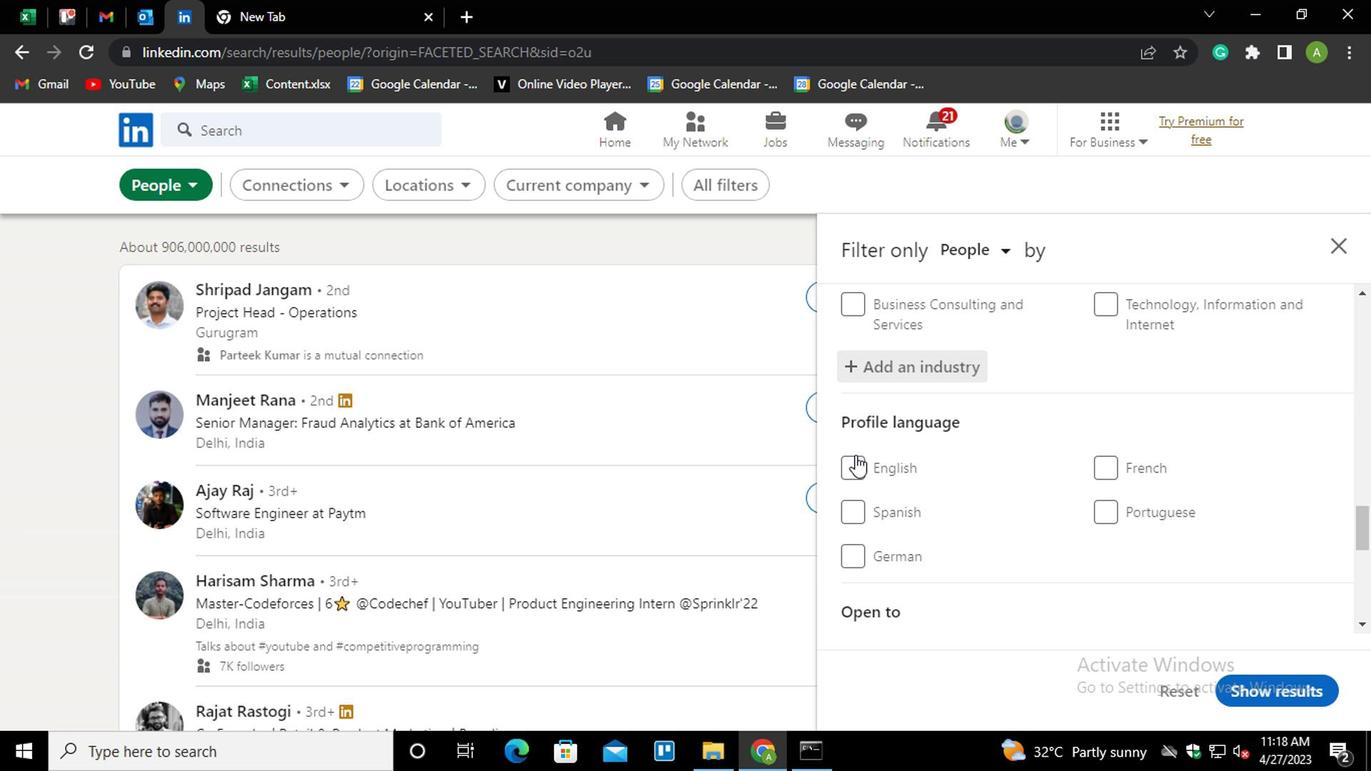 
Action: Mouse moved to (1019, 426)
Screenshot: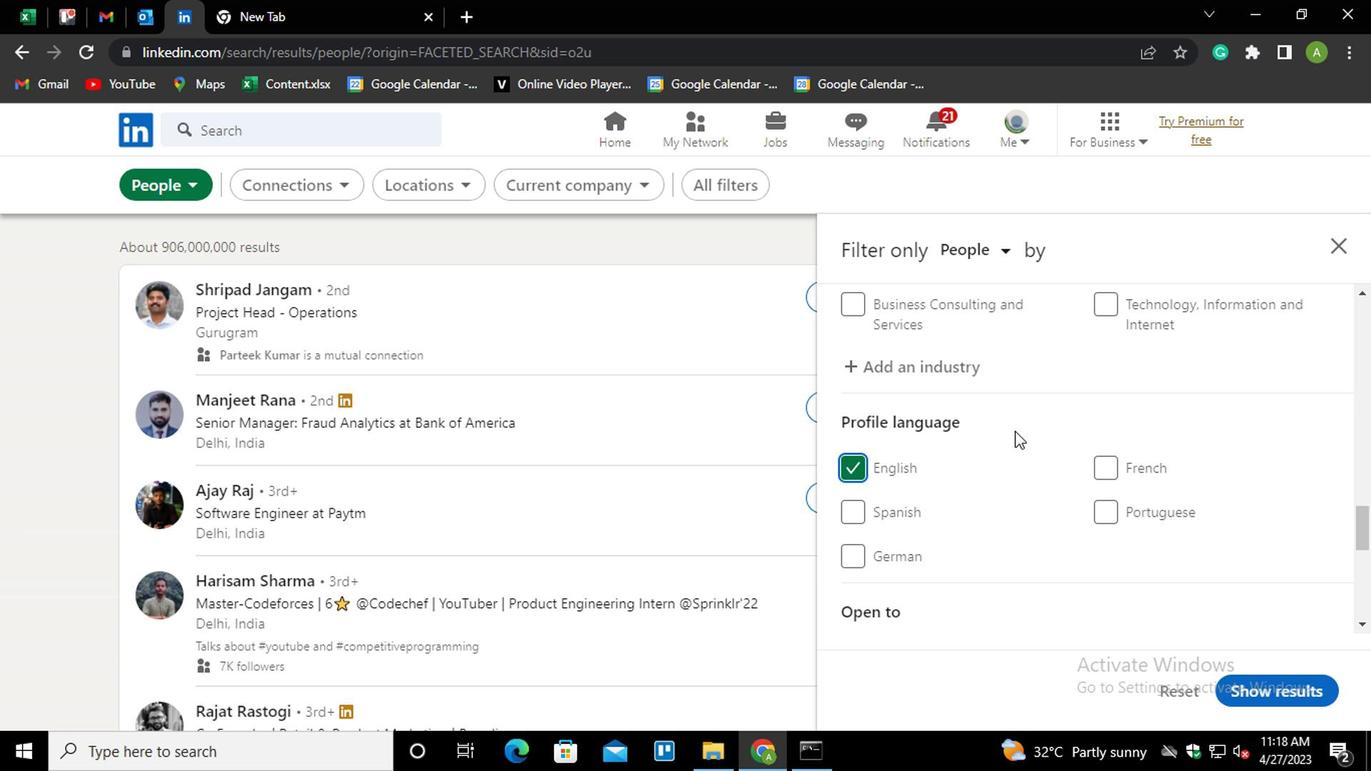 
Action: Mouse scrolled (1019, 425) with delta (0, 0)
Screenshot: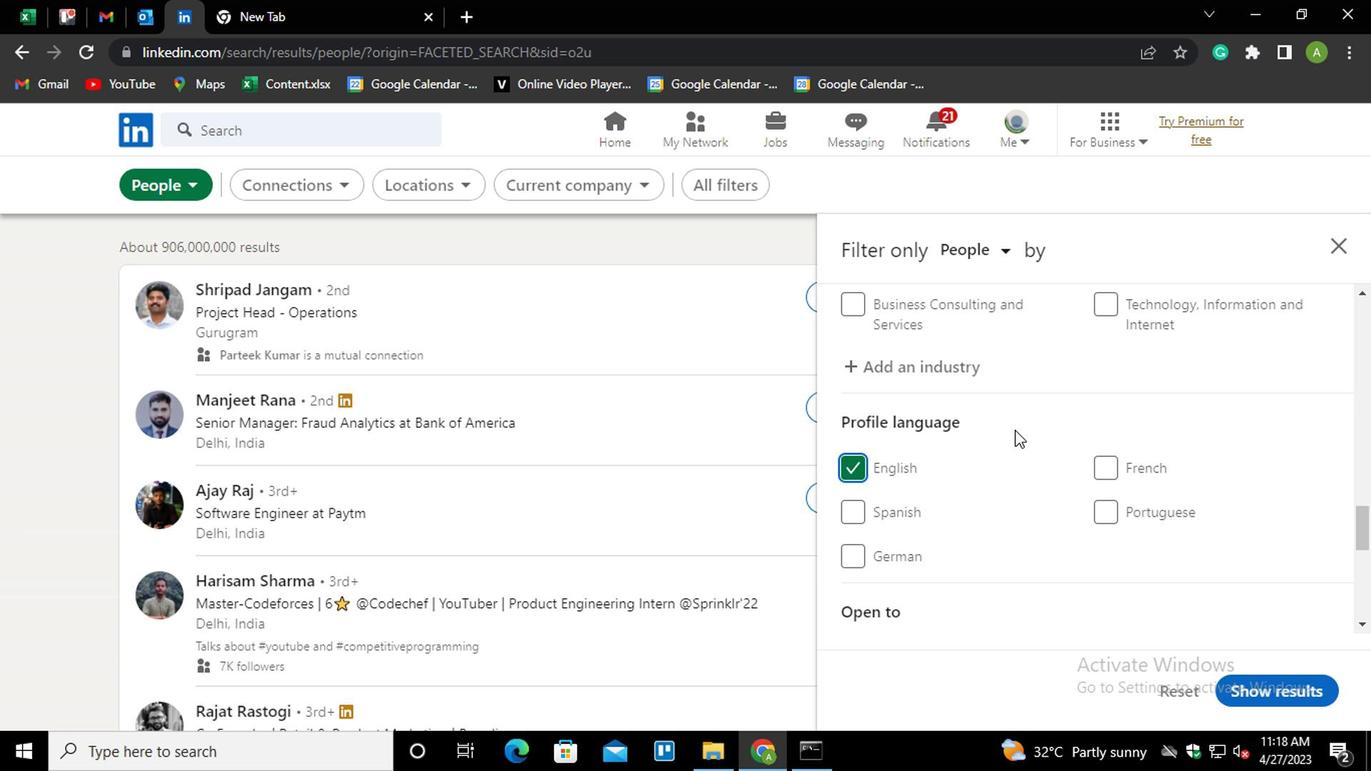 
Action: Mouse scrolled (1019, 425) with delta (0, 0)
Screenshot: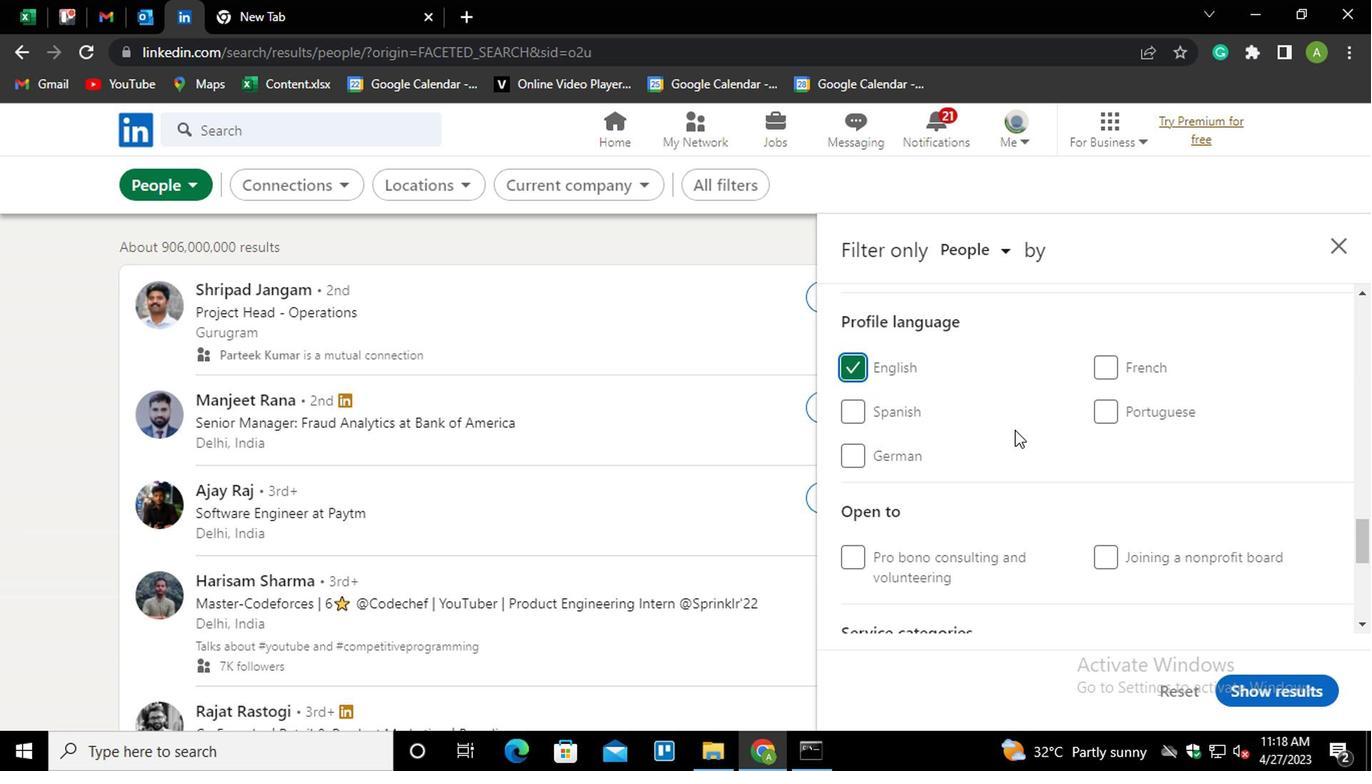 
Action: Mouse scrolled (1019, 425) with delta (0, 0)
Screenshot: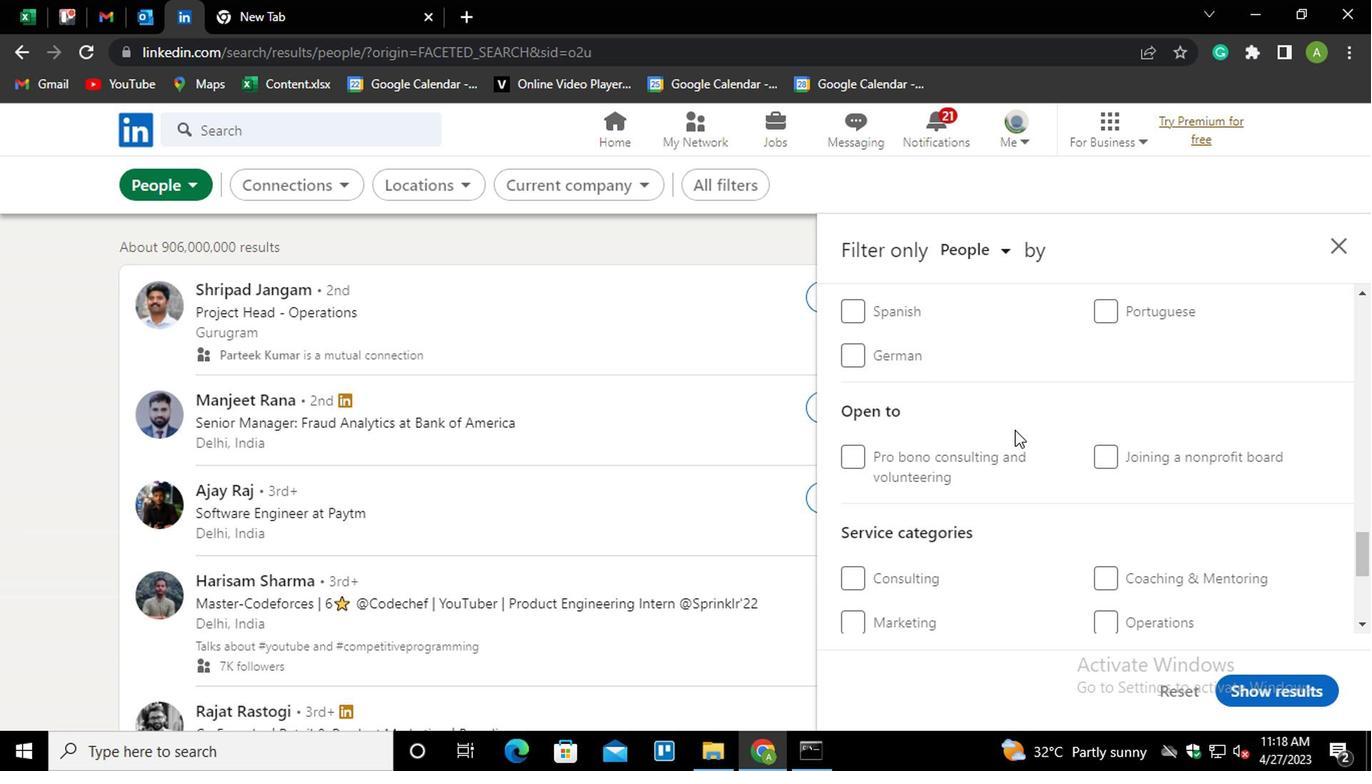 
Action: Mouse moved to (1005, 439)
Screenshot: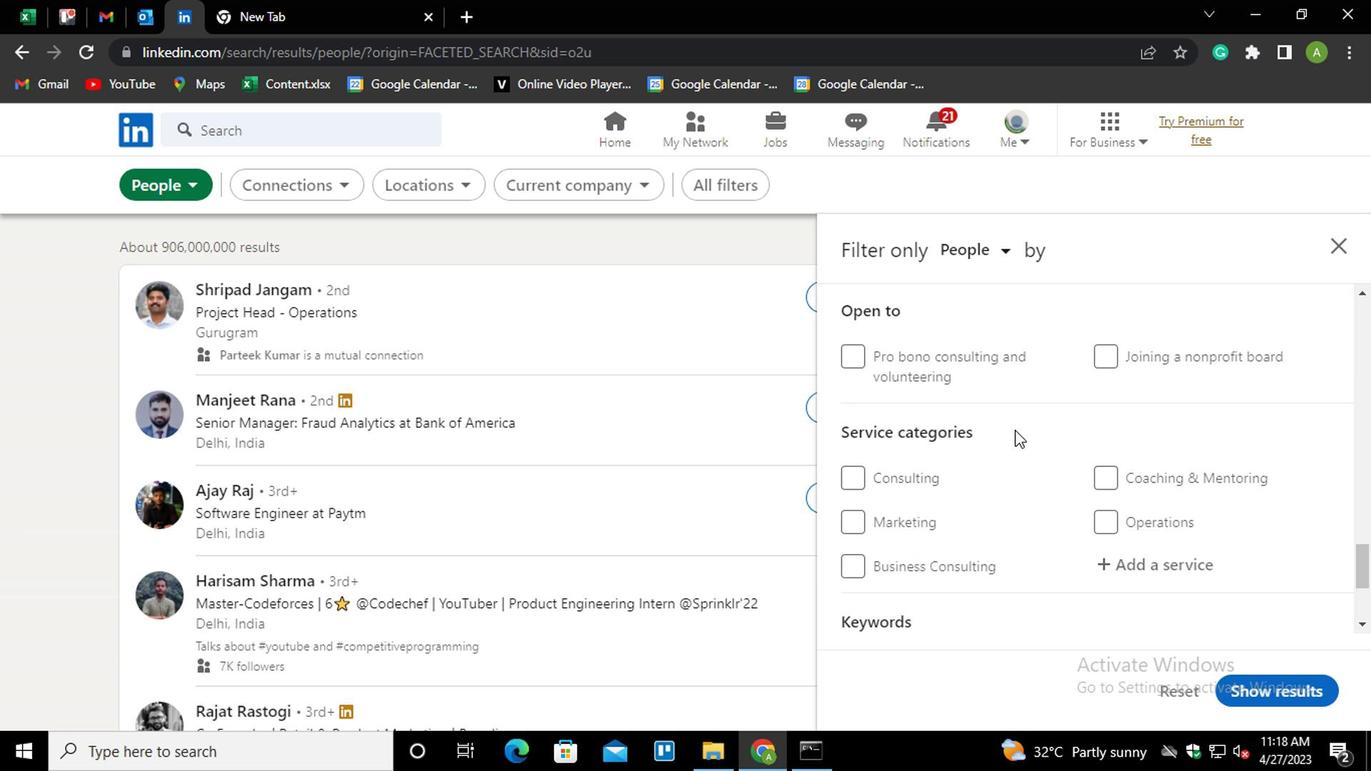 
Action: Mouse scrolled (1005, 438) with delta (0, -1)
Screenshot: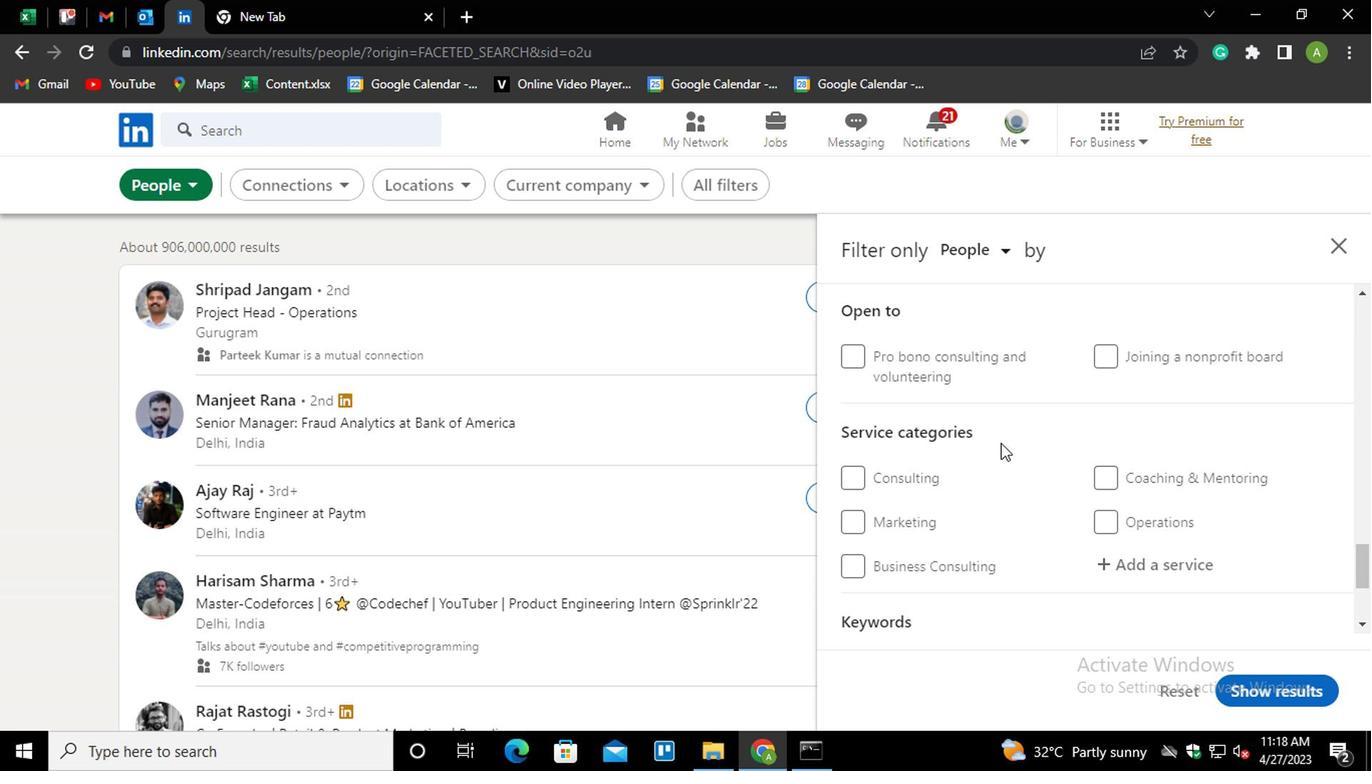 
Action: Mouse moved to (1125, 464)
Screenshot: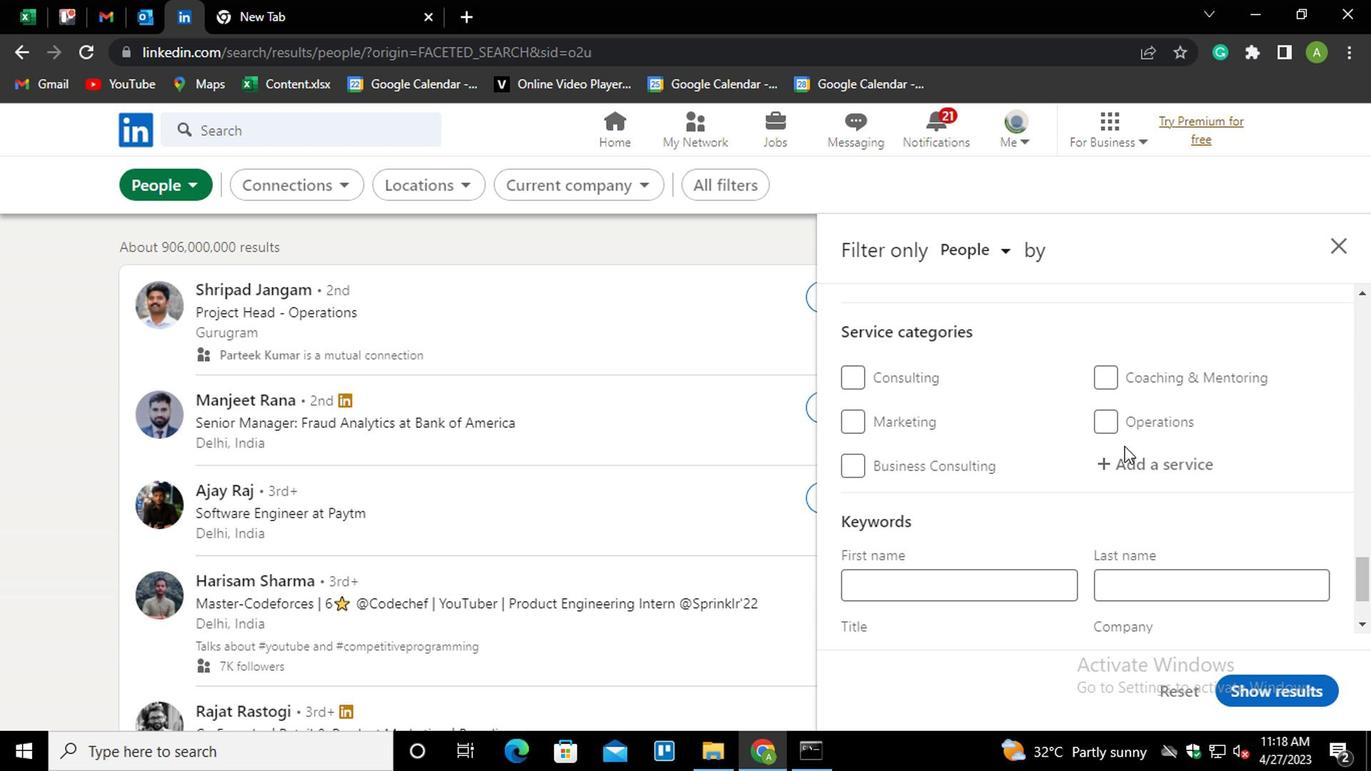 
Action: Mouse pressed left at (1125, 464)
Screenshot: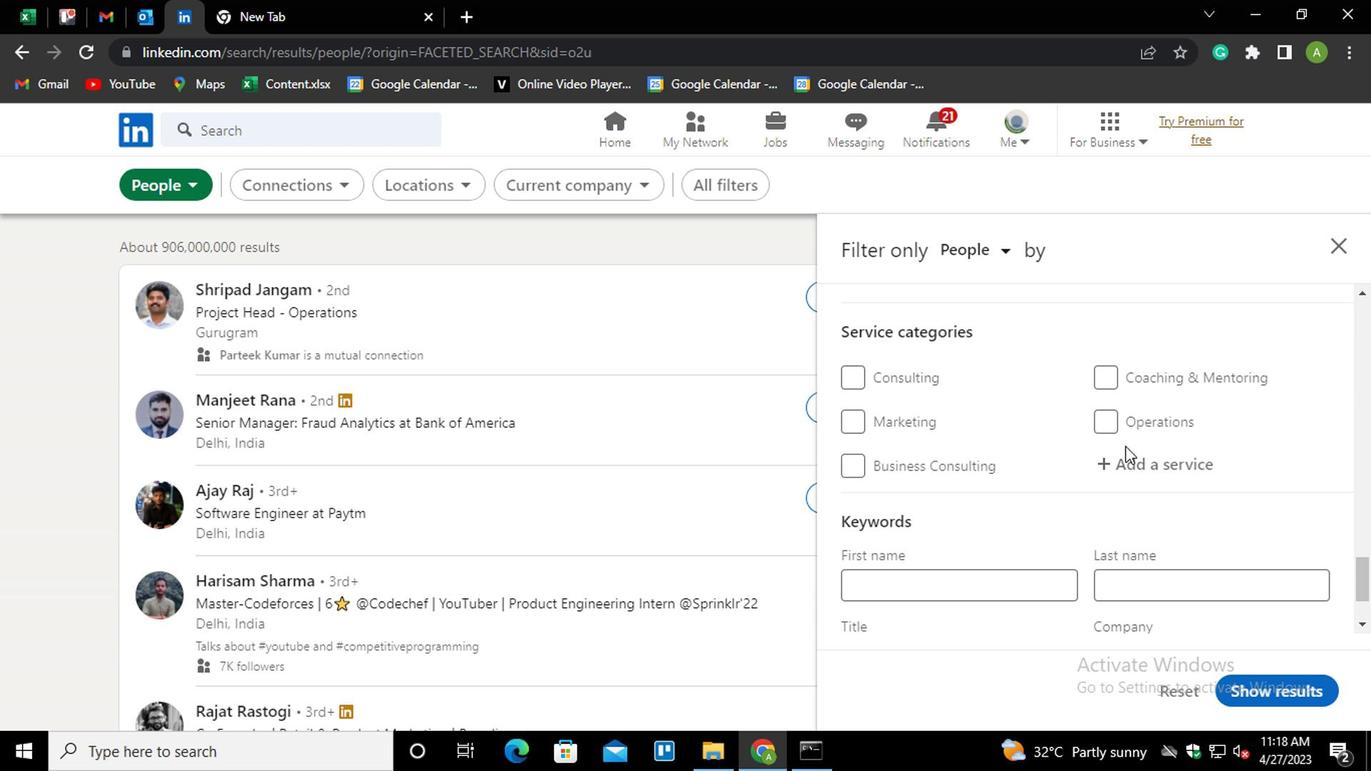 
Action: Mouse moved to (1131, 464)
Screenshot: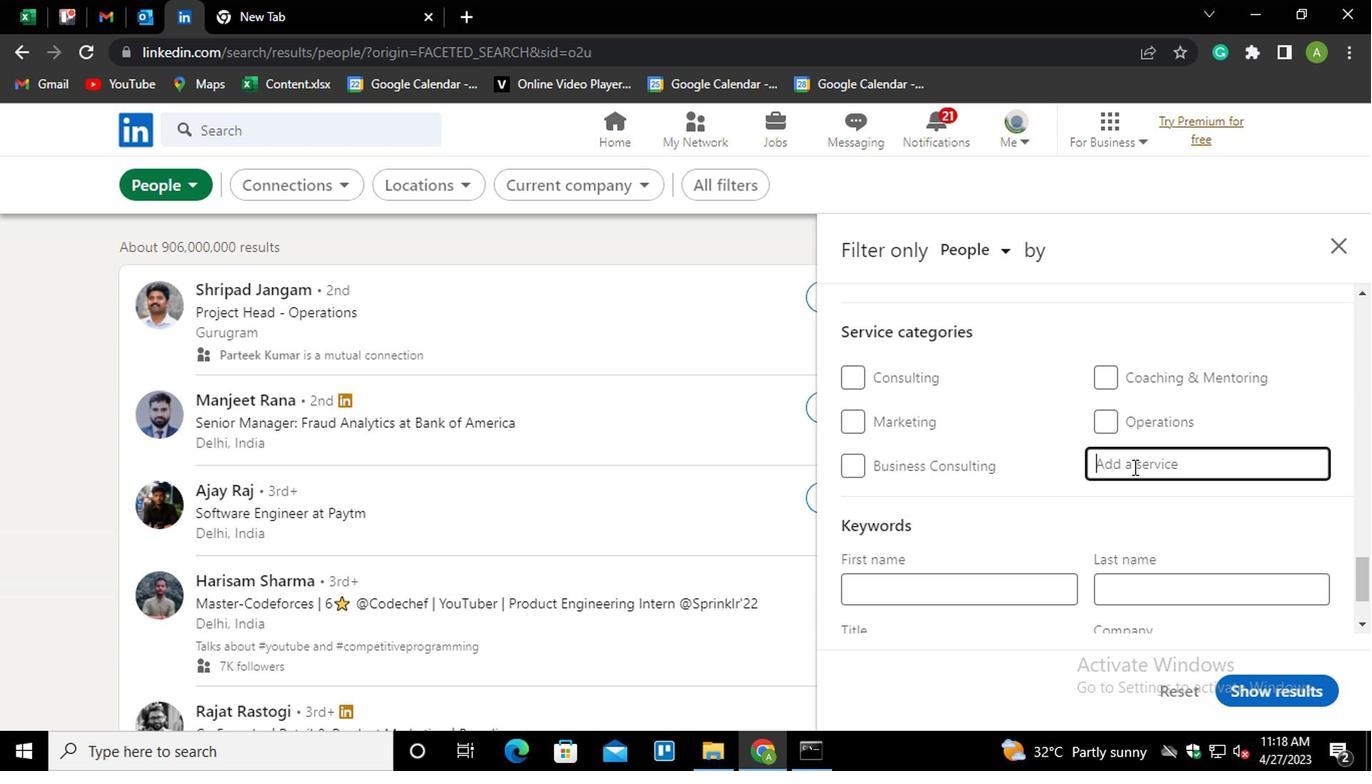 
Action: Mouse pressed left at (1131, 464)
Screenshot: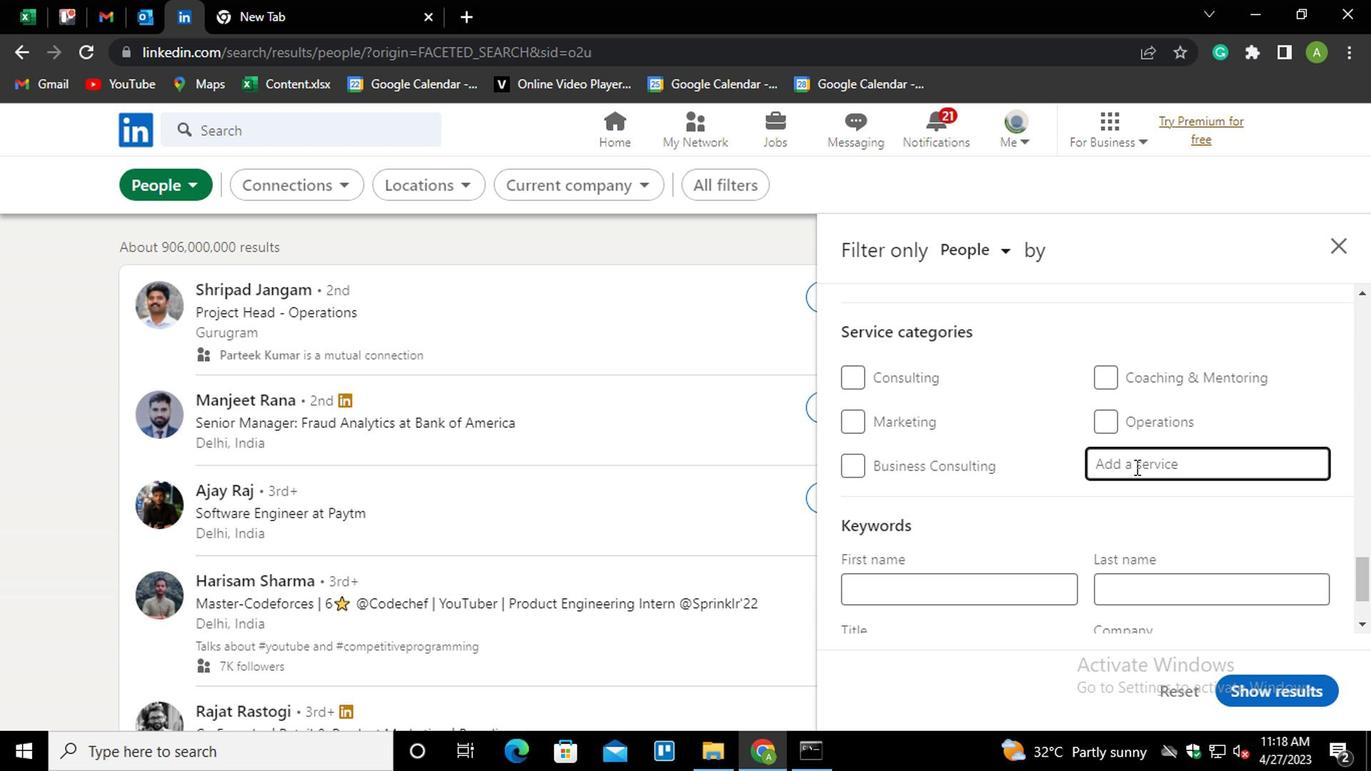 
Action: Key pressed <Key.shift>WEALTH<Key.space><Key.shift_r>MA
Screenshot: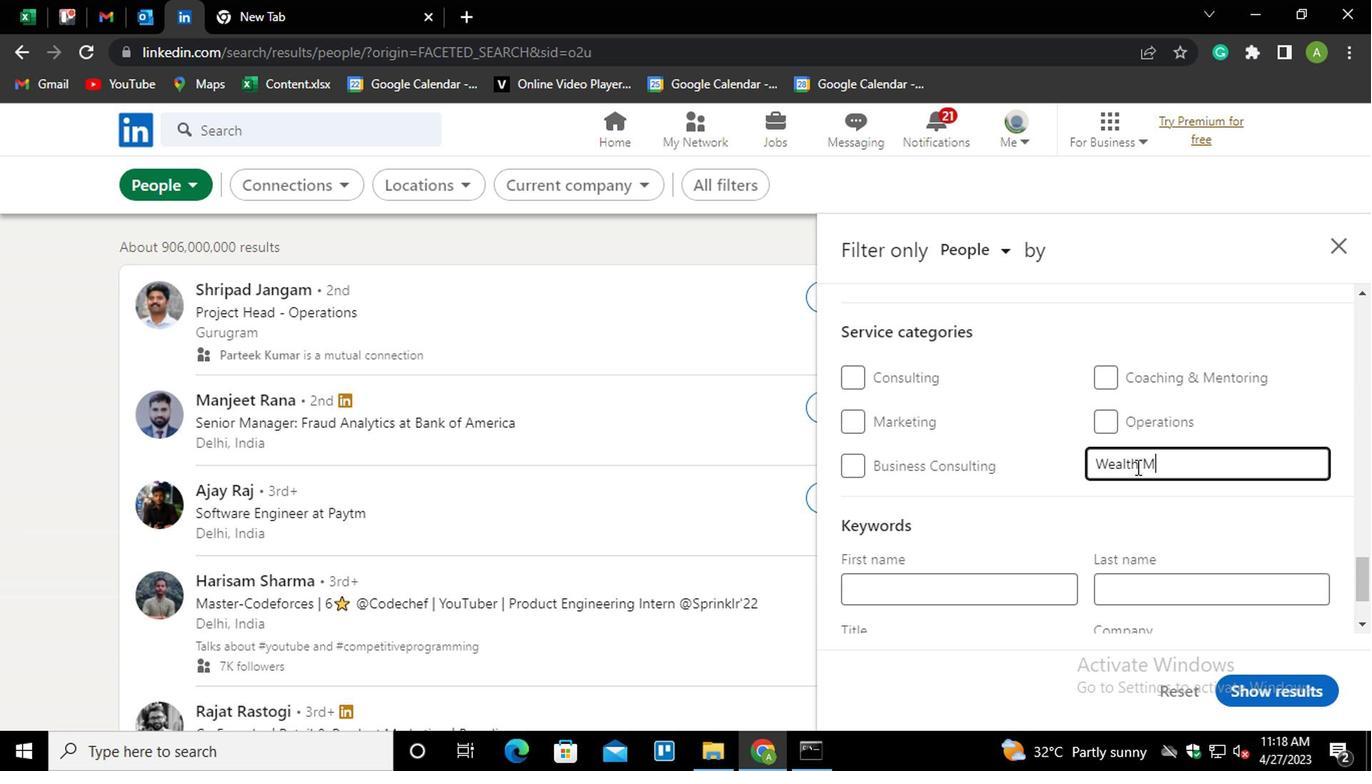 
Action: Mouse moved to (1217, 447)
Screenshot: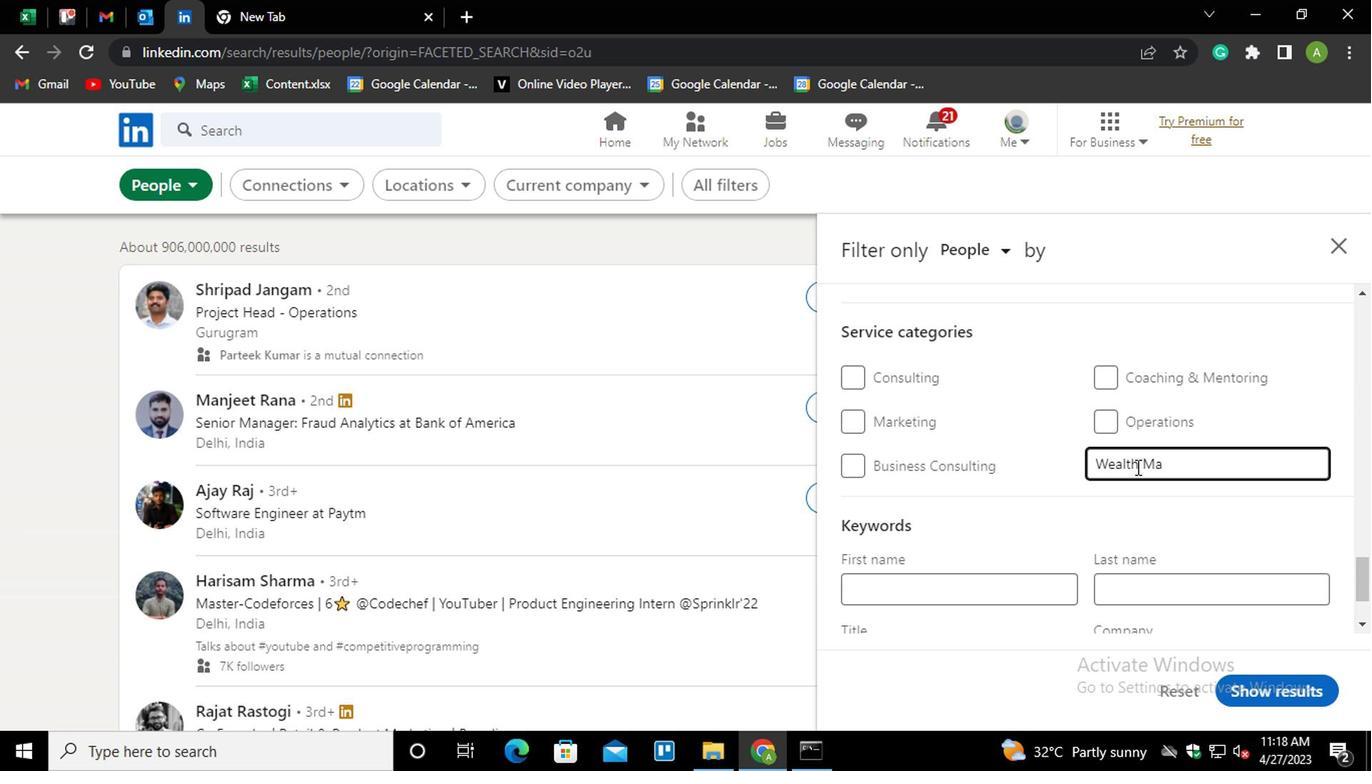 
Action: Key pressed NAGEMENT
Screenshot: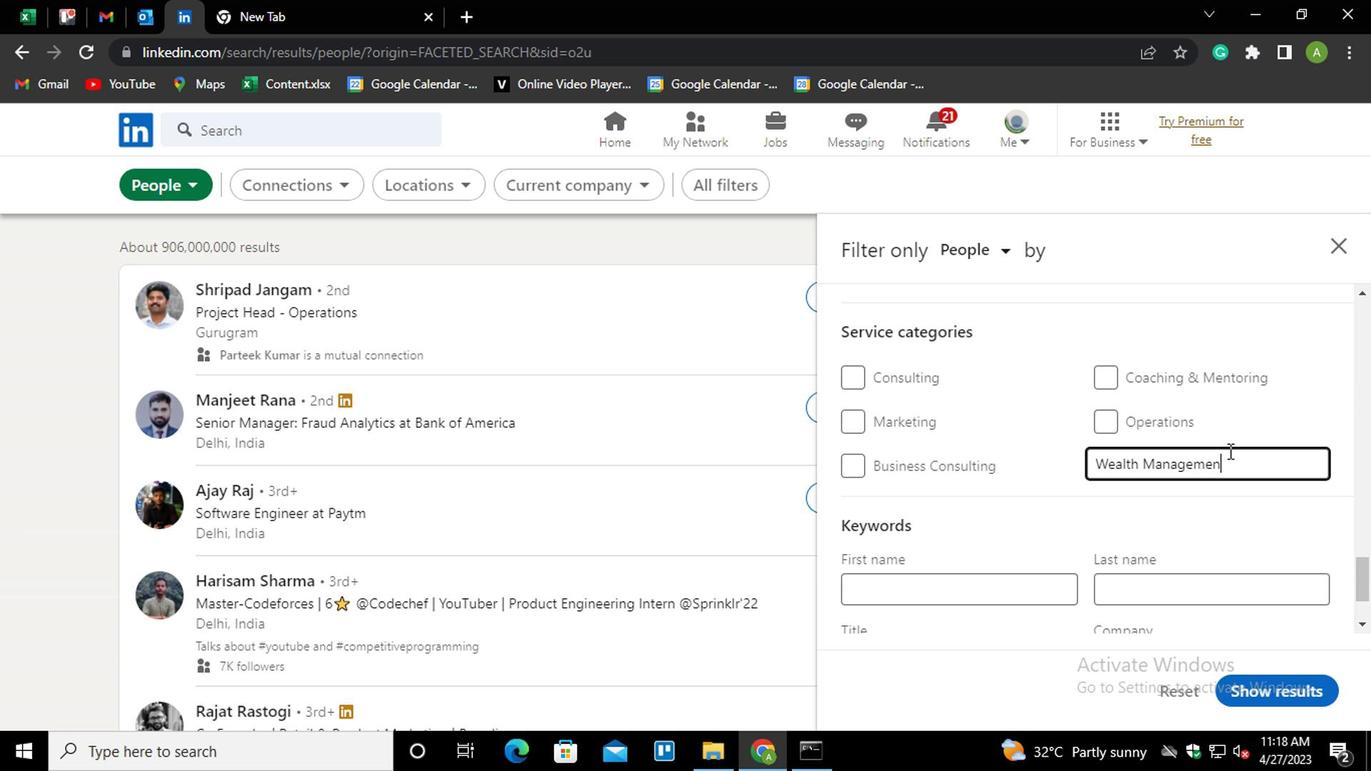 
Action: Mouse moved to (1054, 505)
Screenshot: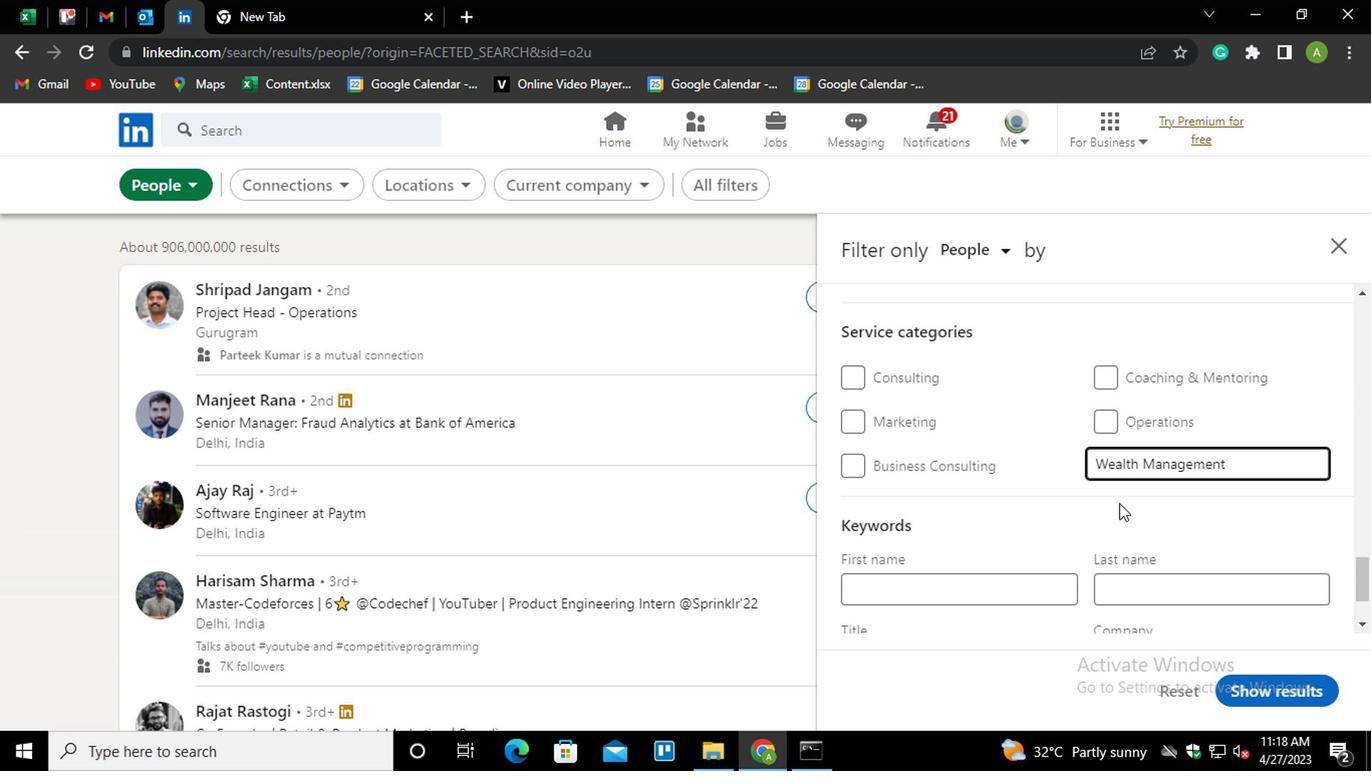 
Action: Mouse pressed left at (1054, 505)
Screenshot: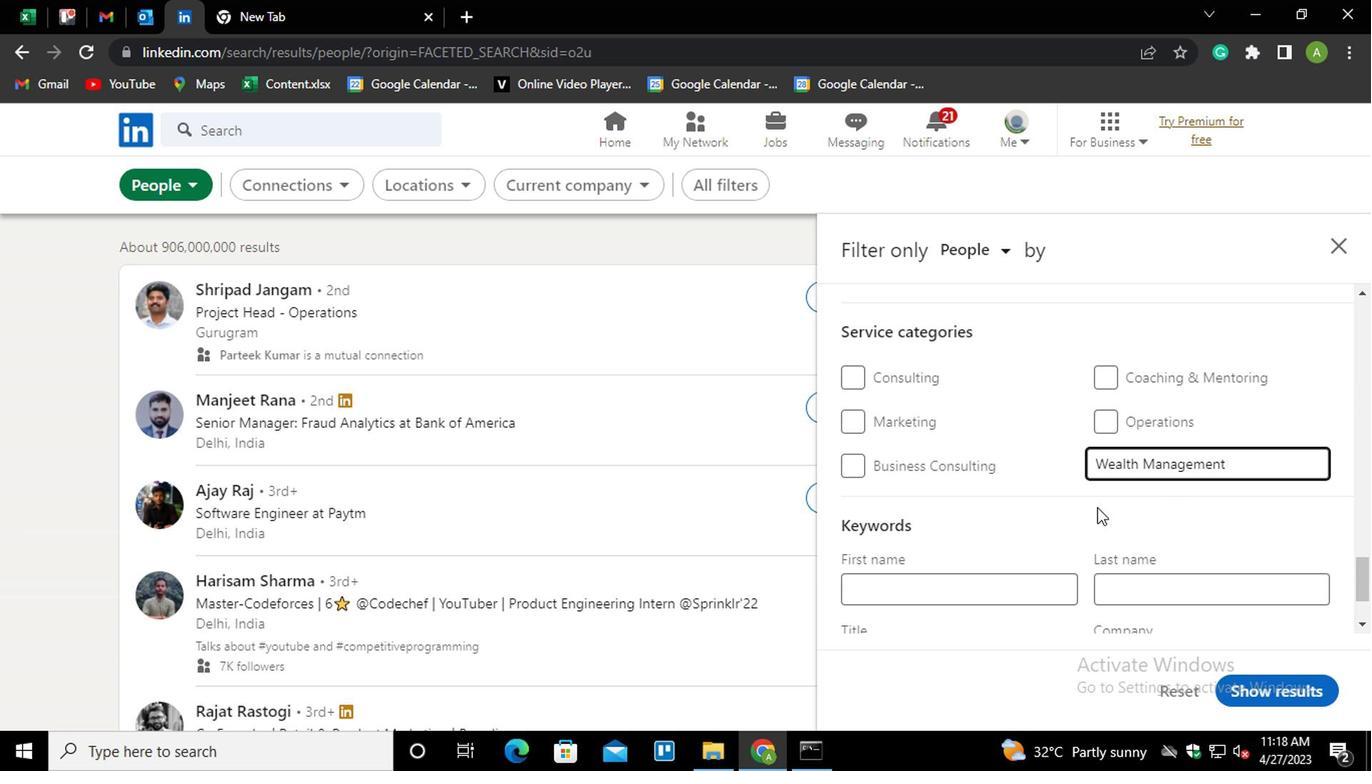 
Action: Mouse moved to (1041, 527)
Screenshot: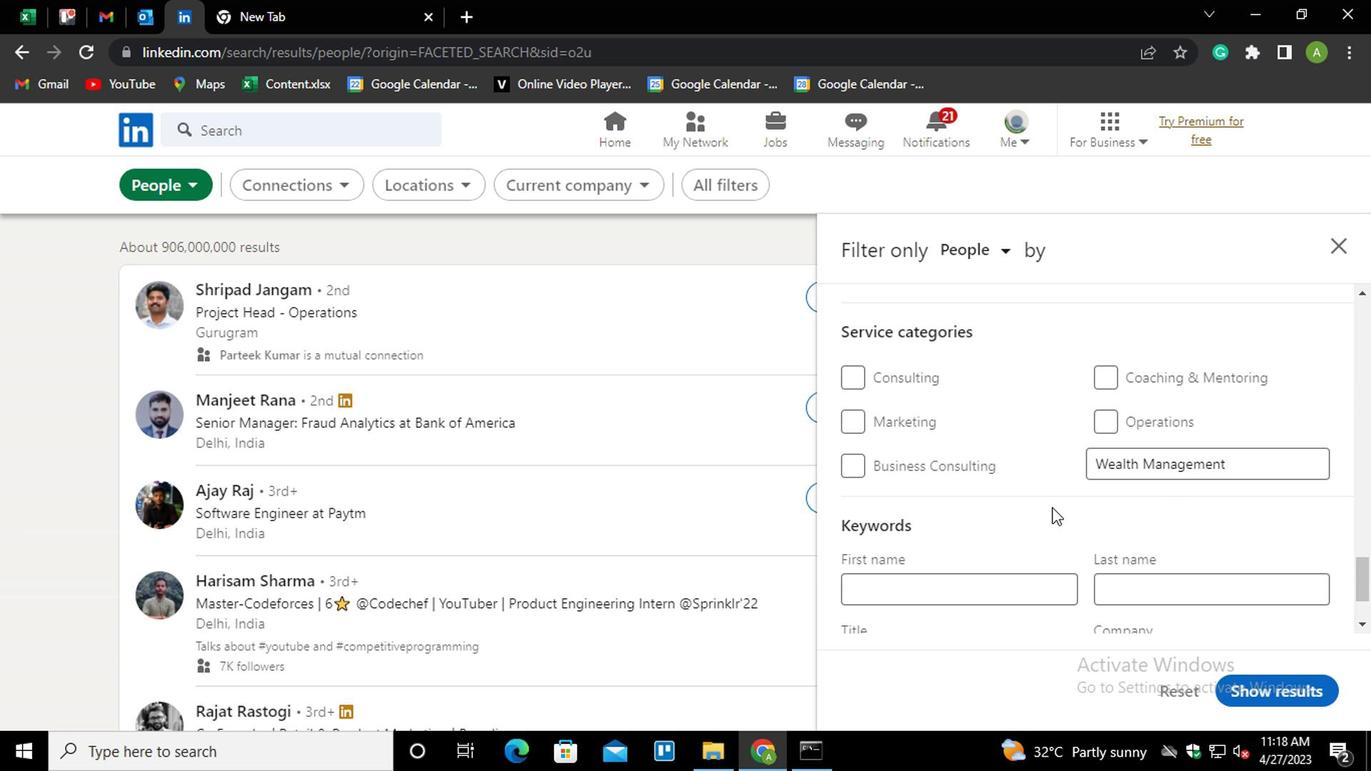 
Action: Mouse scrolled (1041, 525) with delta (0, -1)
Screenshot: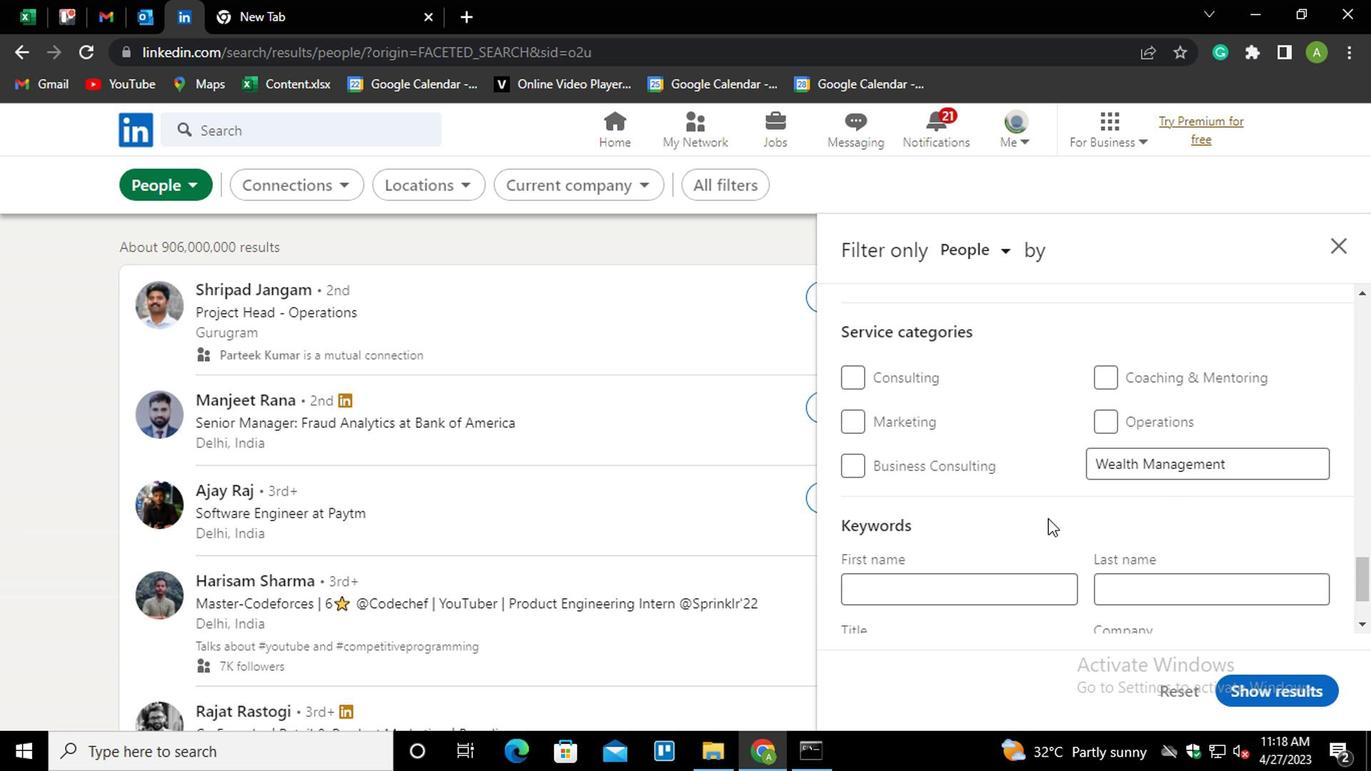
Action: Mouse scrolled (1041, 525) with delta (0, -1)
Screenshot: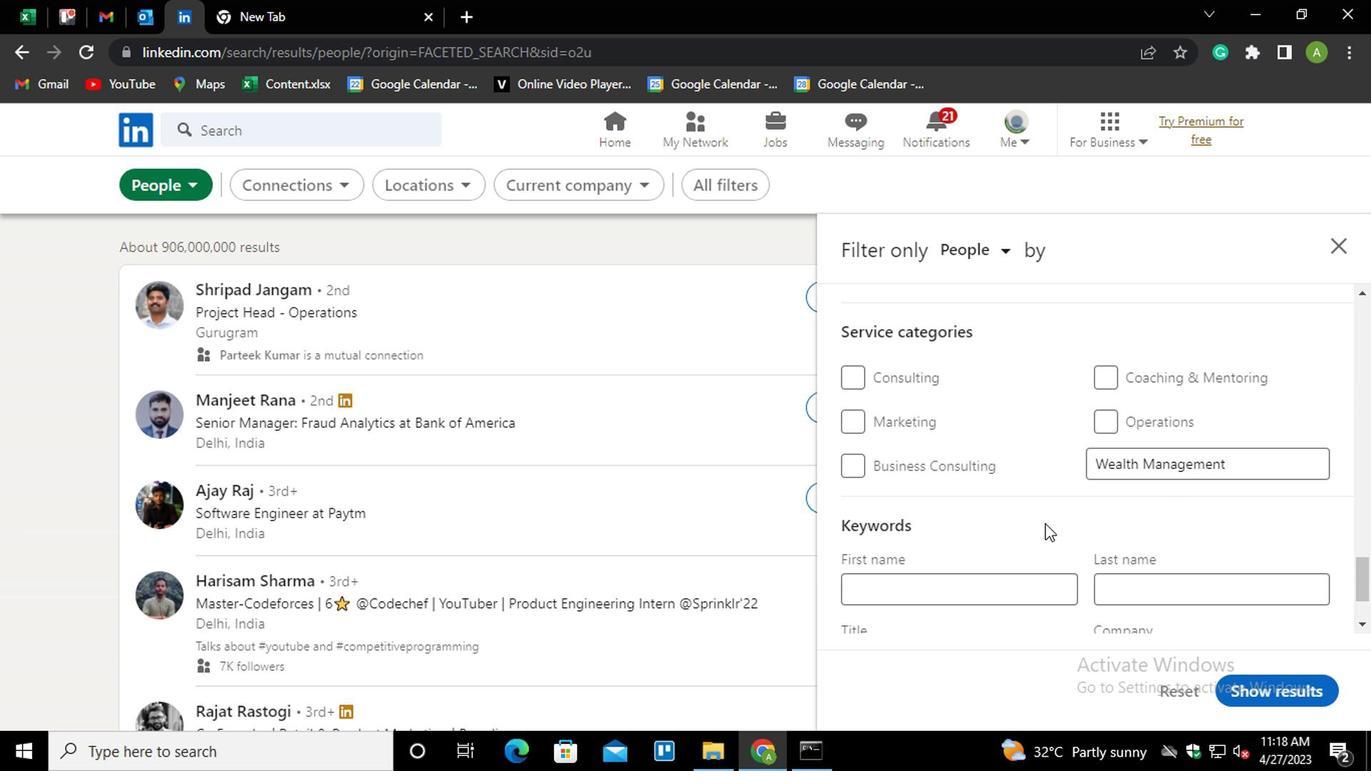 
Action: Mouse scrolled (1041, 525) with delta (0, -1)
Screenshot: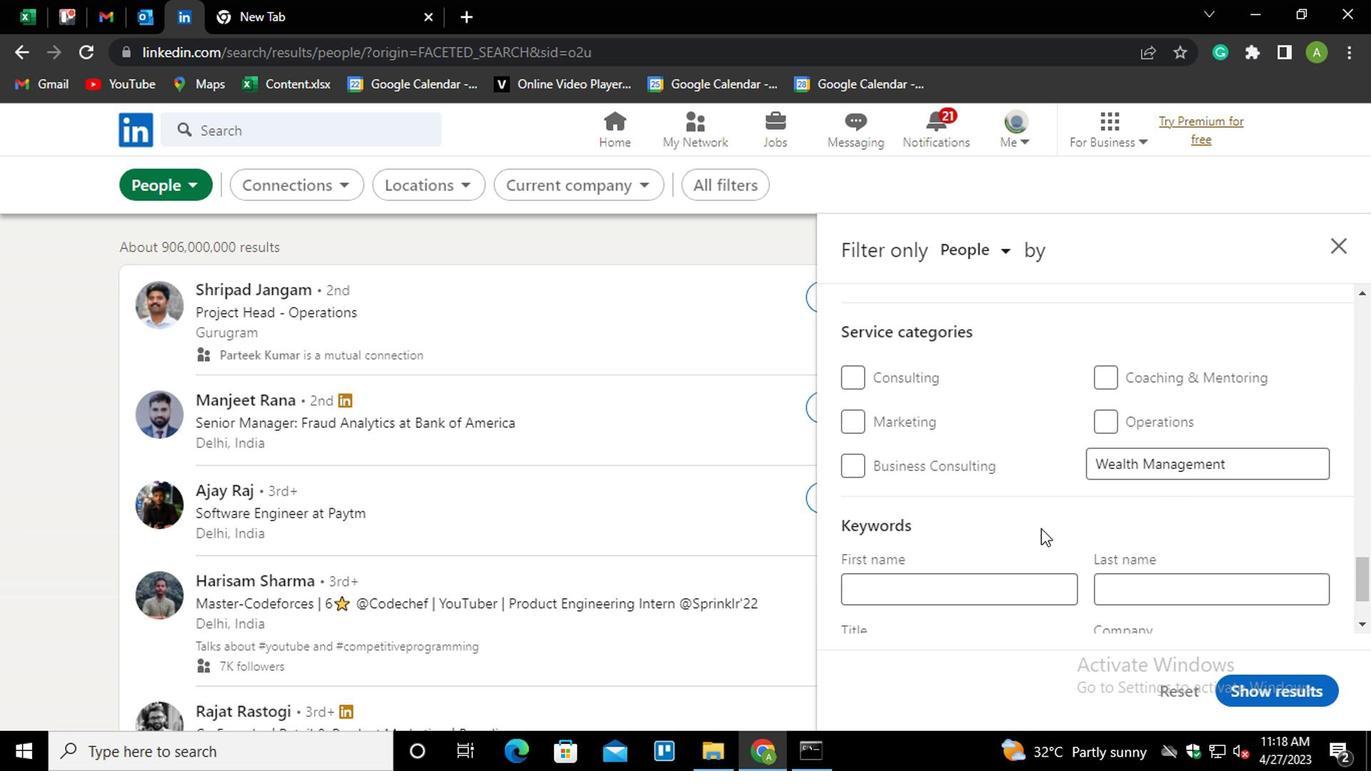 
Action: Mouse moved to (974, 542)
Screenshot: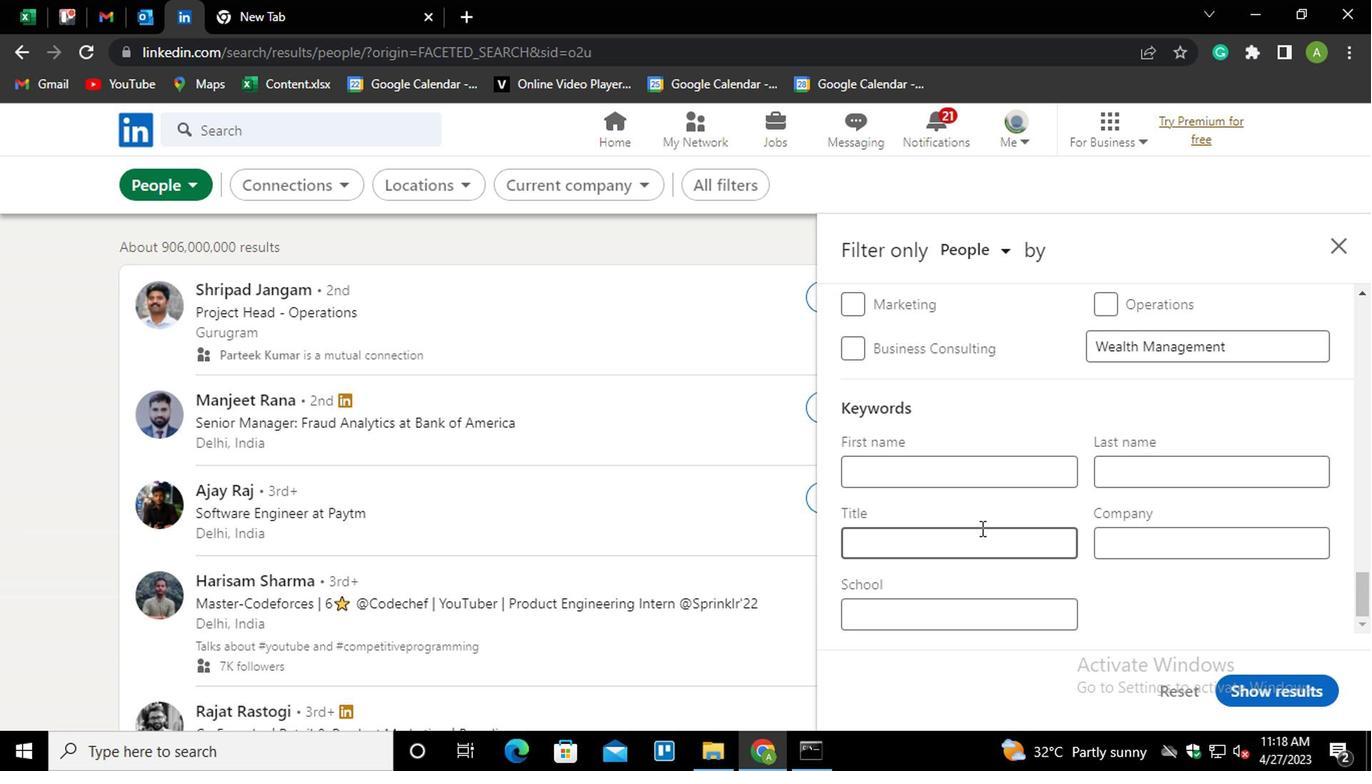 
Action: Mouse pressed left at (974, 542)
Screenshot: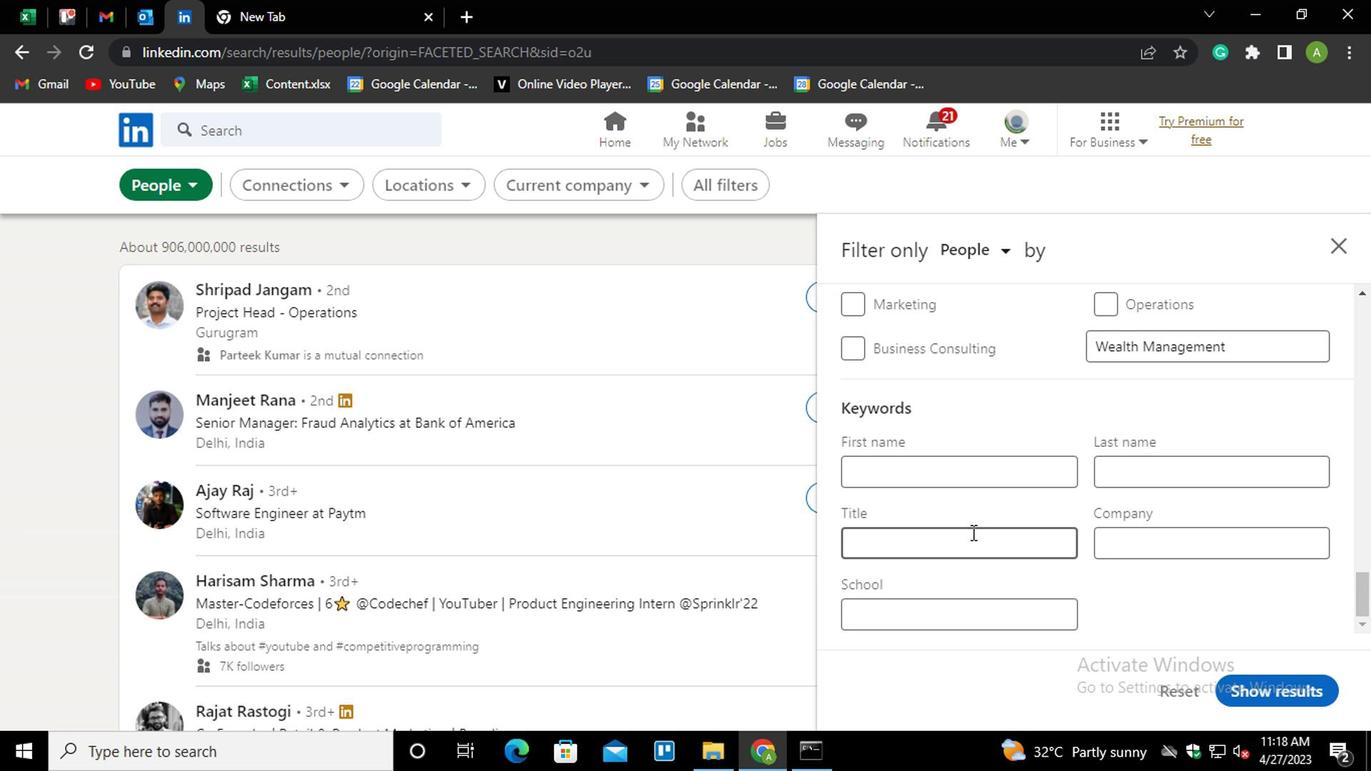 
Action: Mouse moved to (985, 540)
Screenshot: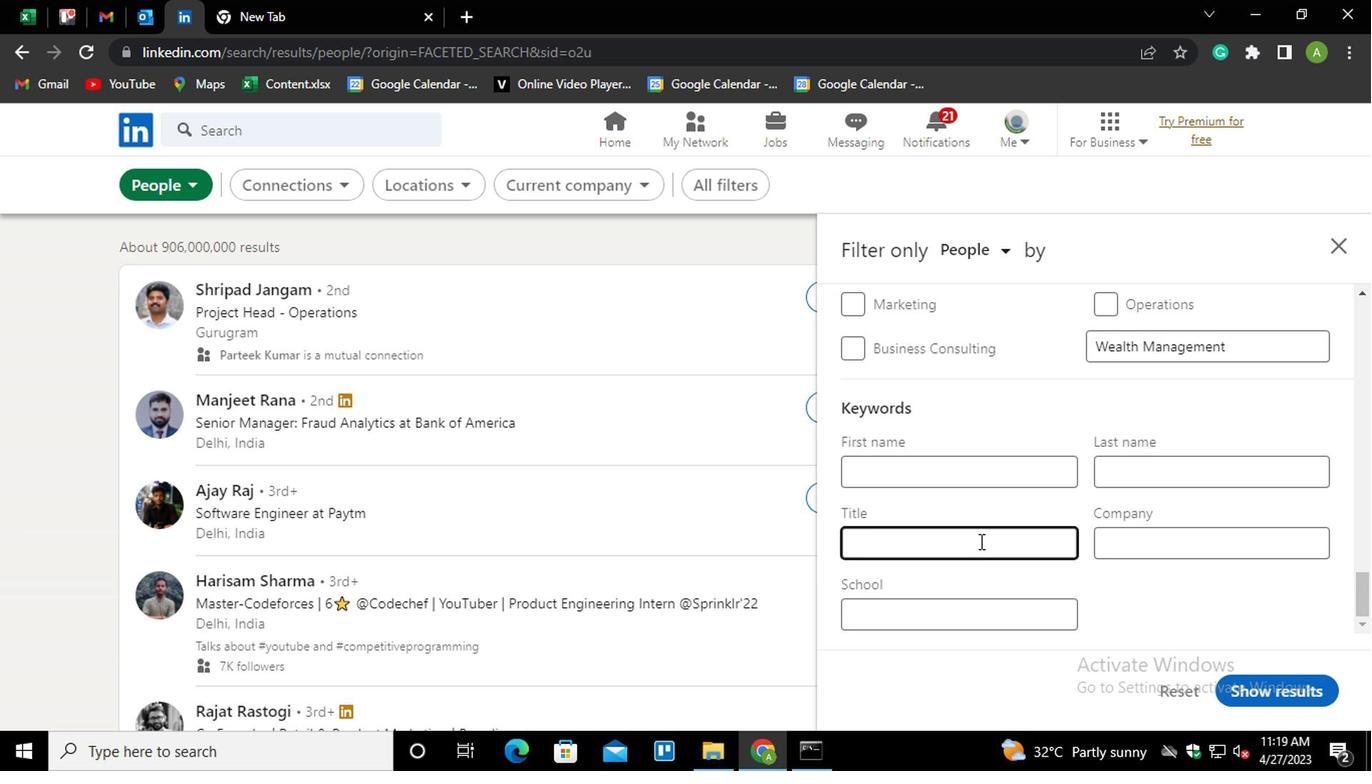 
Action: Key pressed <Key.shift_r>FRONT<Key.space><Key.shift>DESK<Key.space><Key.shift_r><Key.shift_r>MANAGER
Screenshot: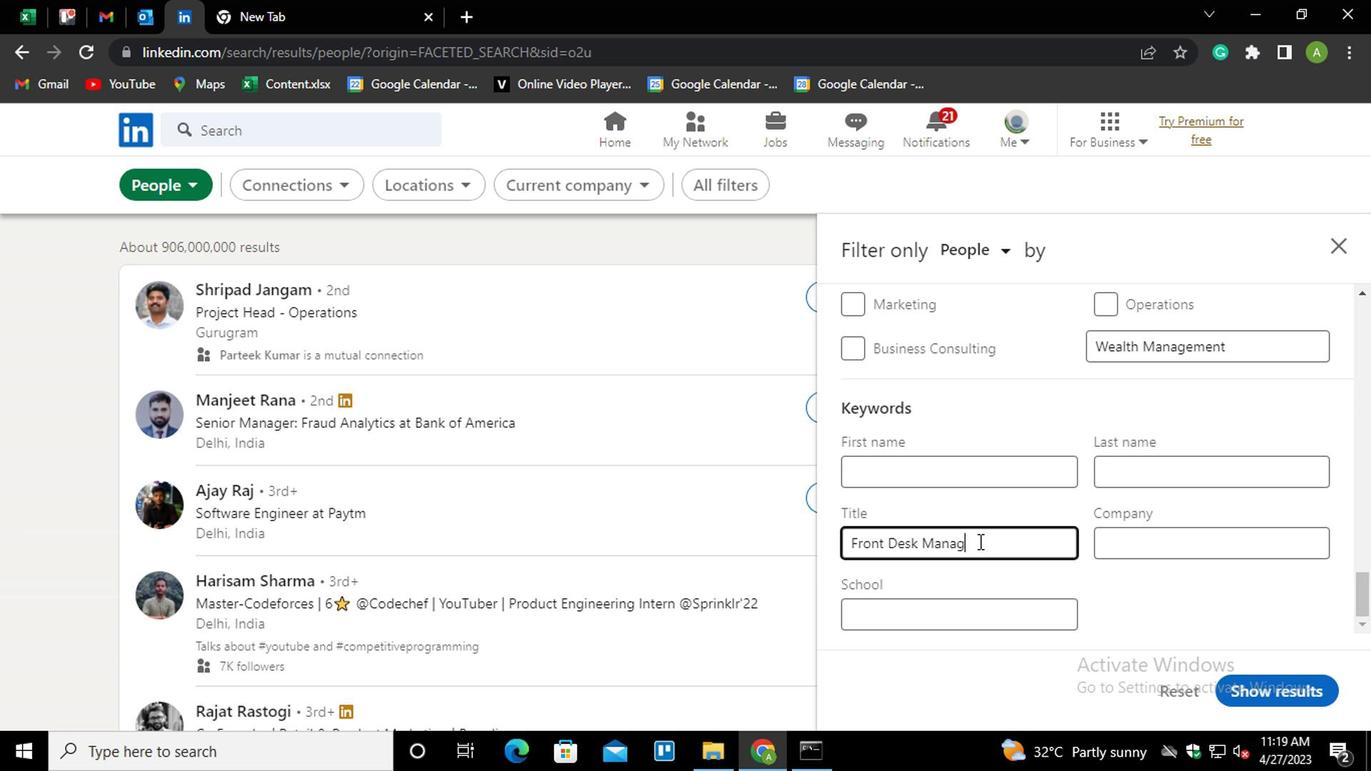 
Action: Mouse moved to (1219, 629)
Screenshot: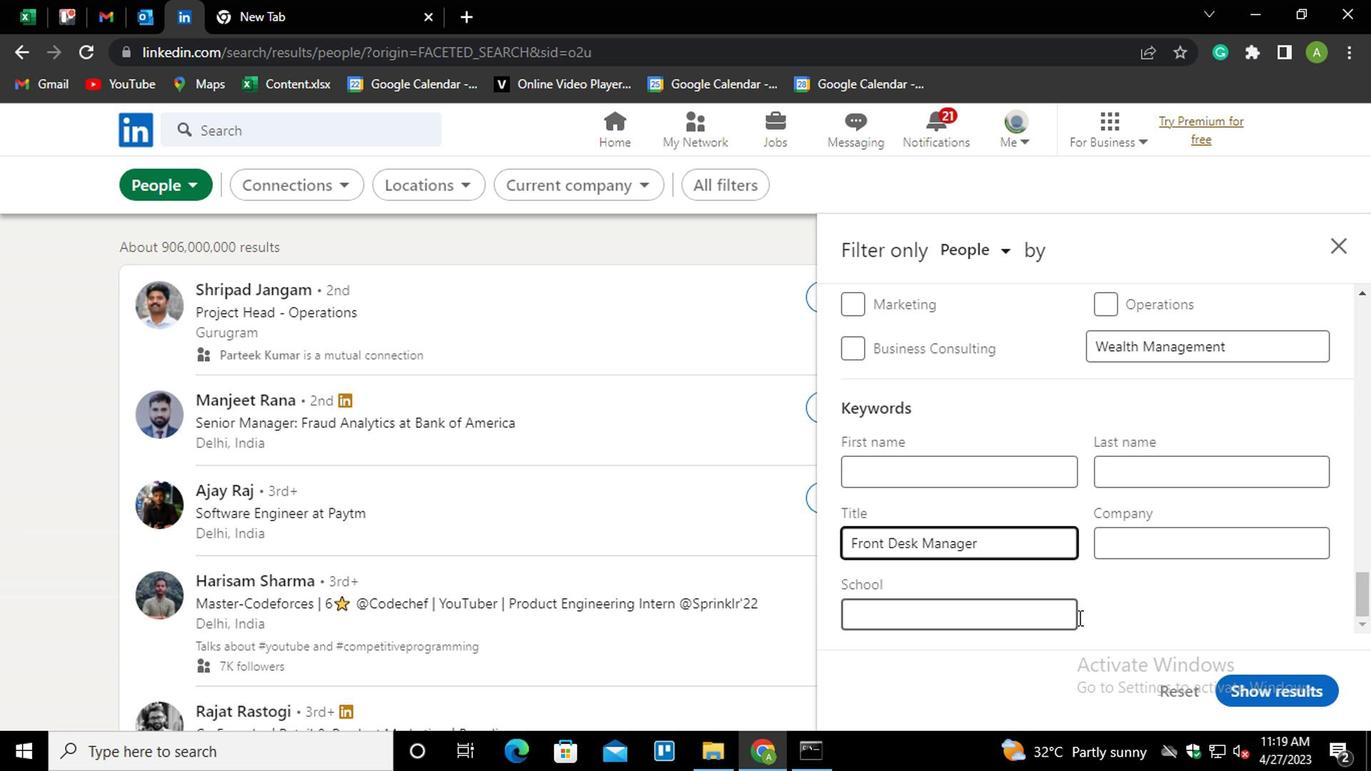 
Action: Mouse pressed left at (1219, 629)
Screenshot: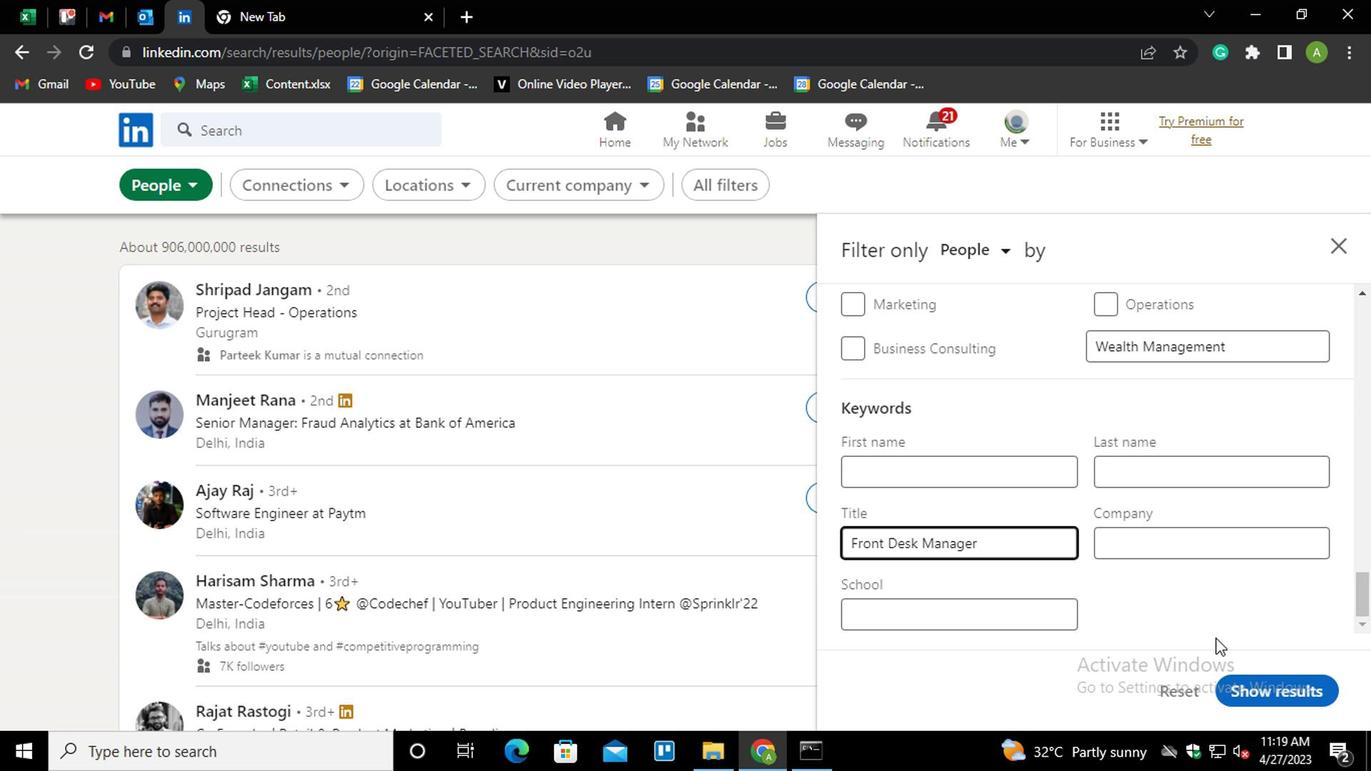 
Action: Mouse moved to (1260, 686)
Screenshot: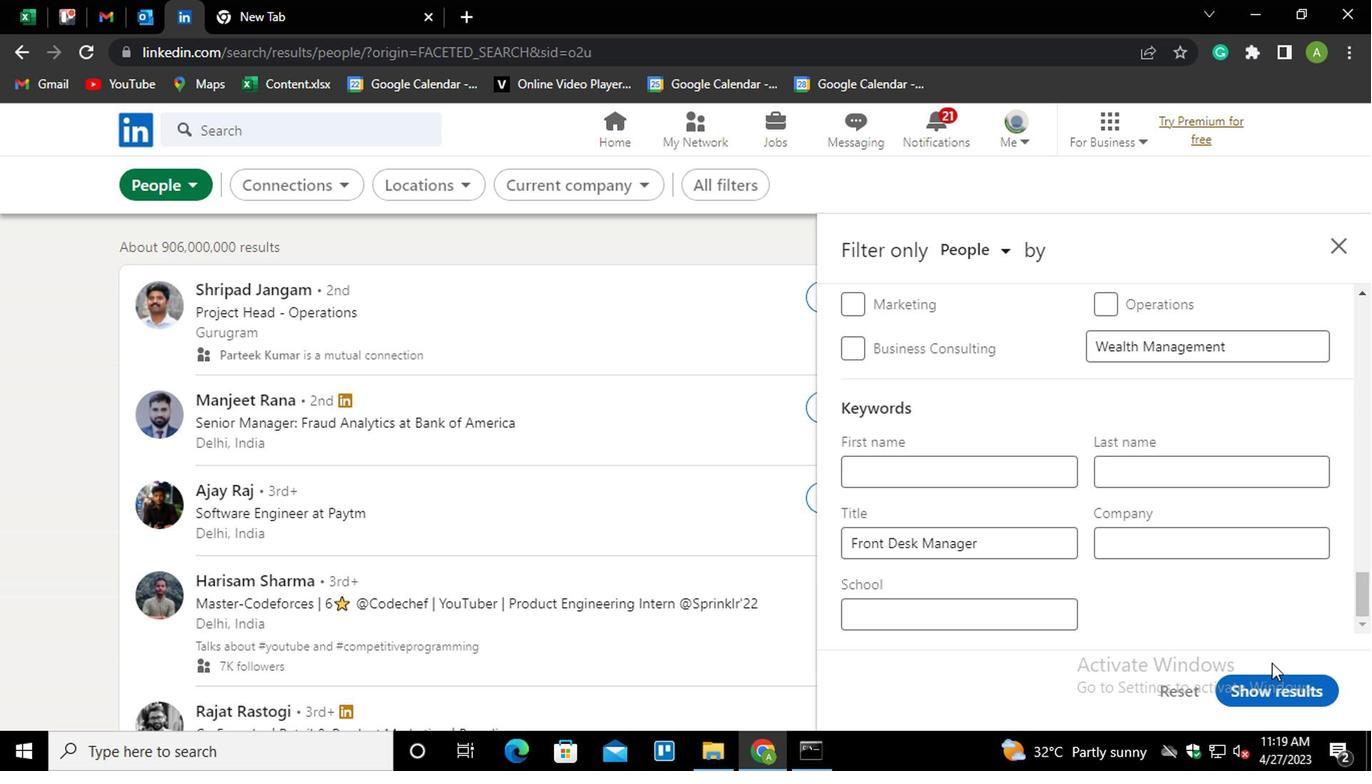 
Action: Mouse pressed left at (1260, 686)
Screenshot: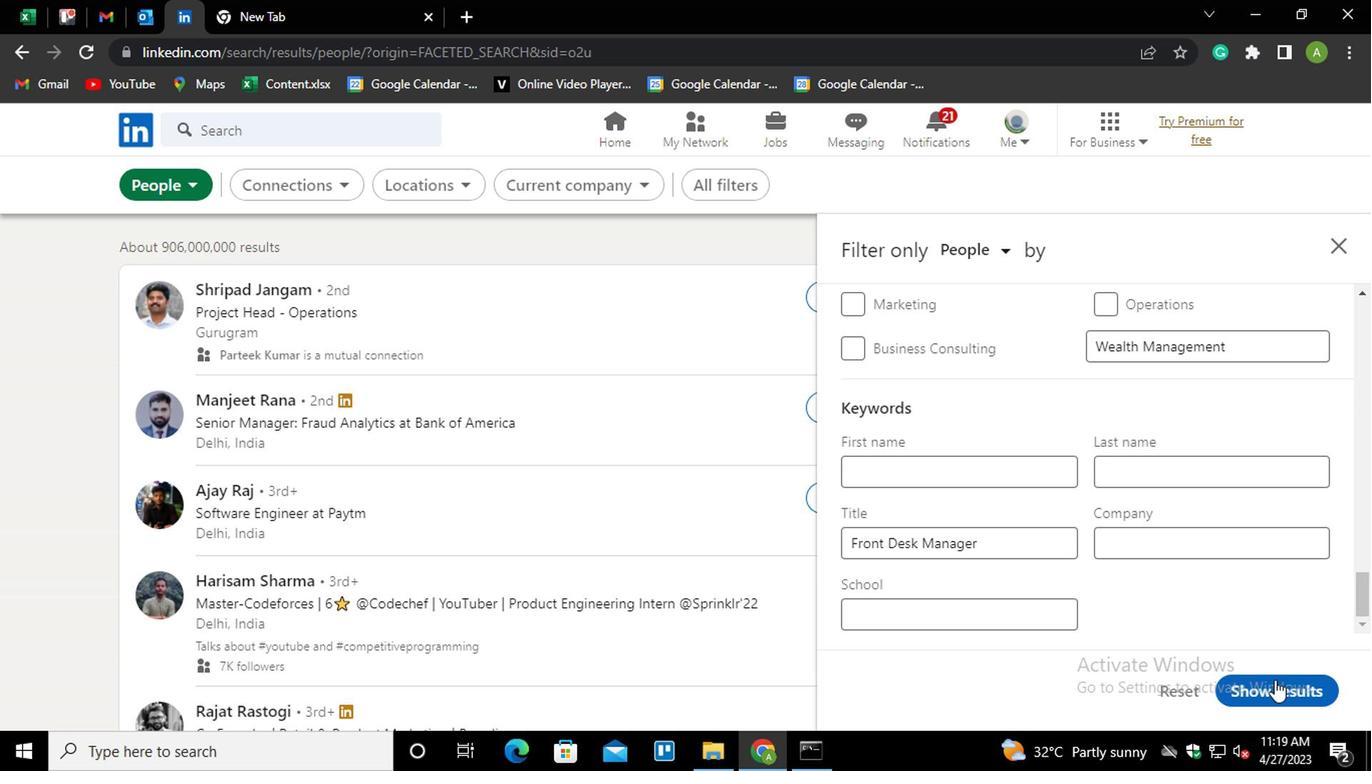 
Action: Mouse moved to (1145, 508)
Screenshot: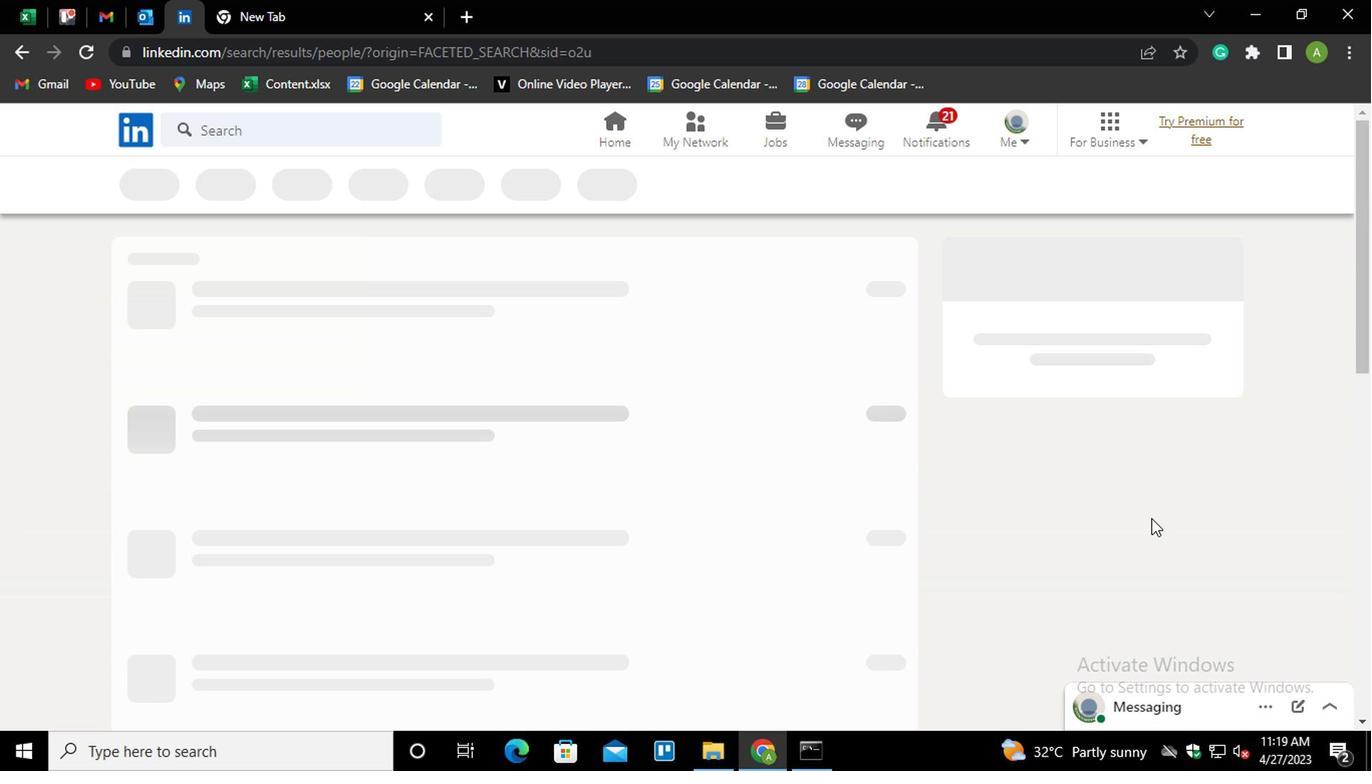 
